 Task: Research Airbnb accommodation in les Escaldes, Andorra from 10th November, 2023 to 25th November, 2023 for 4 adults.4 bedrooms having 4 beds and 4 bathrooms. Property type can be hotel. Amenities needed are: wifi, hair dryer, free parkinig on premises, gym, breakfast, smoking allowed. Booking option can be shelf check-in. Look for 3 properties as per requirement.
Action: Mouse moved to (332, 134)
Screenshot: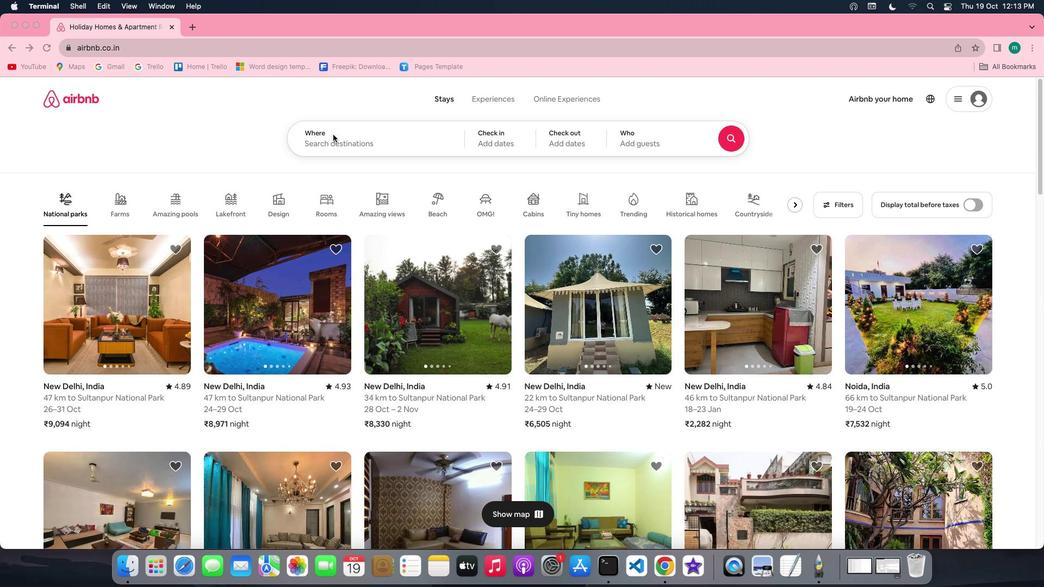 
Action: Mouse pressed left at (332, 134)
Screenshot: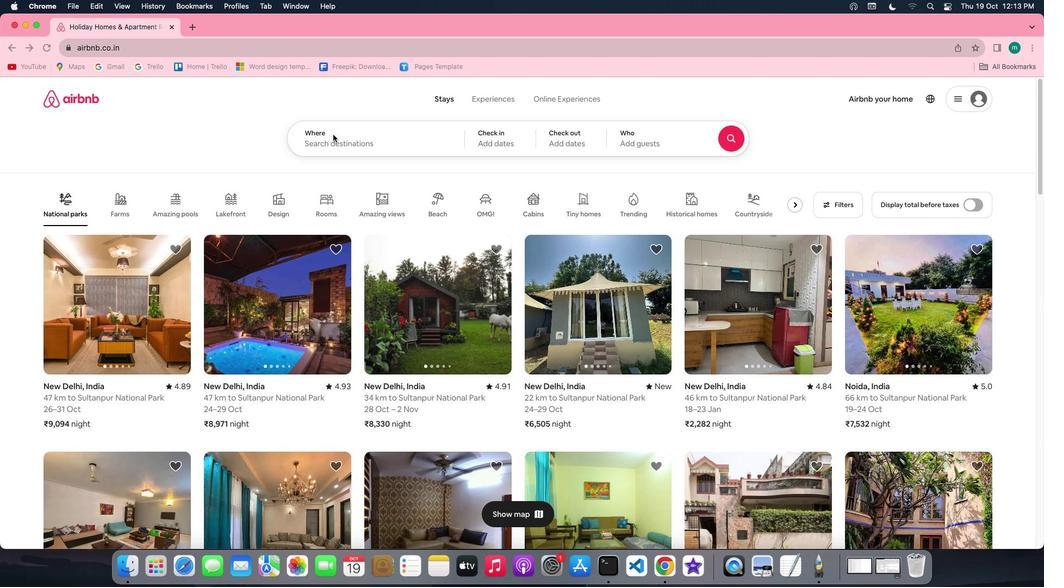 
Action: Mouse pressed left at (332, 134)
Screenshot: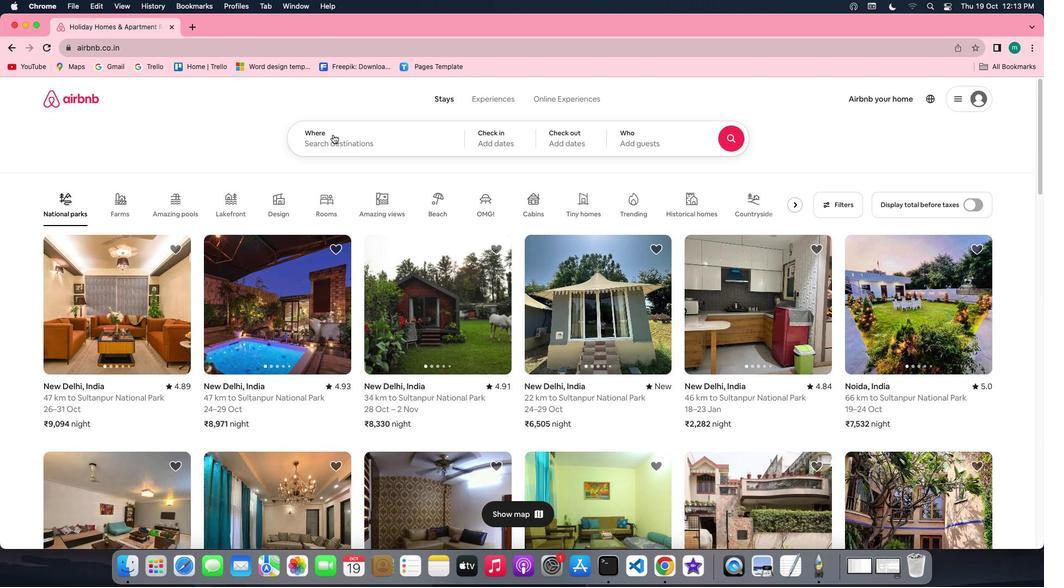 
Action: Mouse moved to (327, 139)
Screenshot: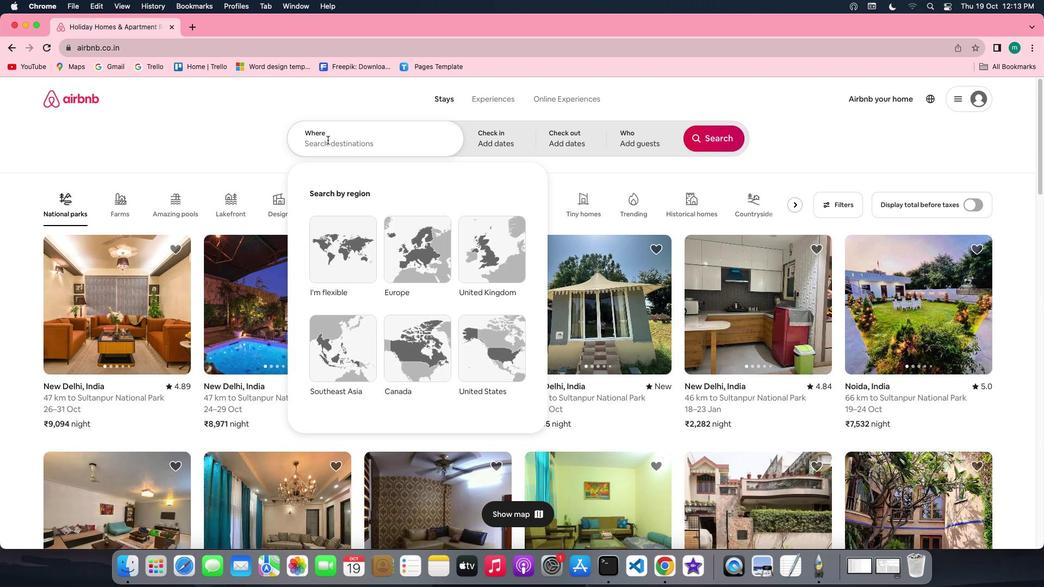 
Action: Mouse pressed left at (327, 139)
Screenshot: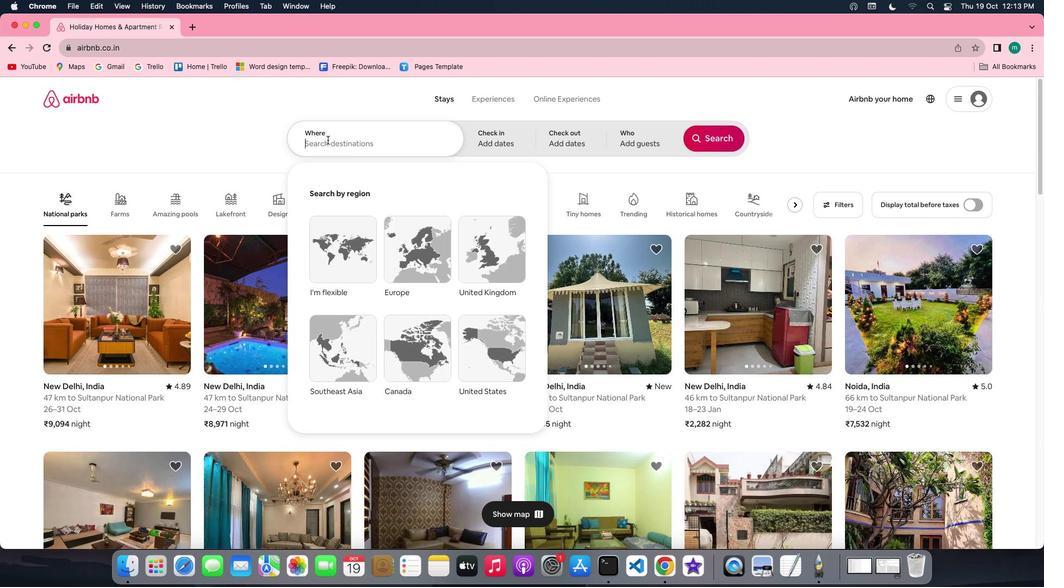 
Action: Key pressed Key.shift'E''s''c''a''l''d''e''s'','Key.spaceKey.shift'A''n''d''o''r''r''a'
Screenshot: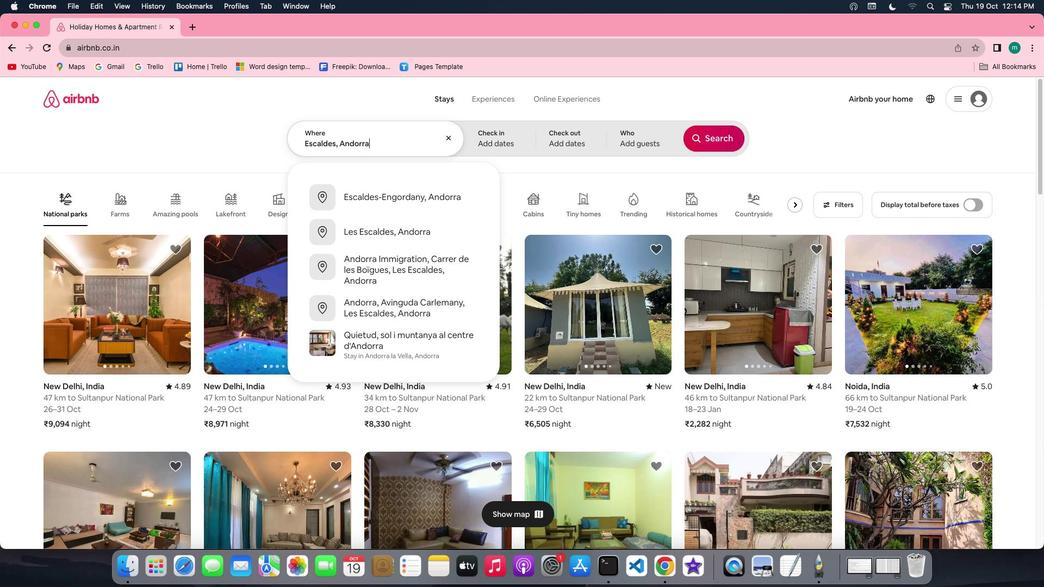 
Action: Mouse moved to (448, 183)
Screenshot: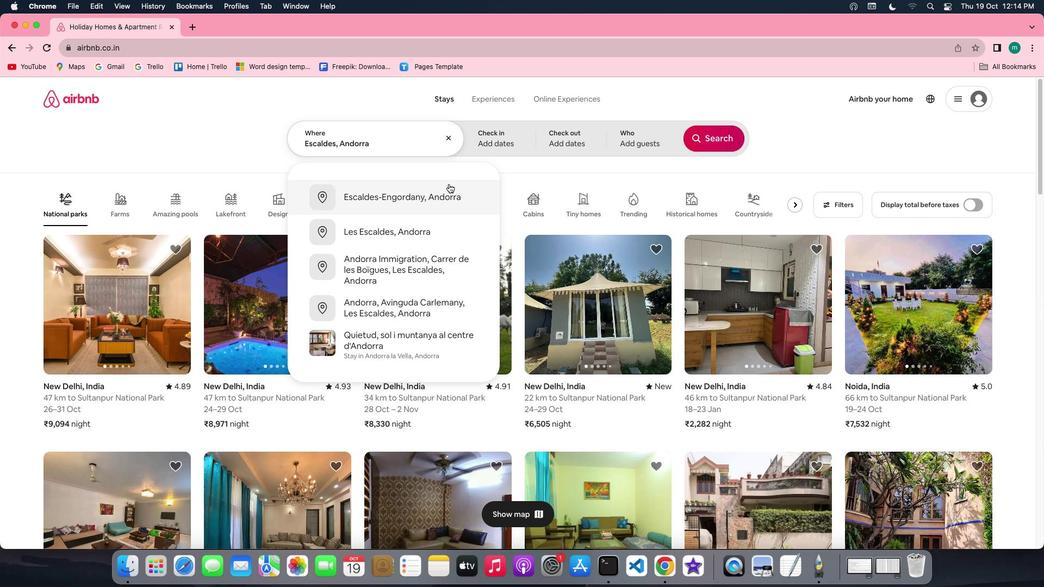 
Action: Mouse pressed left at (448, 183)
Screenshot: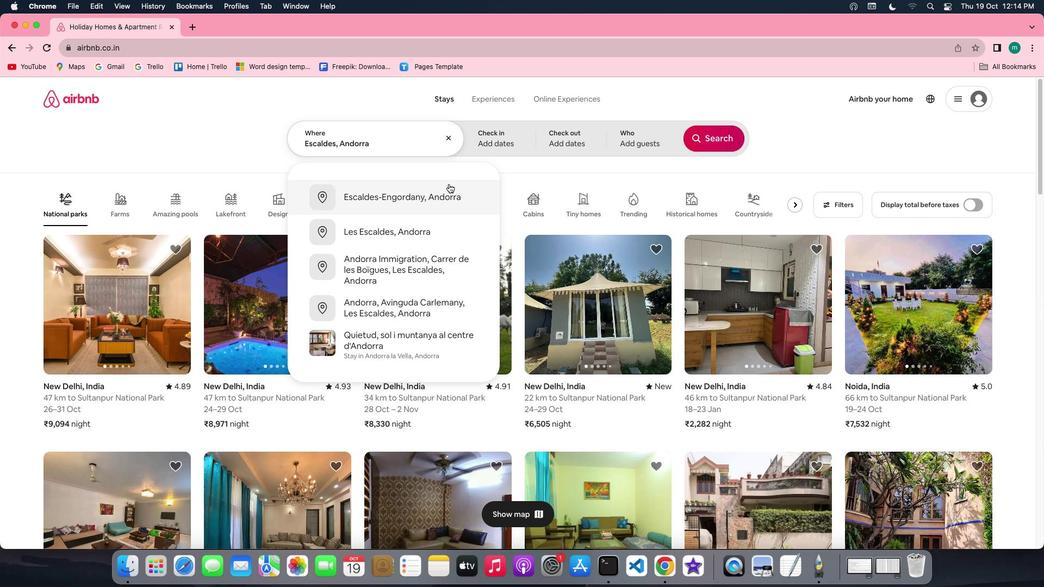 
Action: Mouse moved to (671, 296)
Screenshot: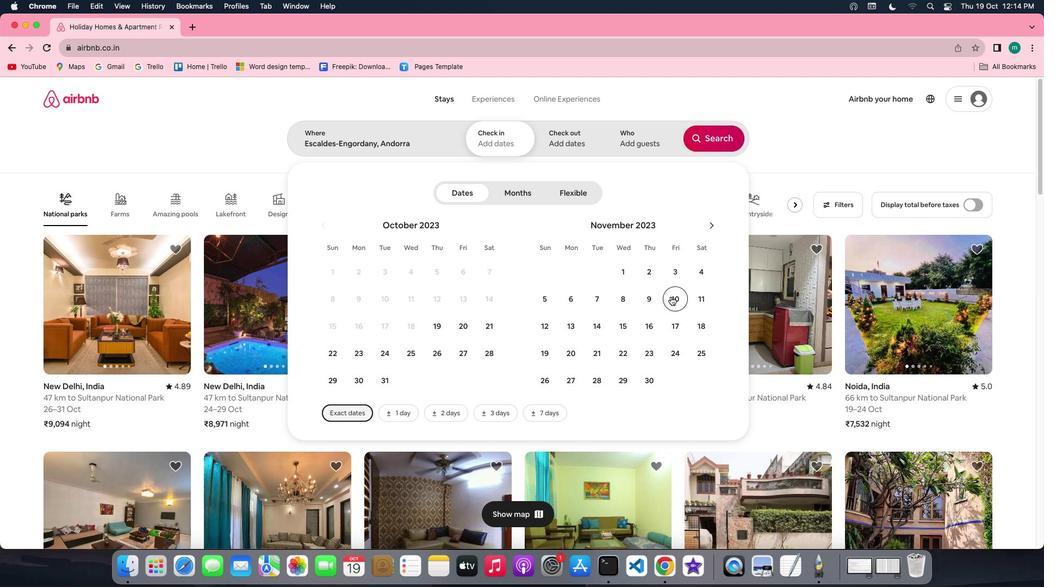 
Action: Mouse pressed left at (671, 296)
Screenshot: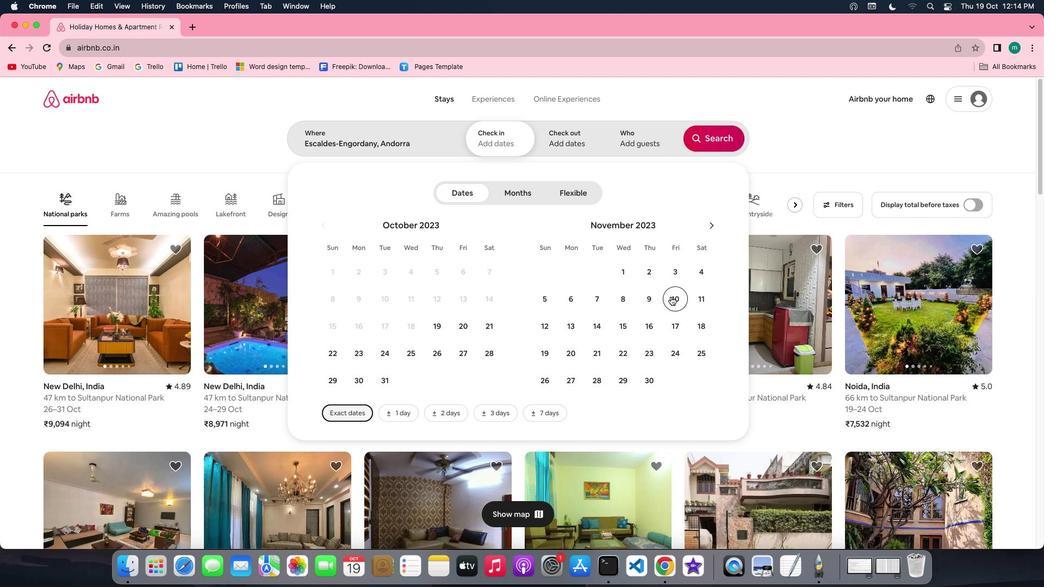 
Action: Mouse moved to (708, 352)
Screenshot: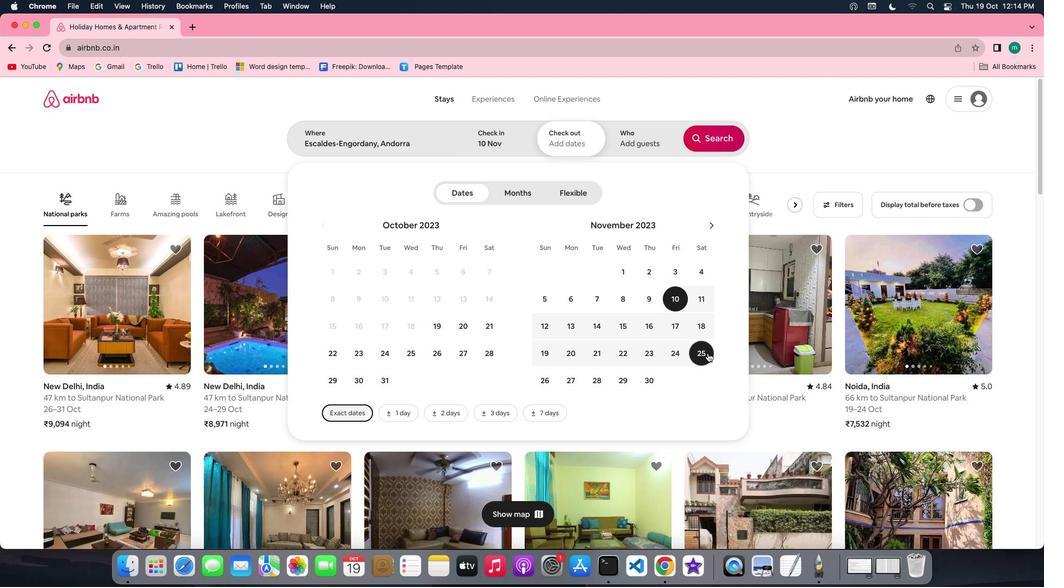 
Action: Mouse pressed left at (708, 352)
Screenshot: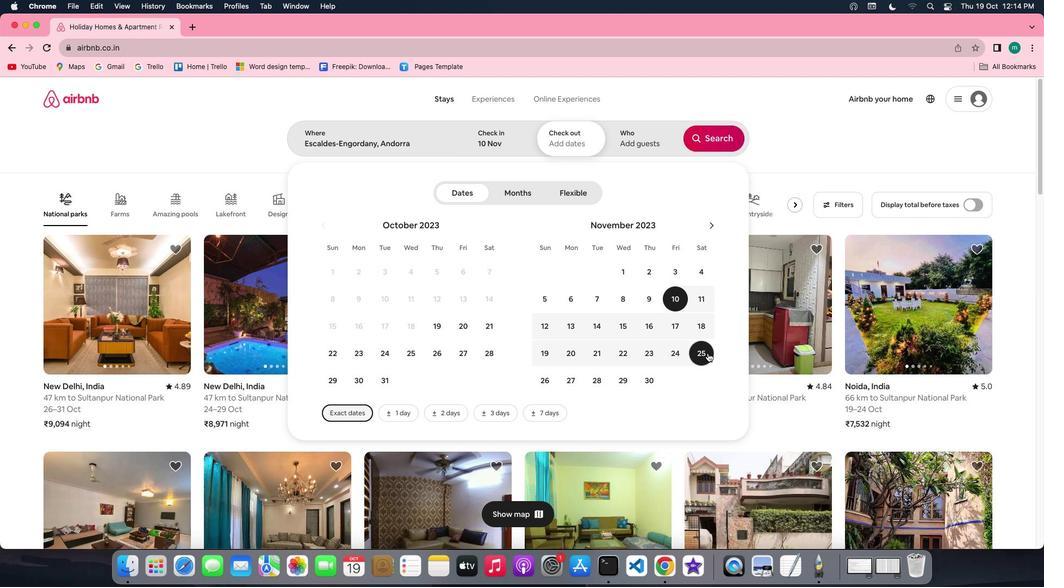 
Action: Mouse moved to (652, 140)
Screenshot: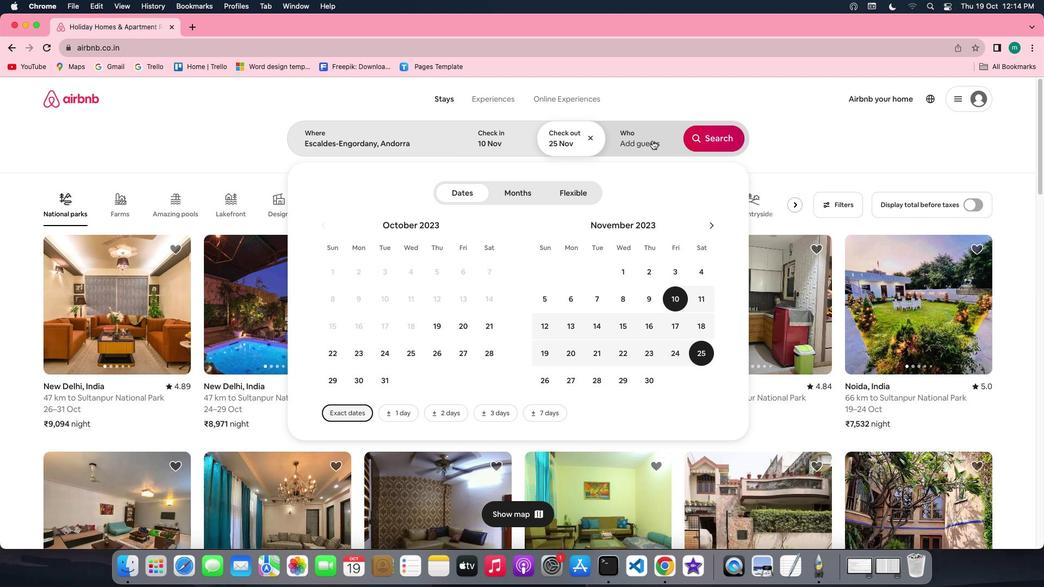 
Action: Mouse pressed left at (652, 140)
Screenshot: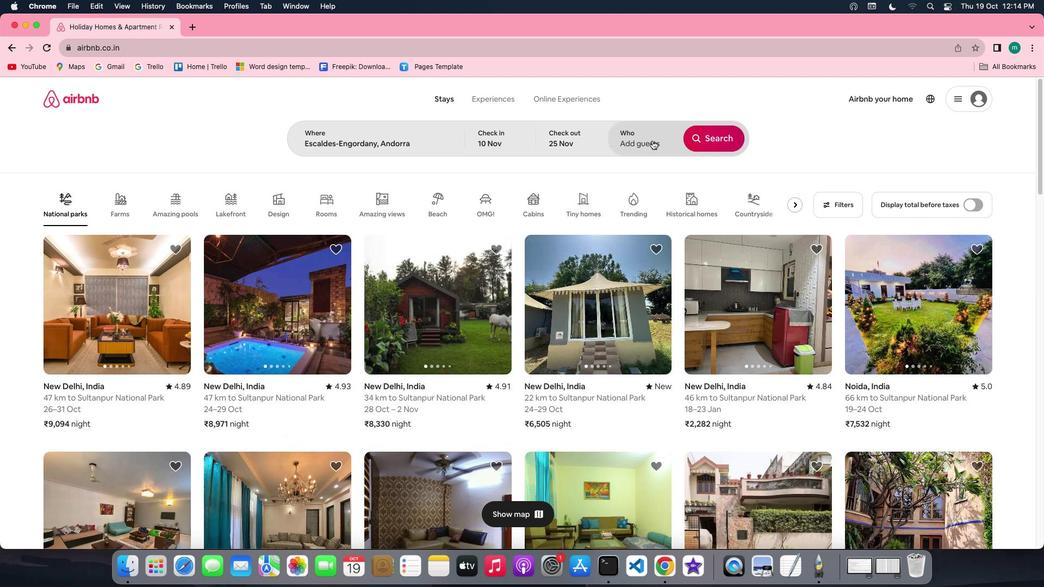 
Action: Mouse moved to (717, 197)
Screenshot: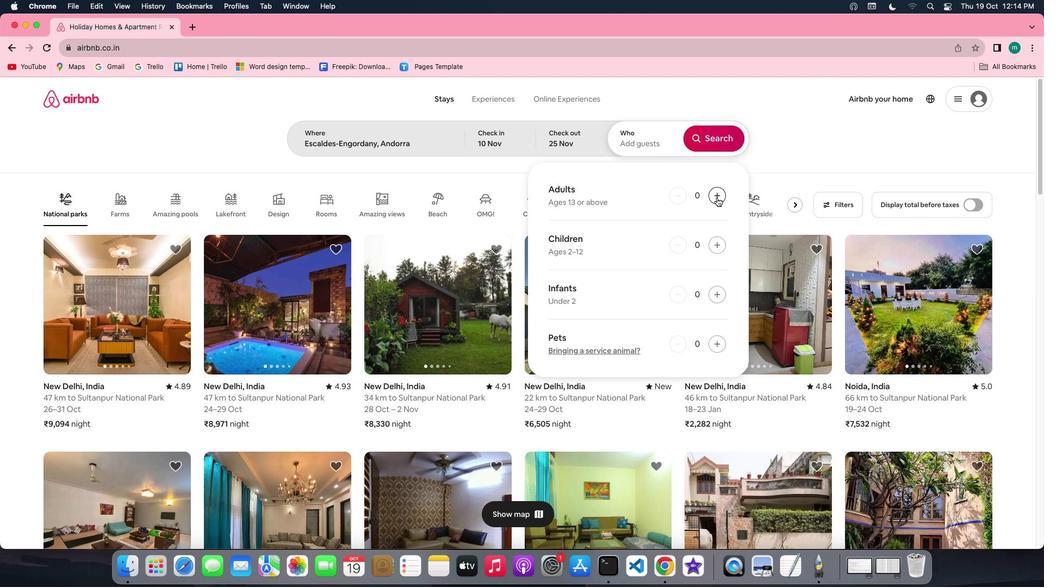 
Action: Mouse pressed left at (717, 197)
Screenshot: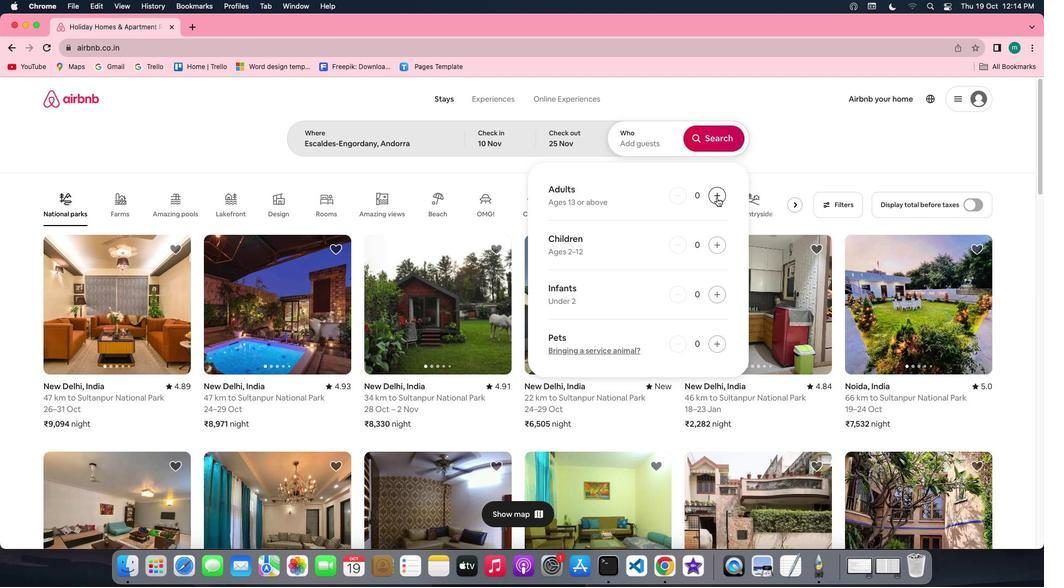 
Action: Mouse pressed left at (717, 197)
Screenshot: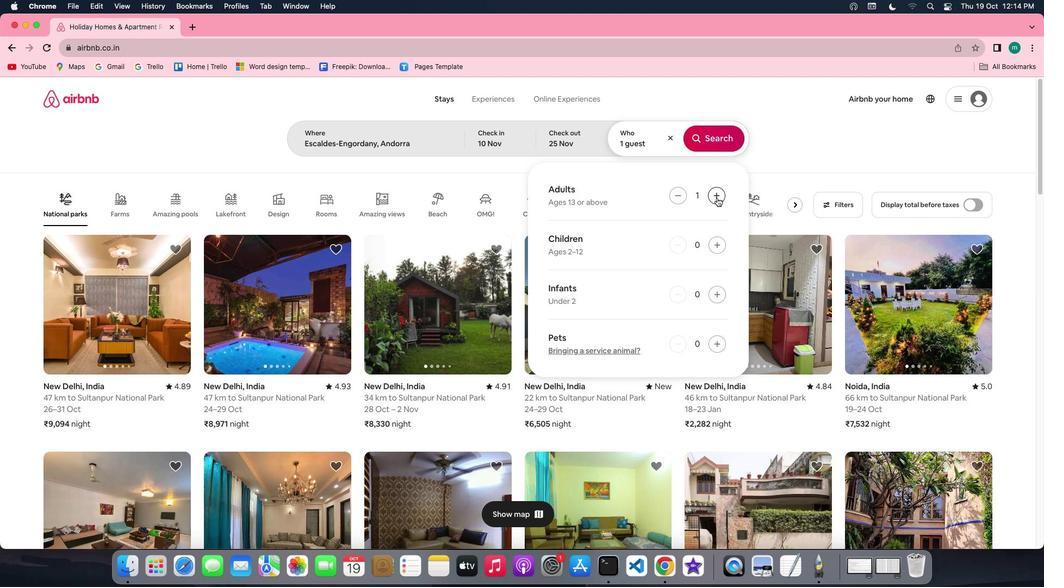 
Action: Mouse pressed left at (717, 197)
Screenshot: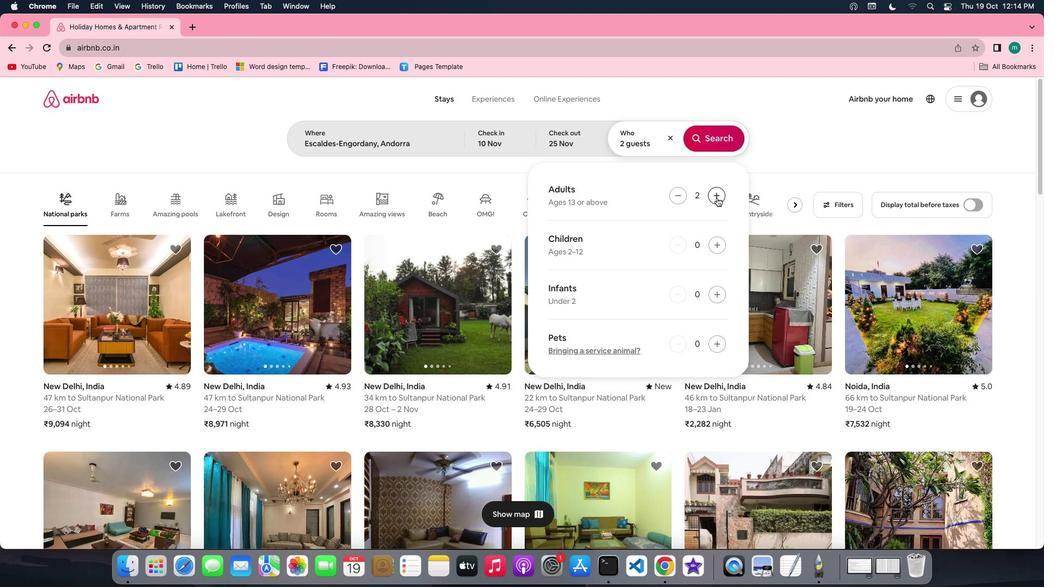 
Action: Mouse pressed left at (717, 197)
Screenshot: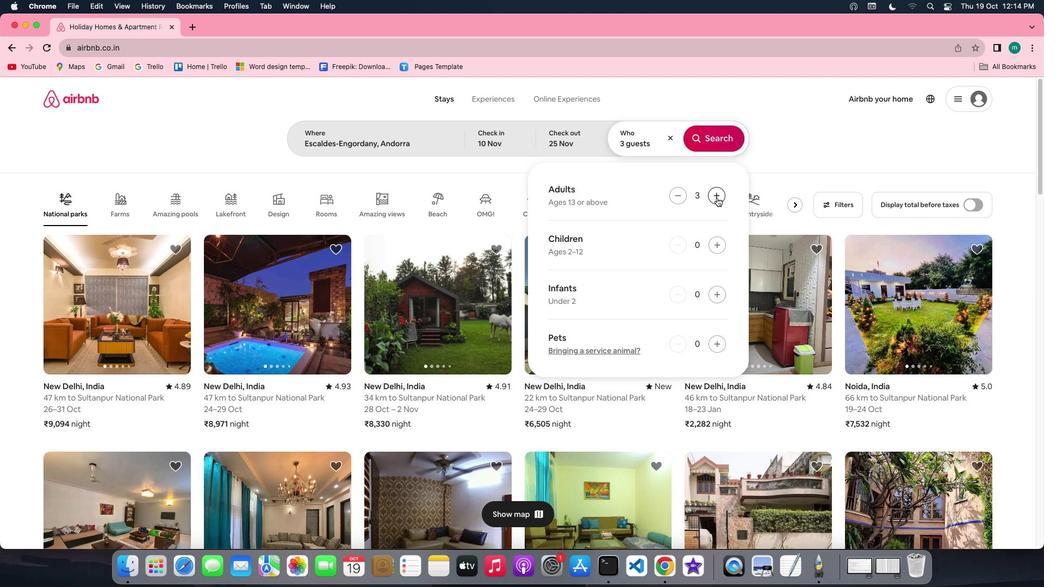 
Action: Mouse moved to (712, 147)
Screenshot: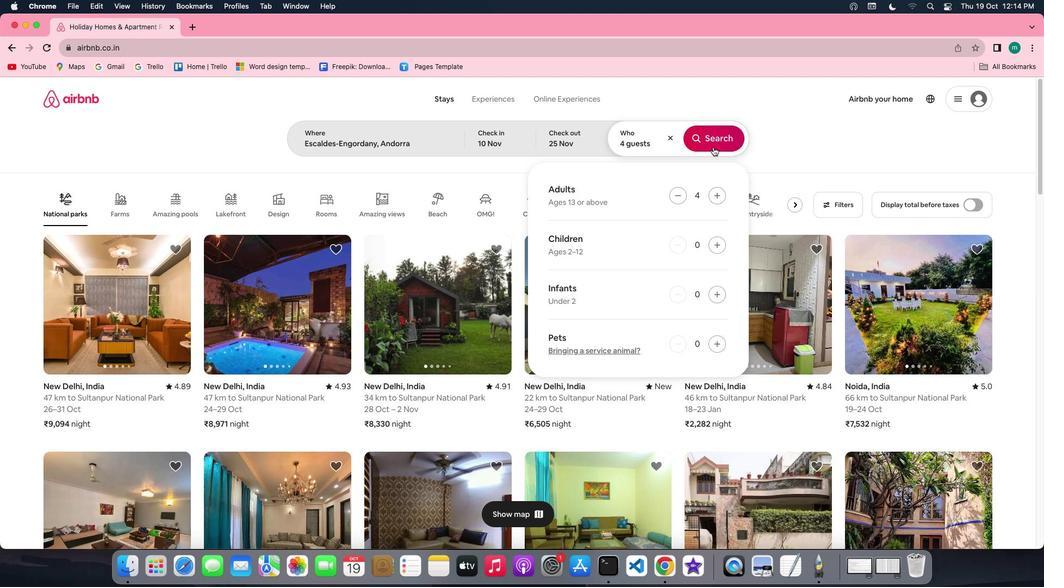 
Action: Mouse pressed left at (712, 147)
Screenshot: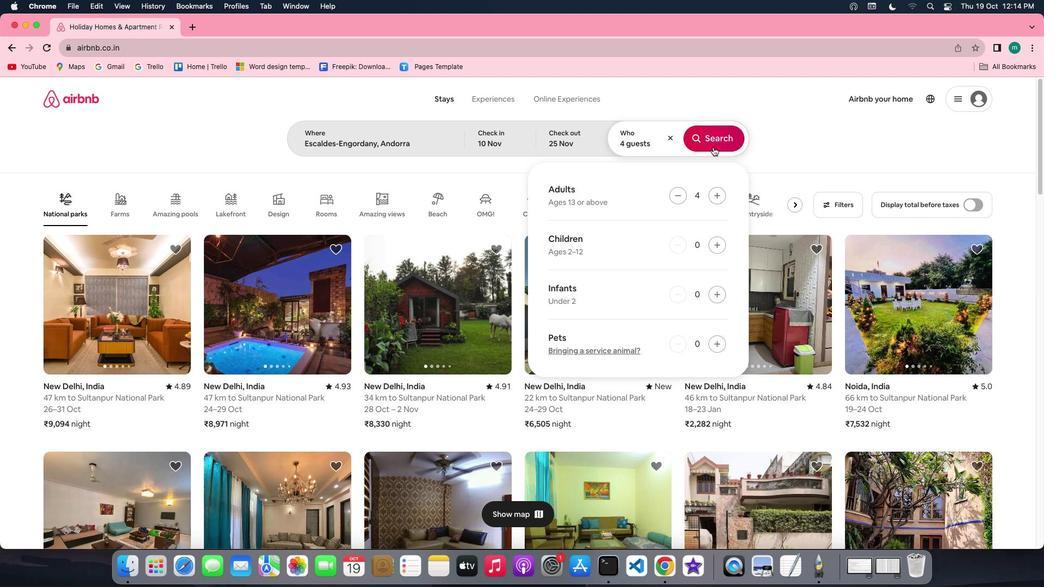 
Action: Mouse moved to (872, 149)
Screenshot: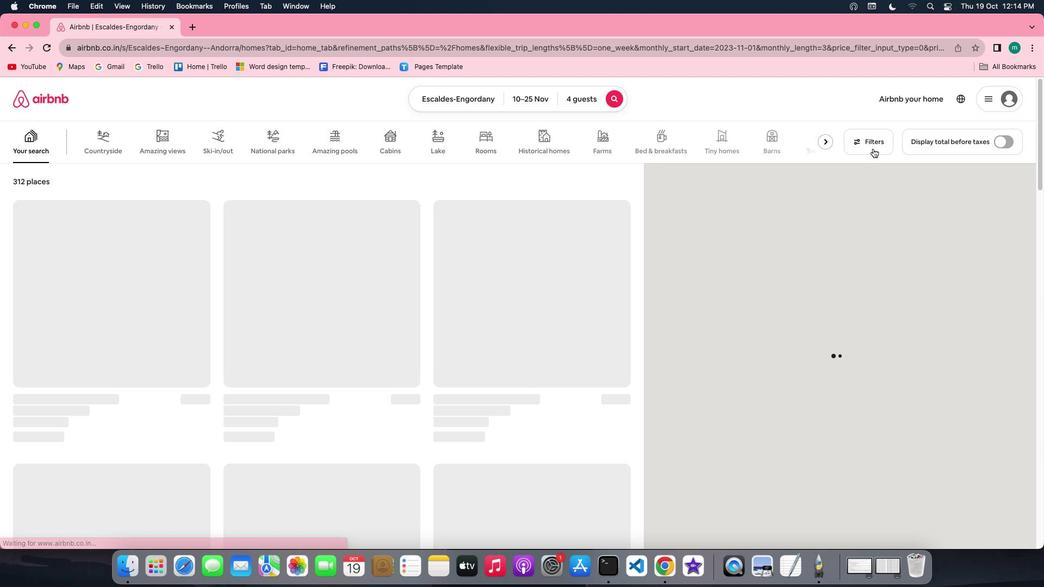 
Action: Mouse pressed left at (872, 149)
Screenshot: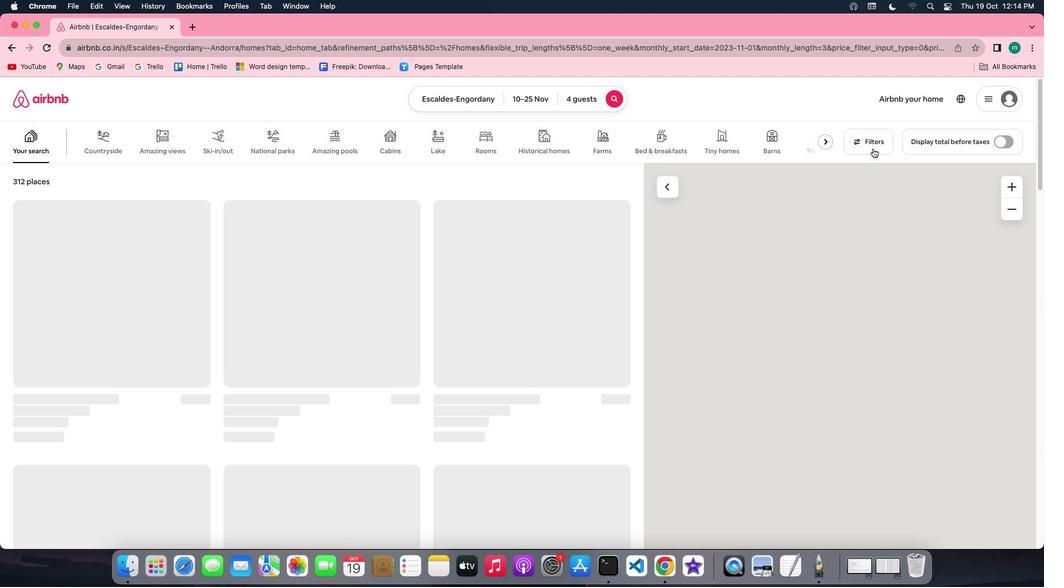 
Action: Mouse moved to (876, 141)
Screenshot: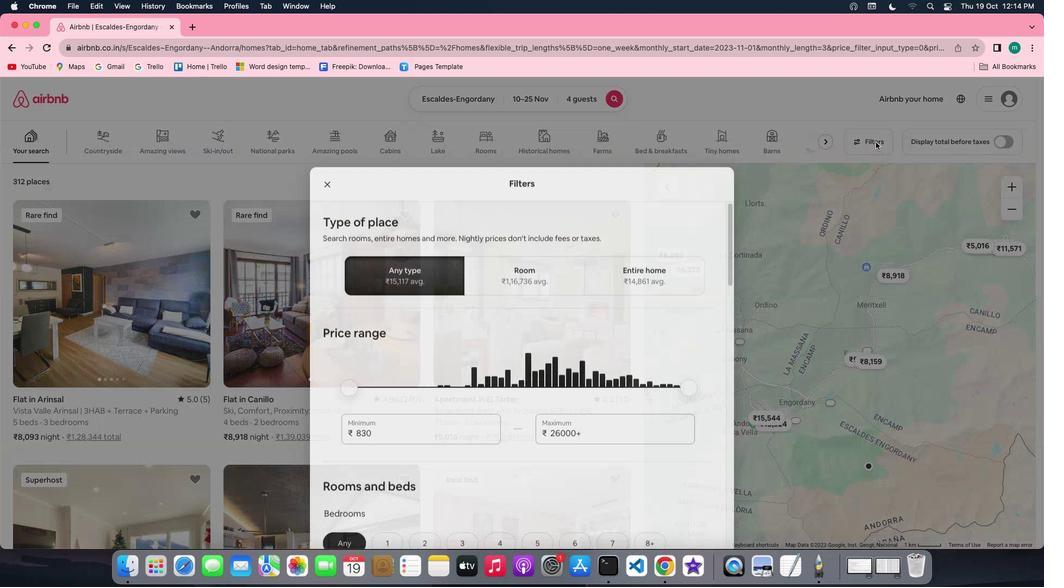 
Action: Mouse pressed left at (876, 141)
Screenshot: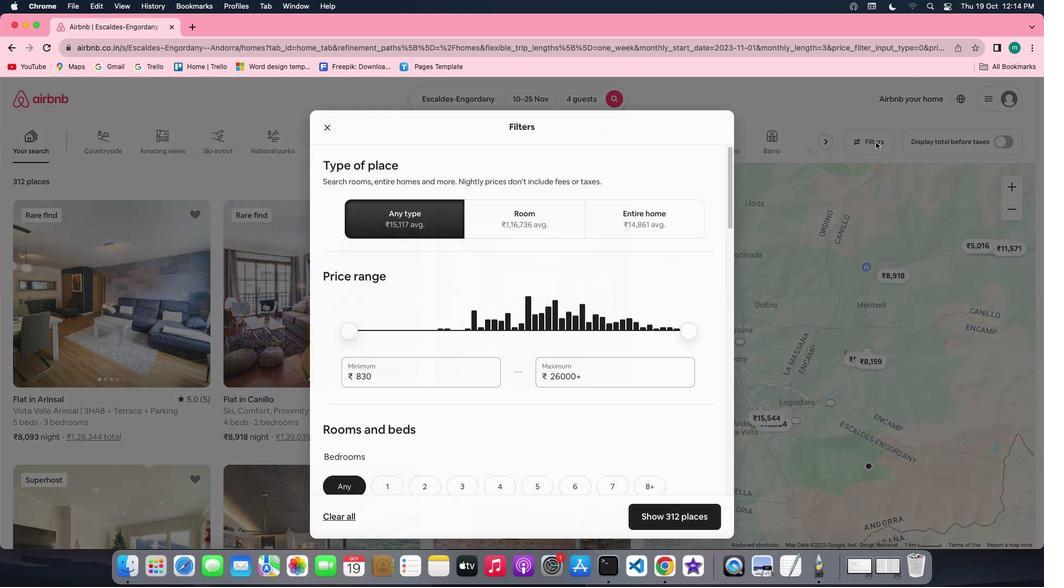 
Action: Mouse pressed left at (876, 141)
Screenshot: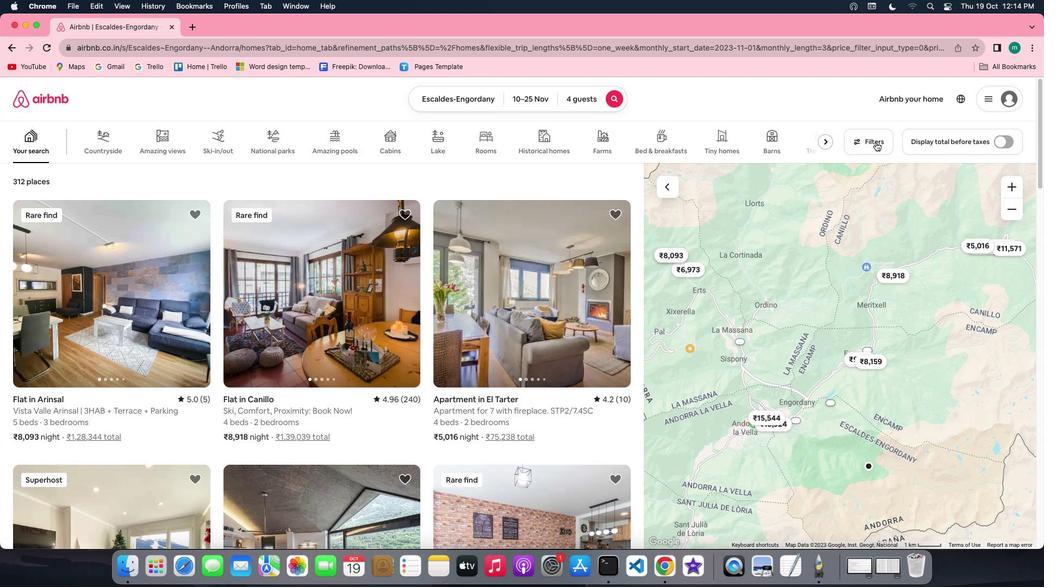 
Action: Mouse moved to (534, 381)
Screenshot: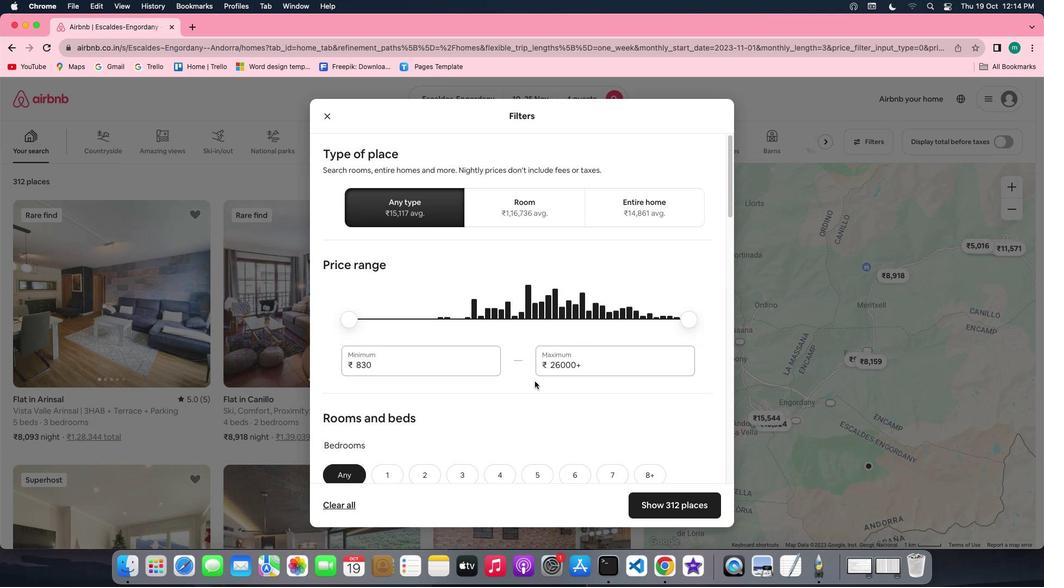 
Action: Mouse scrolled (534, 381) with delta (0, 0)
Screenshot: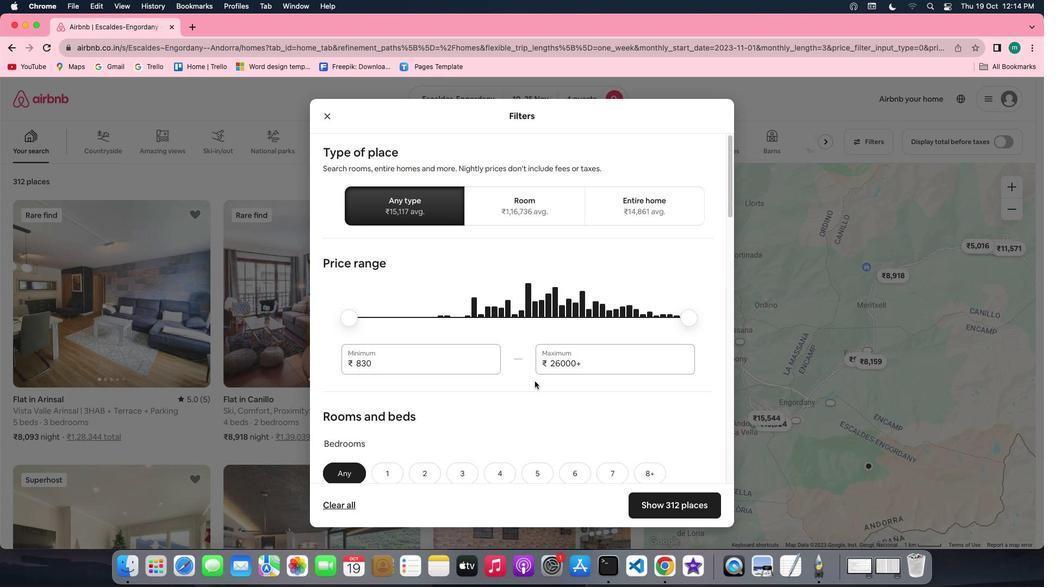 
Action: Mouse scrolled (534, 381) with delta (0, 0)
Screenshot: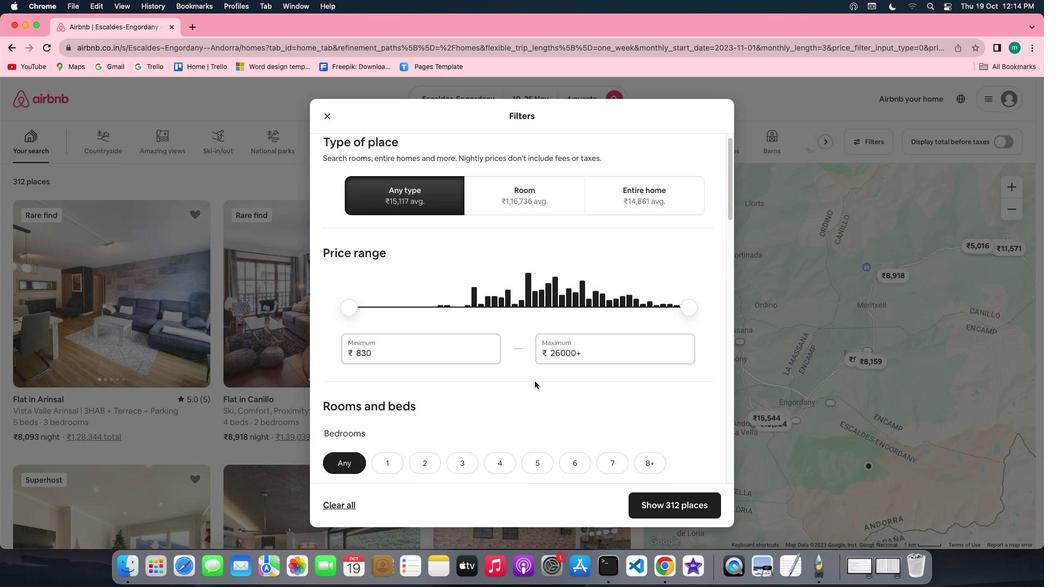 
Action: Mouse scrolled (534, 381) with delta (0, -1)
Screenshot: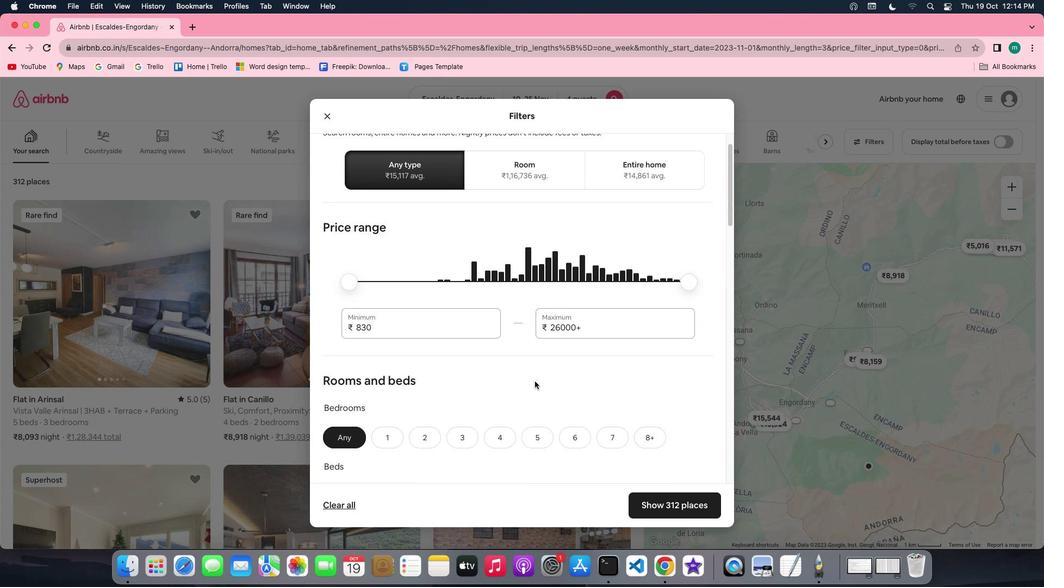 
Action: Mouse scrolled (534, 381) with delta (0, -2)
Screenshot: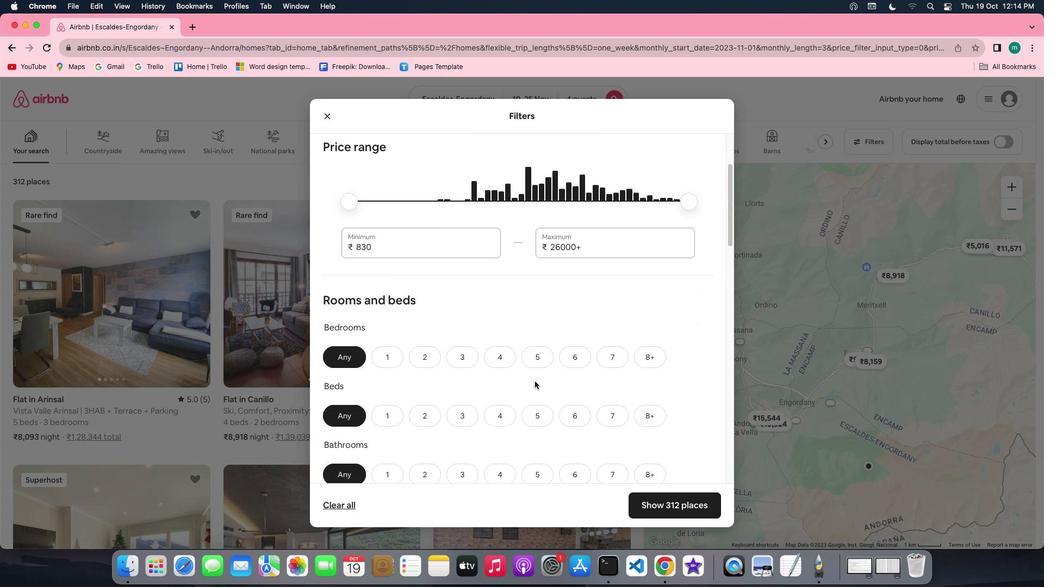 
Action: Mouse moved to (502, 278)
Screenshot: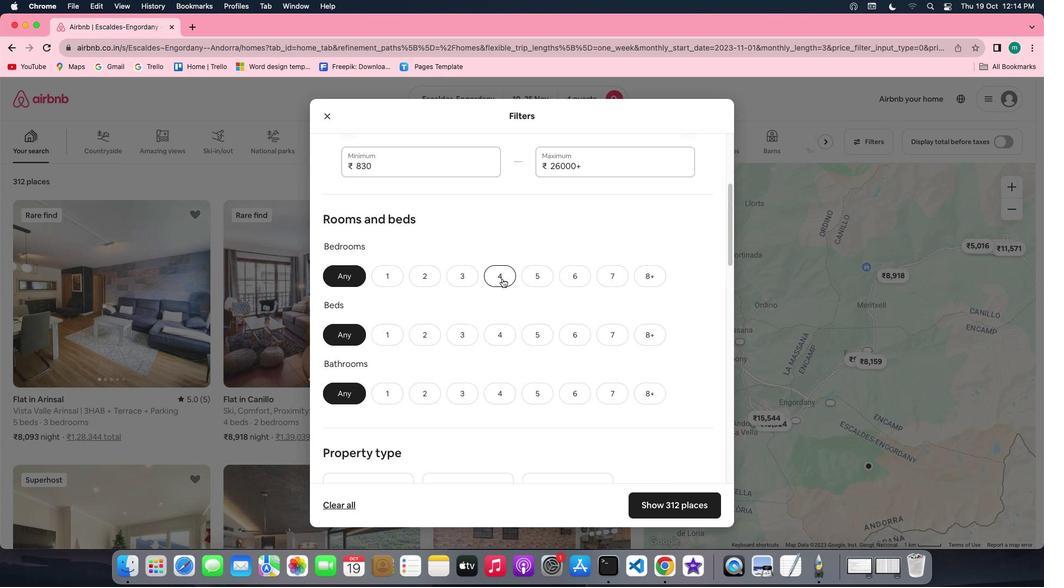 
Action: Mouse pressed left at (502, 278)
Screenshot: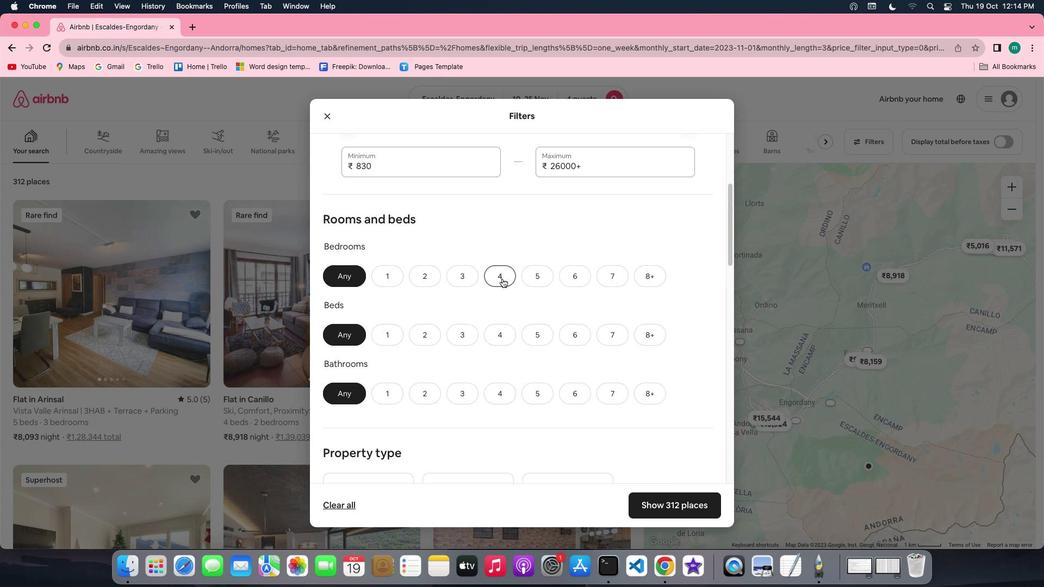 
Action: Mouse moved to (498, 324)
Screenshot: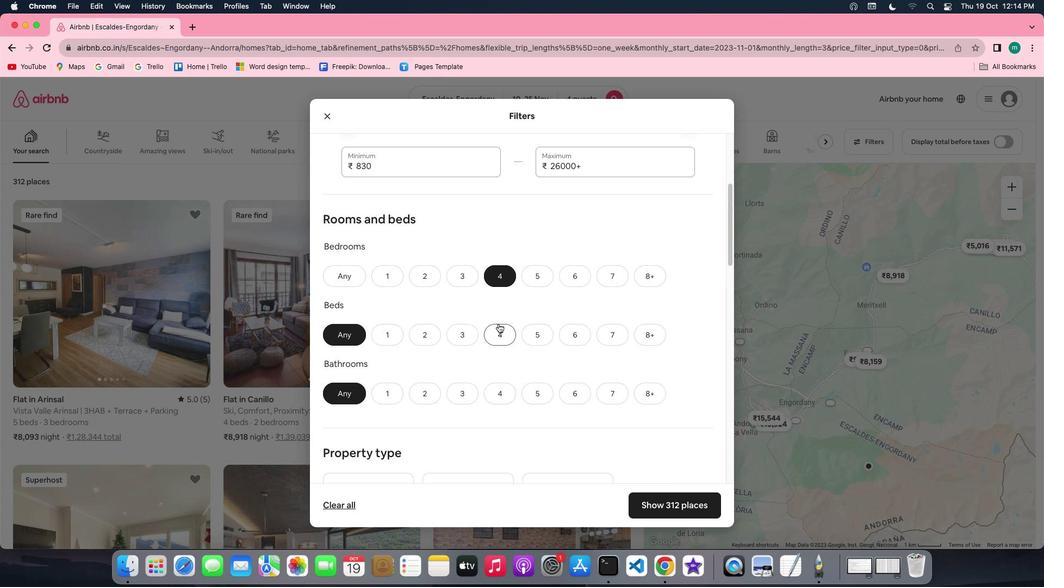 
Action: Mouse pressed left at (498, 324)
Screenshot: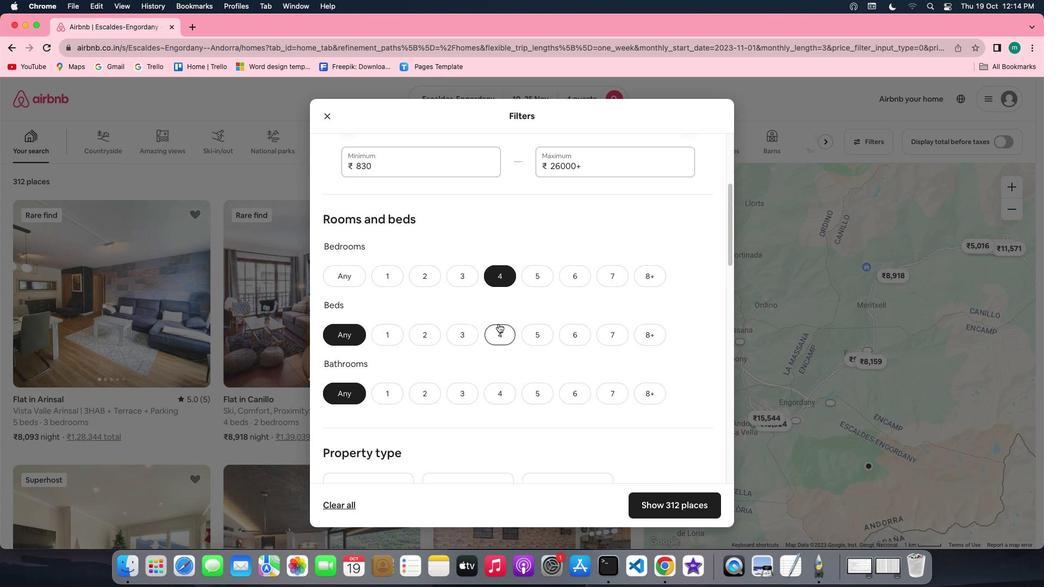 
Action: Mouse moved to (501, 389)
Screenshot: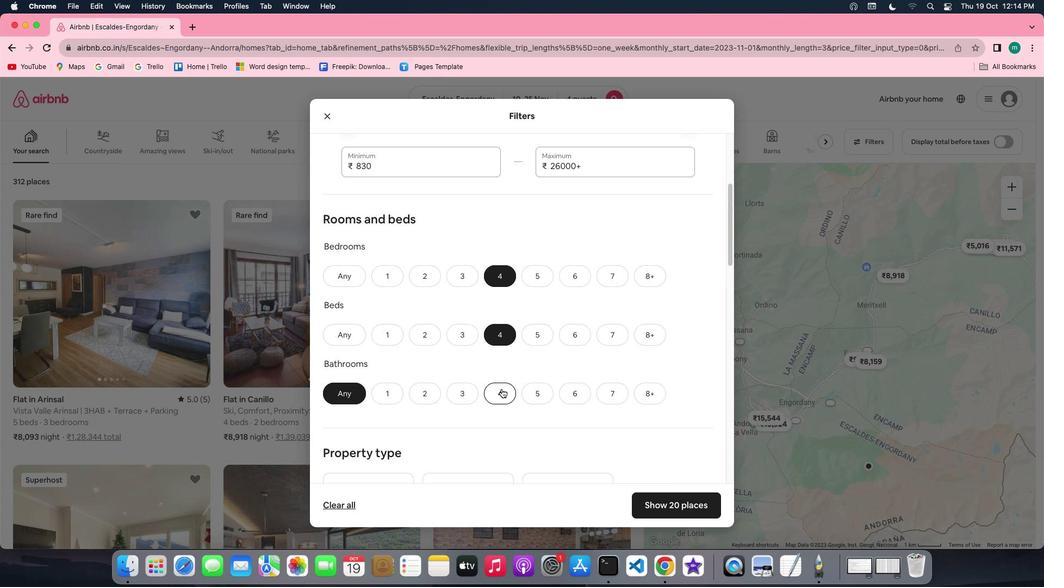 
Action: Mouse pressed left at (501, 389)
Screenshot: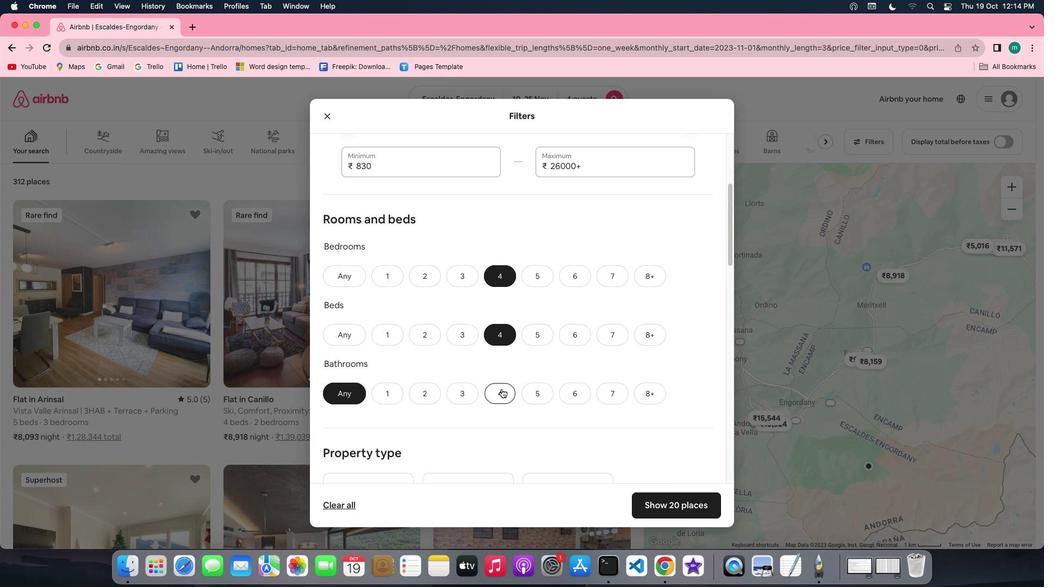 
Action: Mouse moved to (590, 385)
Screenshot: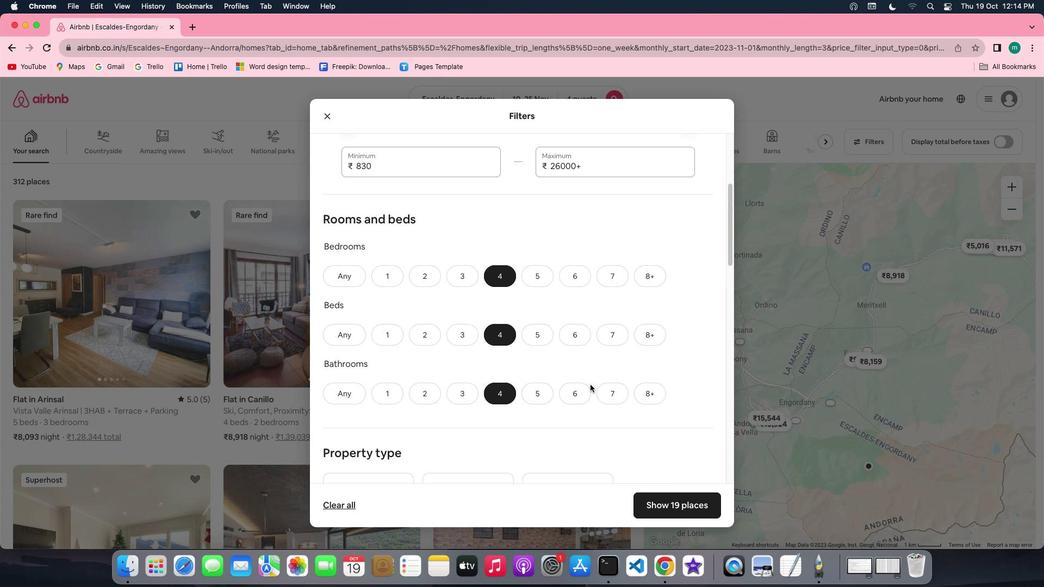 
Action: Mouse scrolled (590, 385) with delta (0, 0)
Screenshot: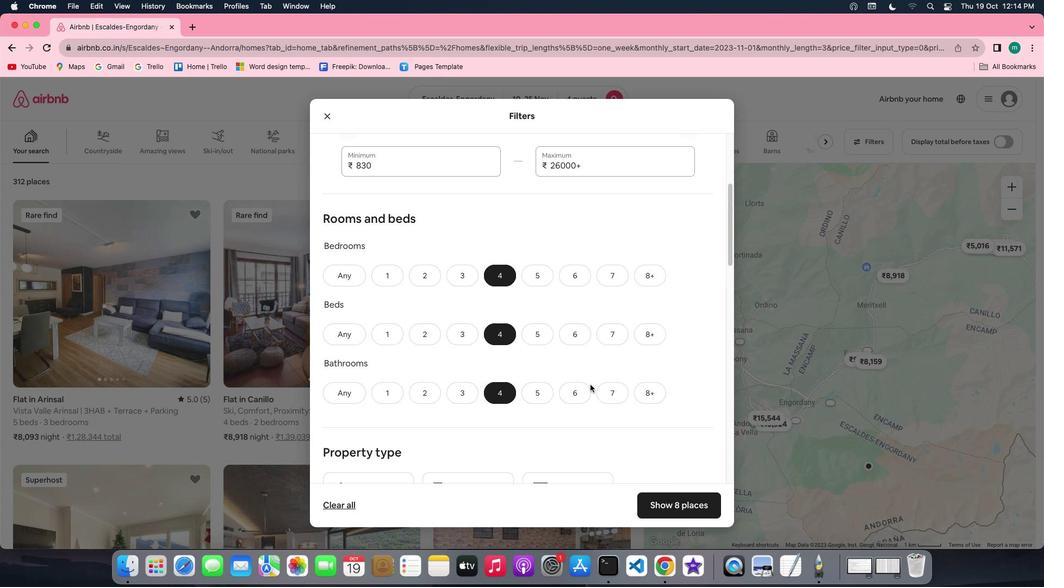 
Action: Mouse scrolled (590, 385) with delta (0, 0)
Screenshot: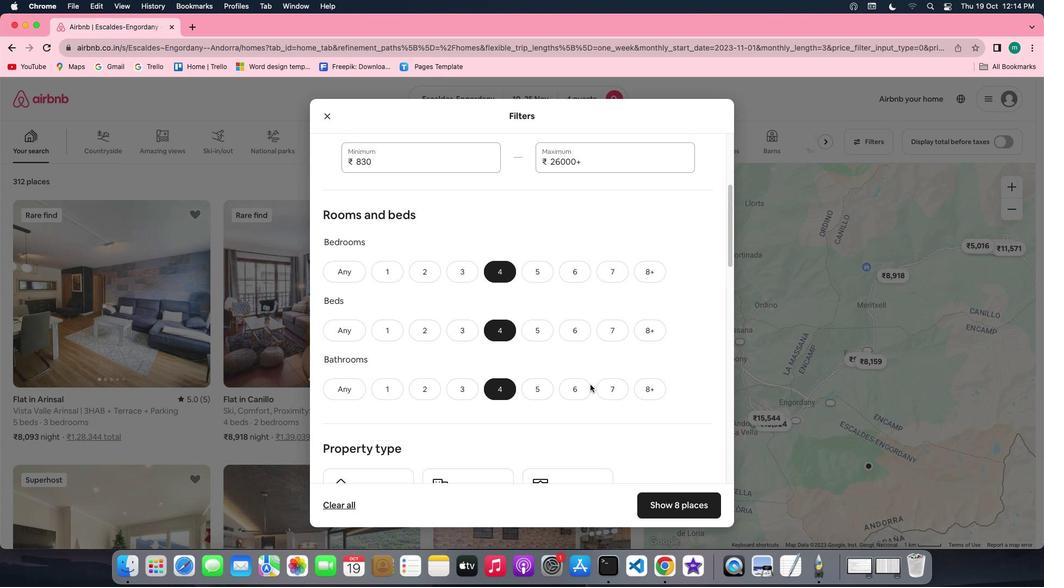 
Action: Mouse scrolled (590, 385) with delta (0, 0)
Screenshot: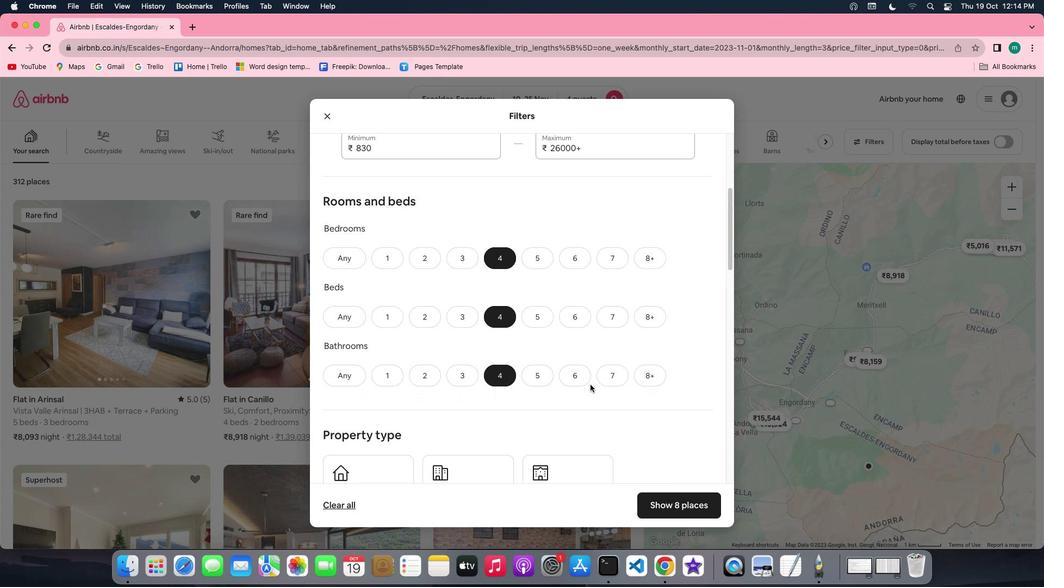 
Action: Mouse scrolled (590, 385) with delta (0, 0)
Screenshot: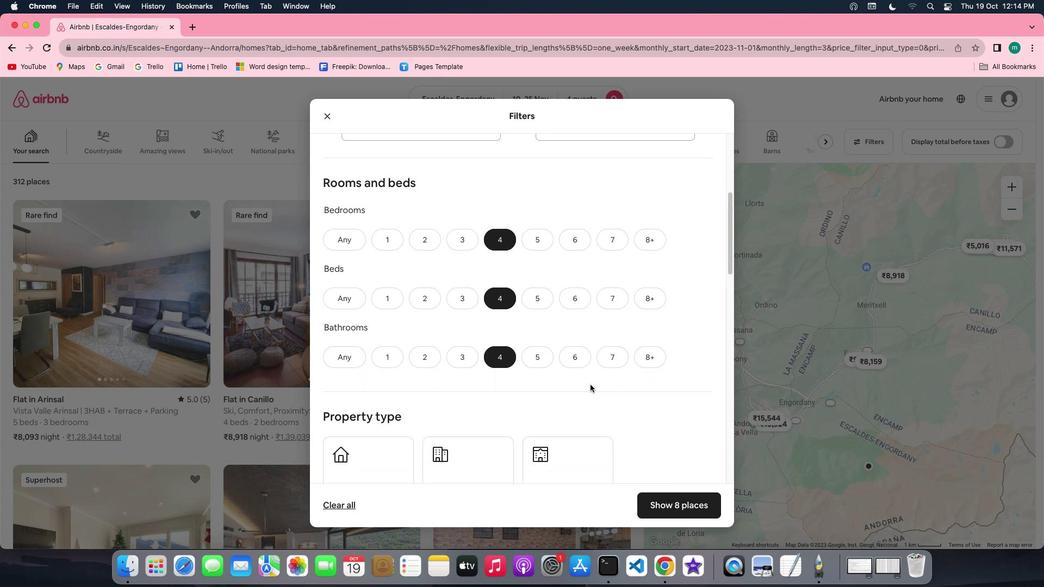 
Action: Mouse scrolled (590, 385) with delta (0, 0)
Screenshot: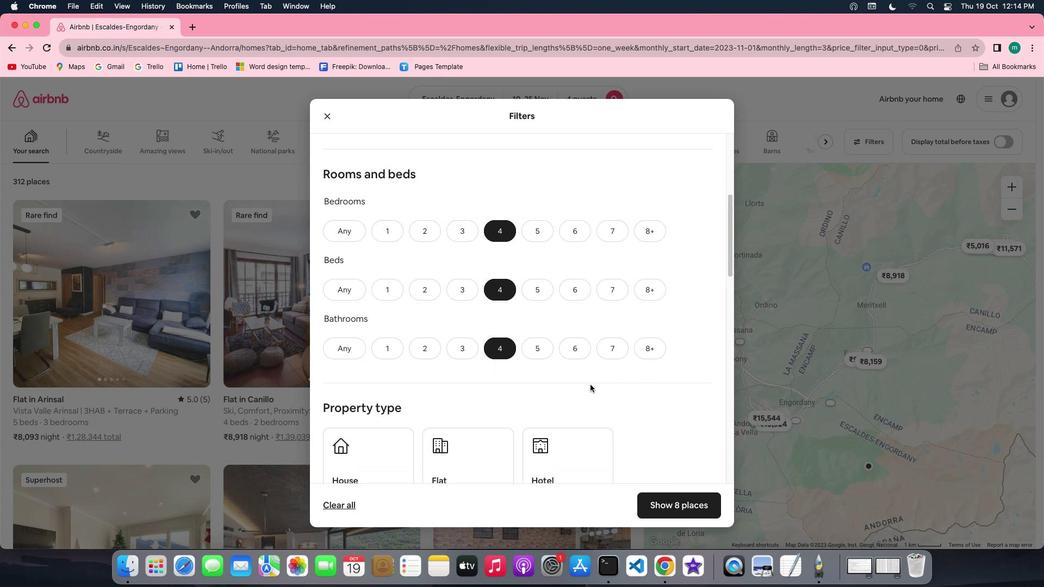 
Action: Mouse scrolled (590, 385) with delta (0, 0)
Screenshot: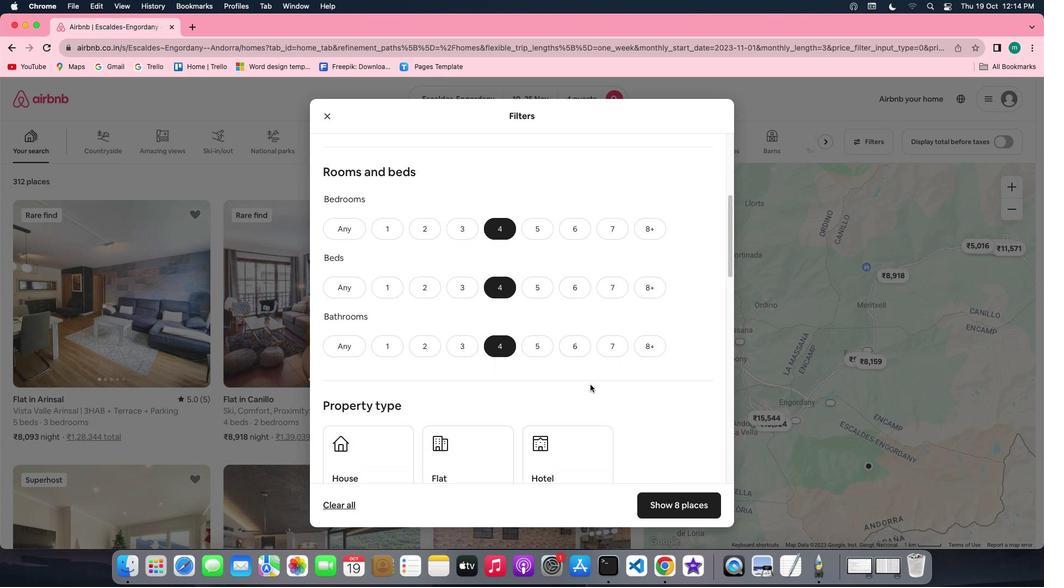
Action: Mouse scrolled (590, 385) with delta (0, 0)
Screenshot: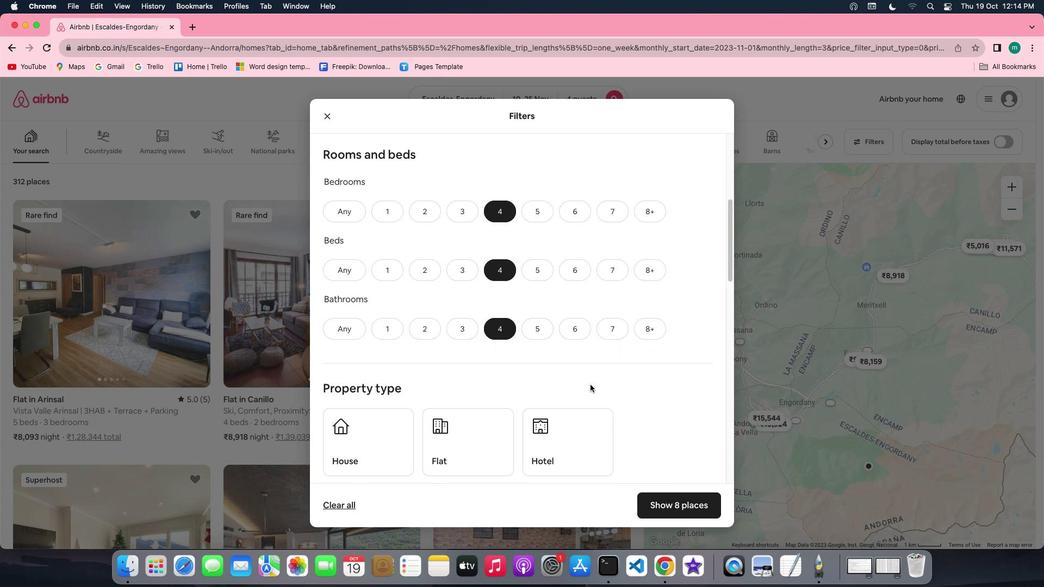 
Action: Mouse scrolled (590, 385) with delta (0, 0)
Screenshot: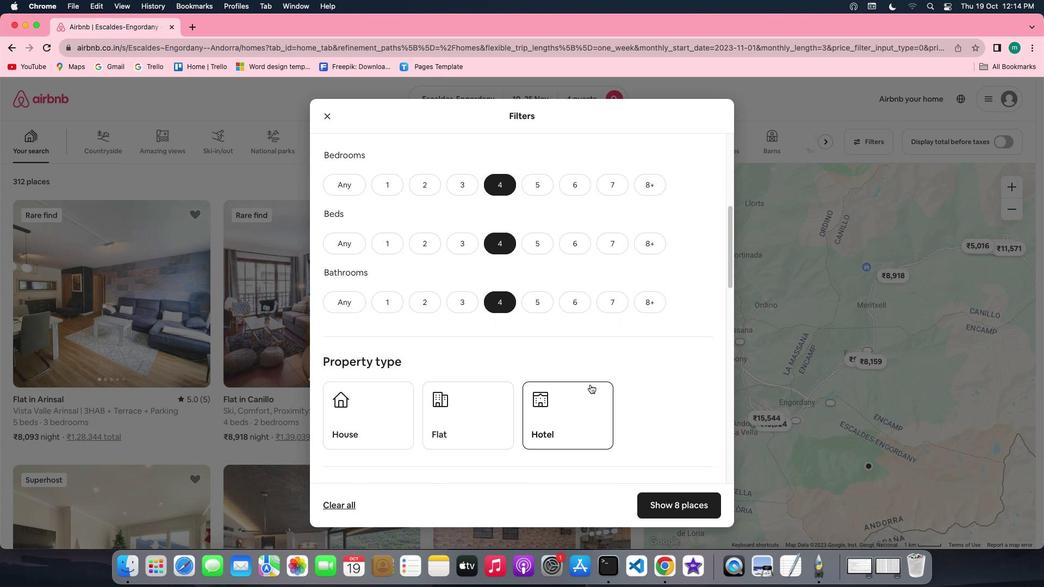 
Action: Mouse scrolled (590, 385) with delta (0, 0)
Screenshot: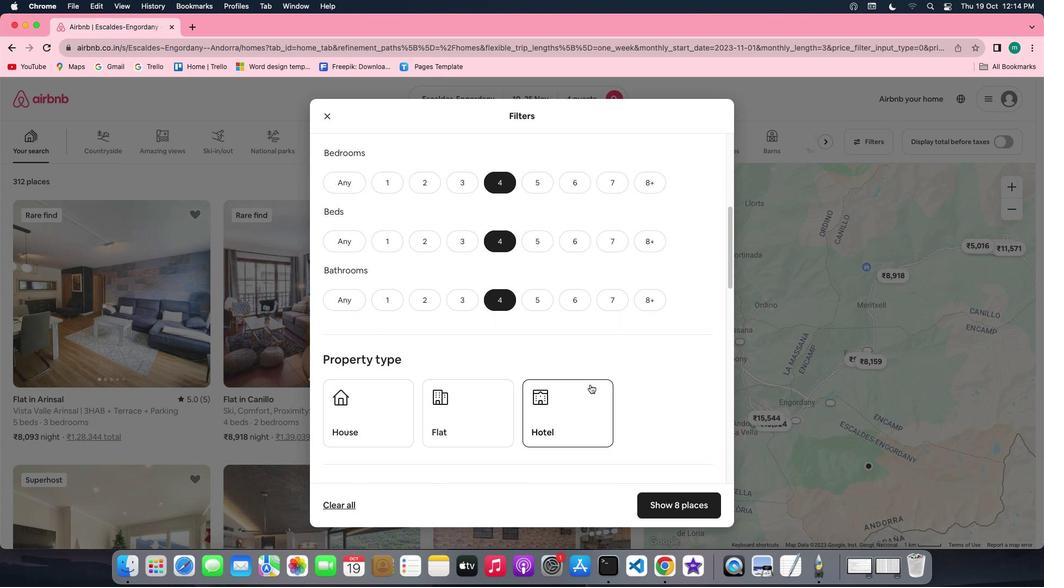 
Action: Mouse scrolled (590, 385) with delta (0, 0)
Screenshot: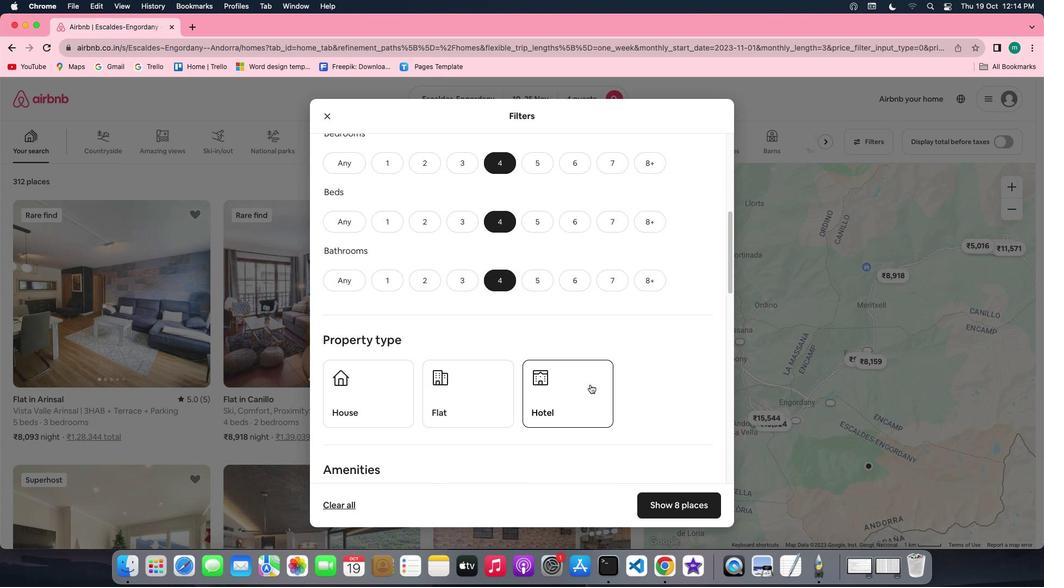 
Action: Mouse scrolled (590, 385) with delta (0, 0)
Screenshot: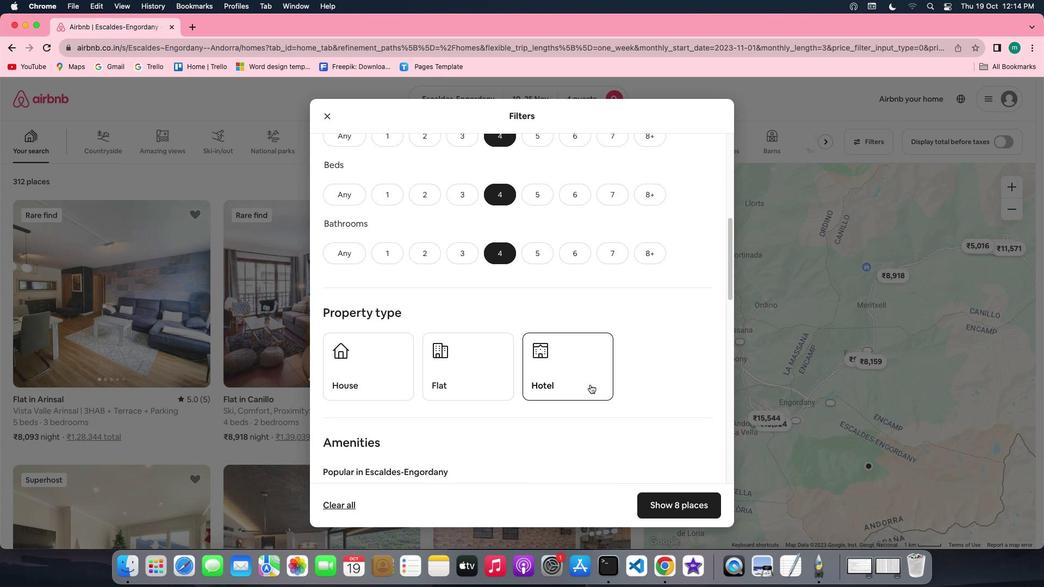 
Action: Mouse scrolled (590, 385) with delta (0, 0)
Screenshot: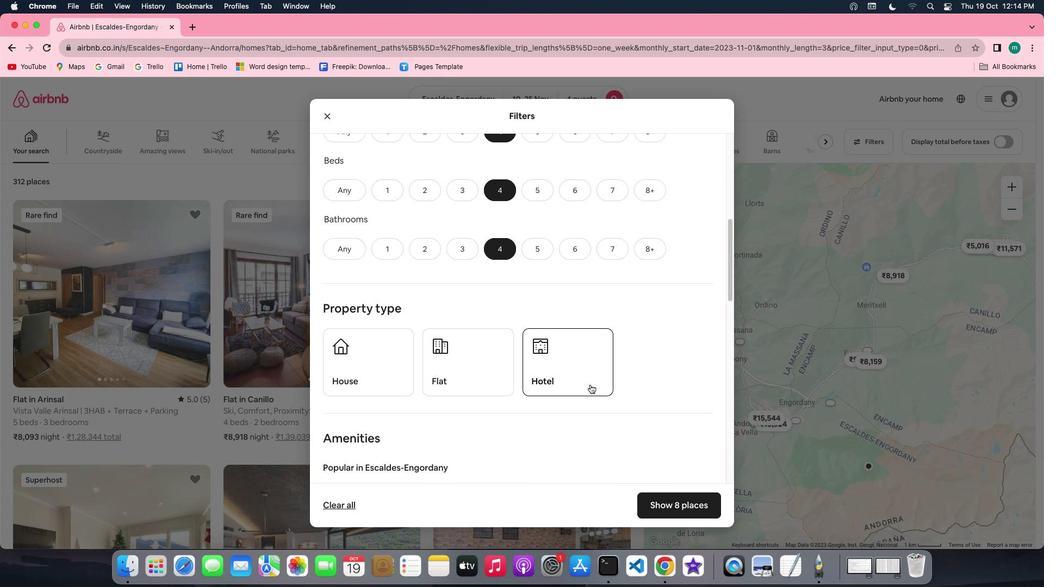 
Action: Mouse scrolled (590, 385) with delta (0, 0)
Screenshot: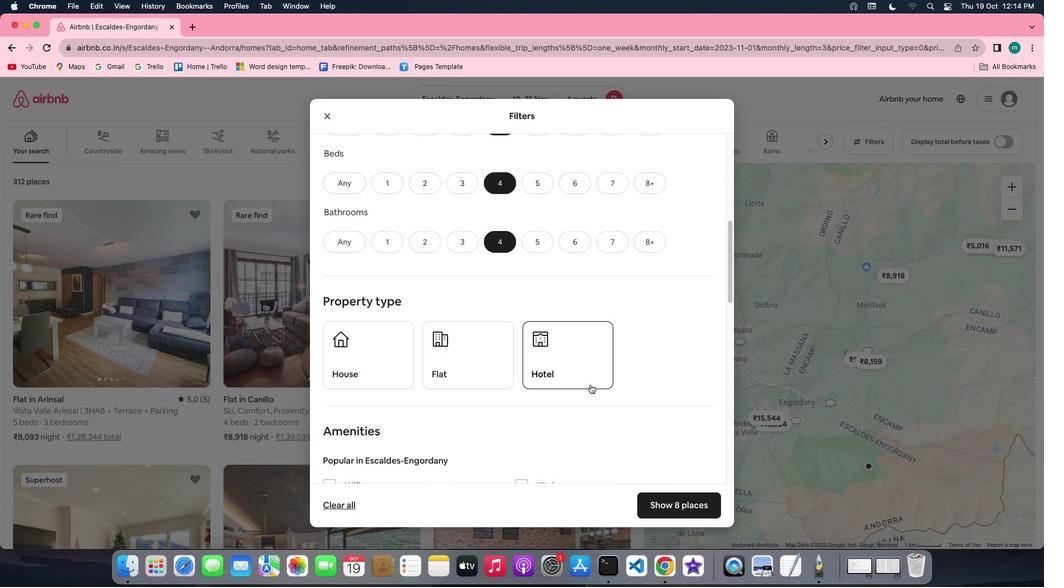 
Action: Mouse scrolled (590, 385) with delta (0, 0)
Screenshot: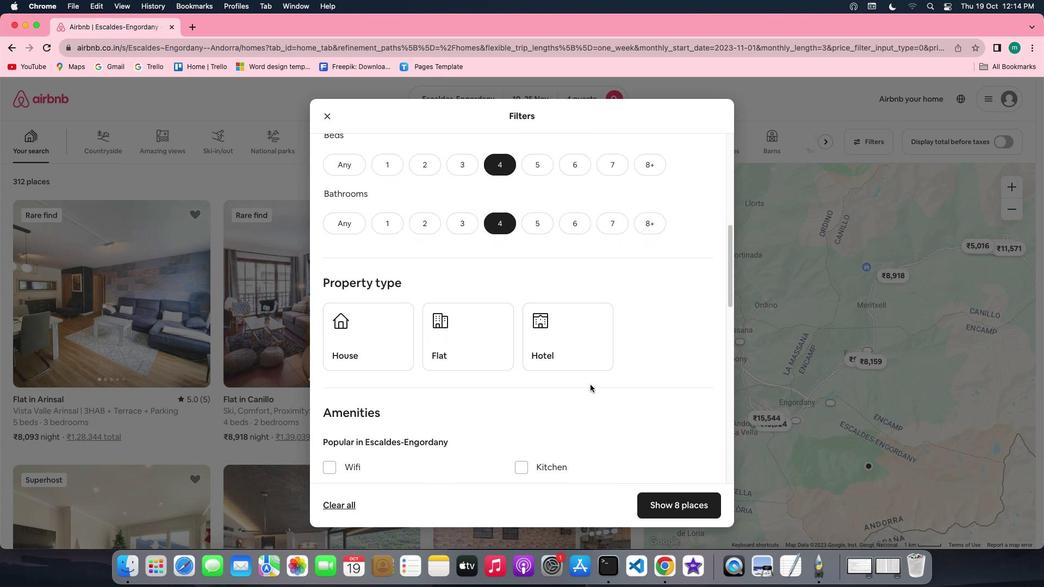 
Action: Mouse scrolled (590, 385) with delta (0, 0)
Screenshot: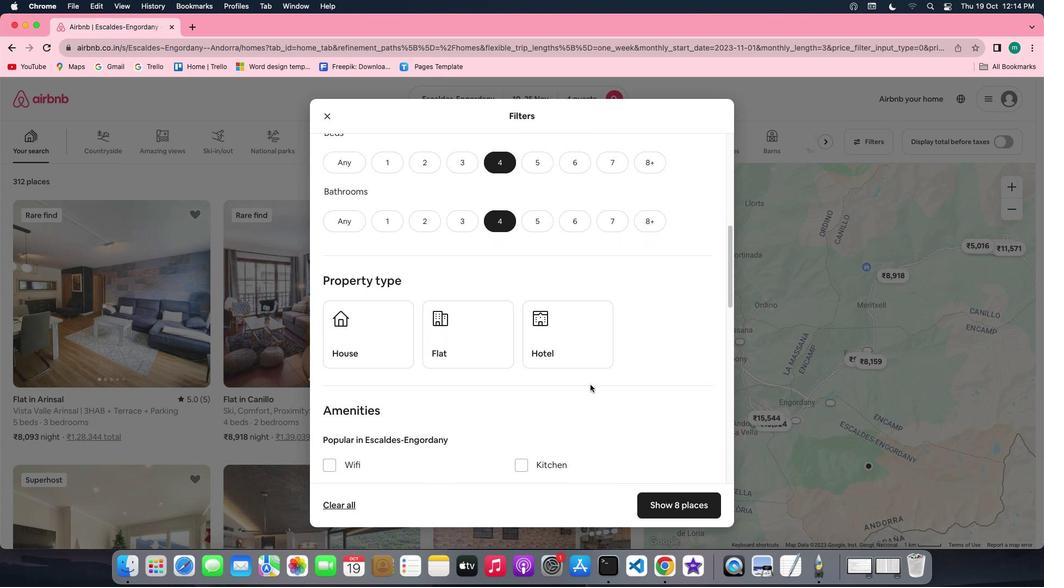 
Action: Mouse scrolled (590, 385) with delta (0, 0)
Screenshot: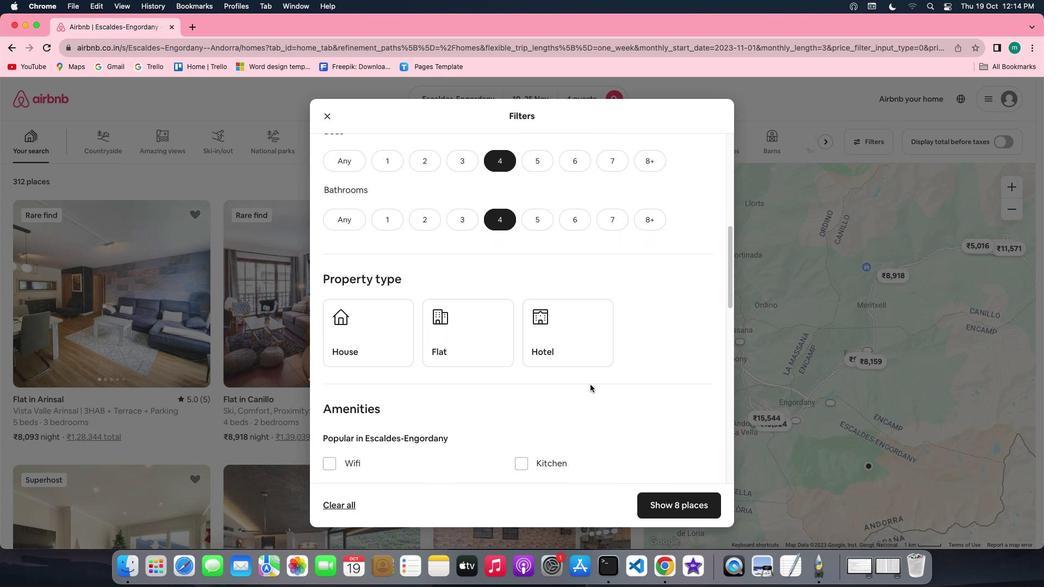 
Action: Mouse scrolled (590, 385) with delta (0, 0)
Screenshot: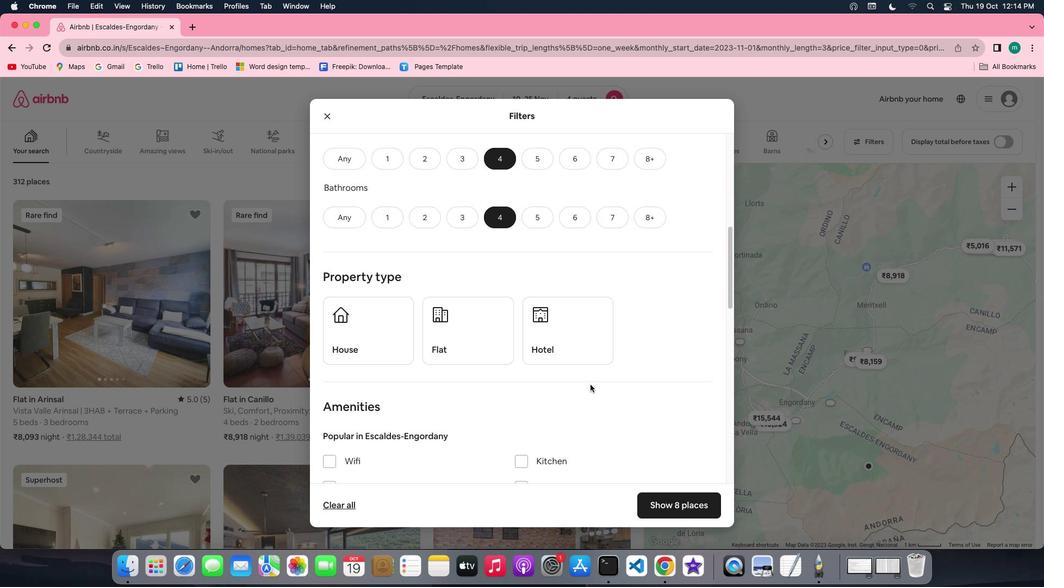 
Action: Mouse scrolled (590, 385) with delta (0, 0)
Screenshot: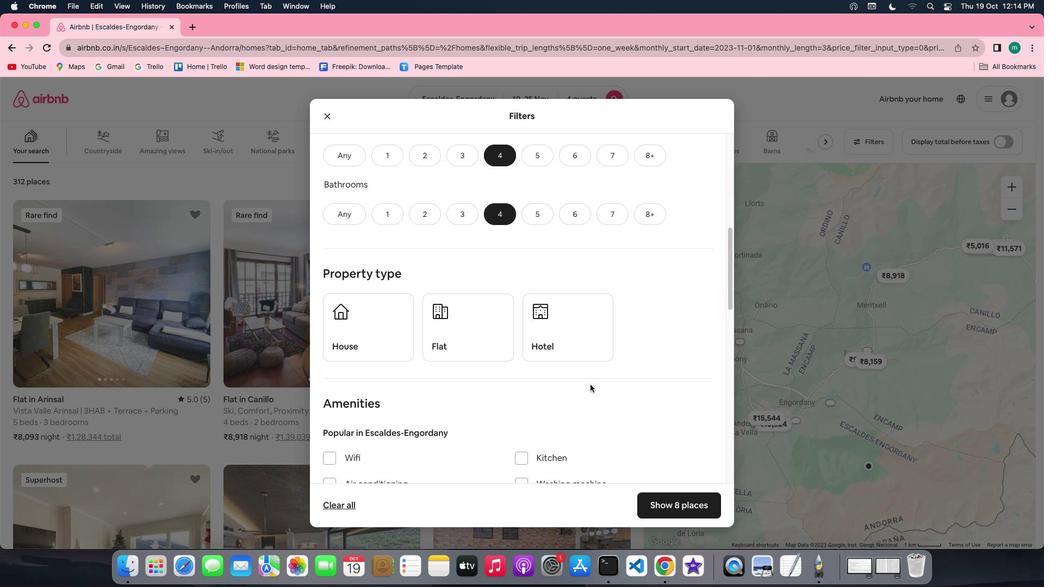 
Action: Mouse scrolled (590, 385) with delta (0, 0)
Screenshot: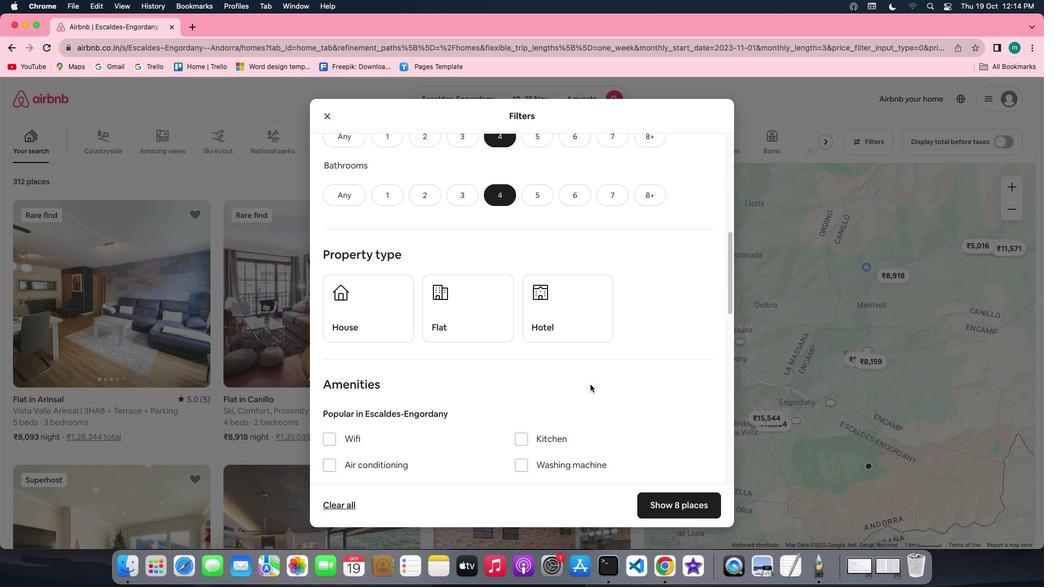 
Action: Mouse moved to (571, 296)
Screenshot: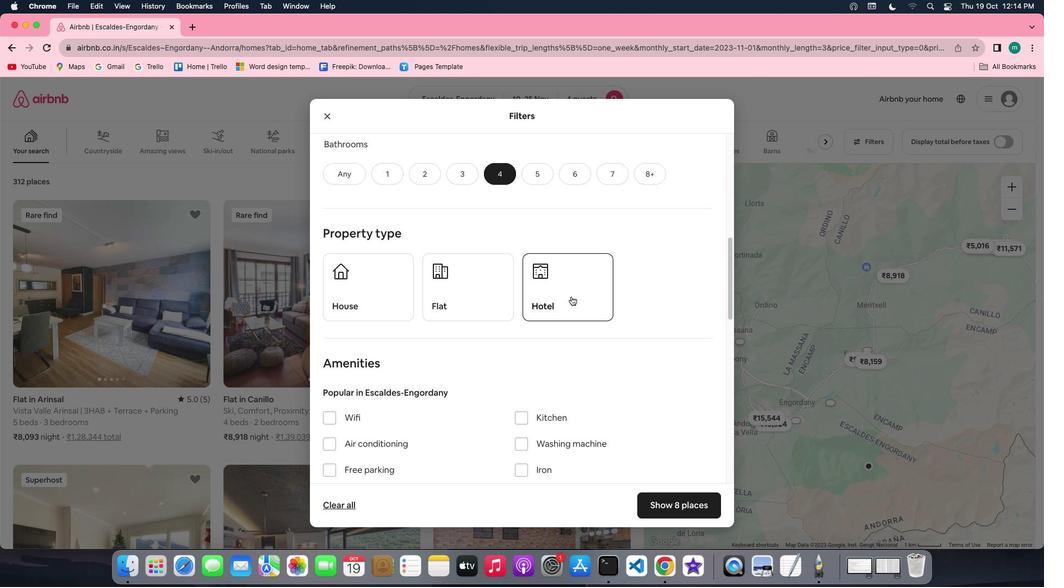 
Action: Mouse pressed left at (571, 296)
Screenshot: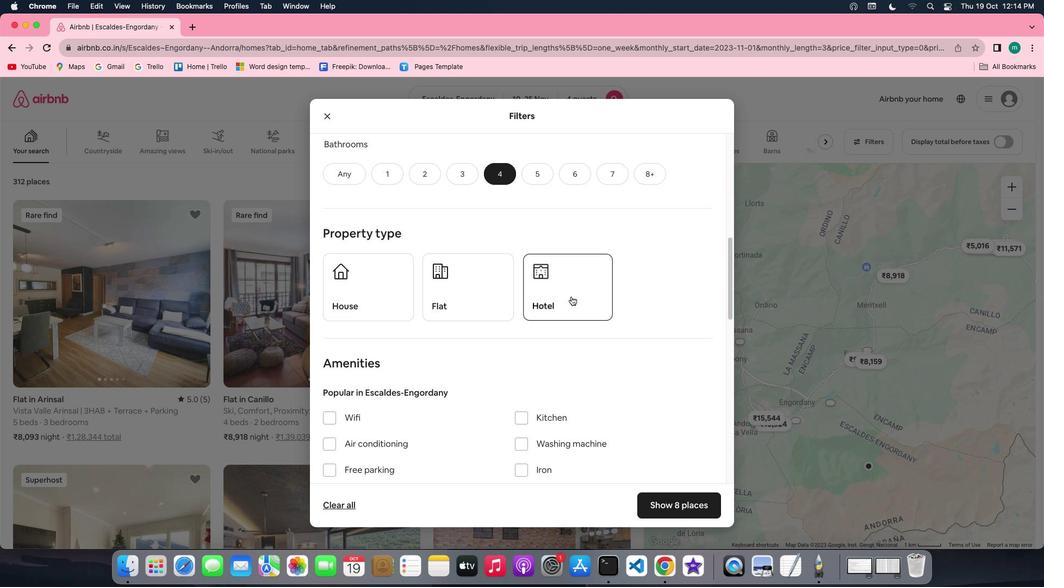 
Action: Mouse moved to (617, 353)
Screenshot: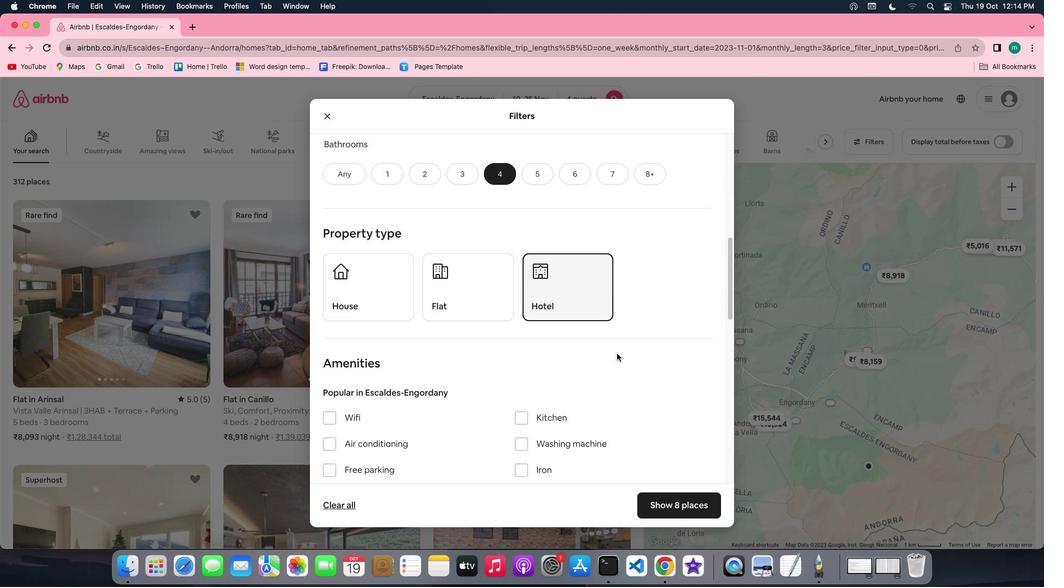 
Action: Mouse scrolled (617, 353) with delta (0, 0)
Screenshot: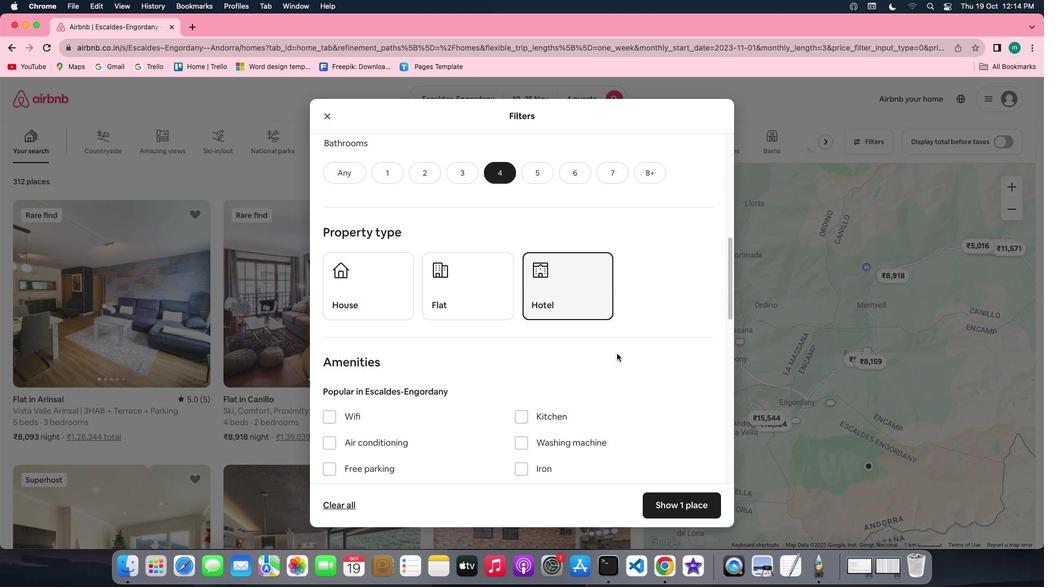 
Action: Mouse scrolled (617, 353) with delta (0, 0)
Screenshot: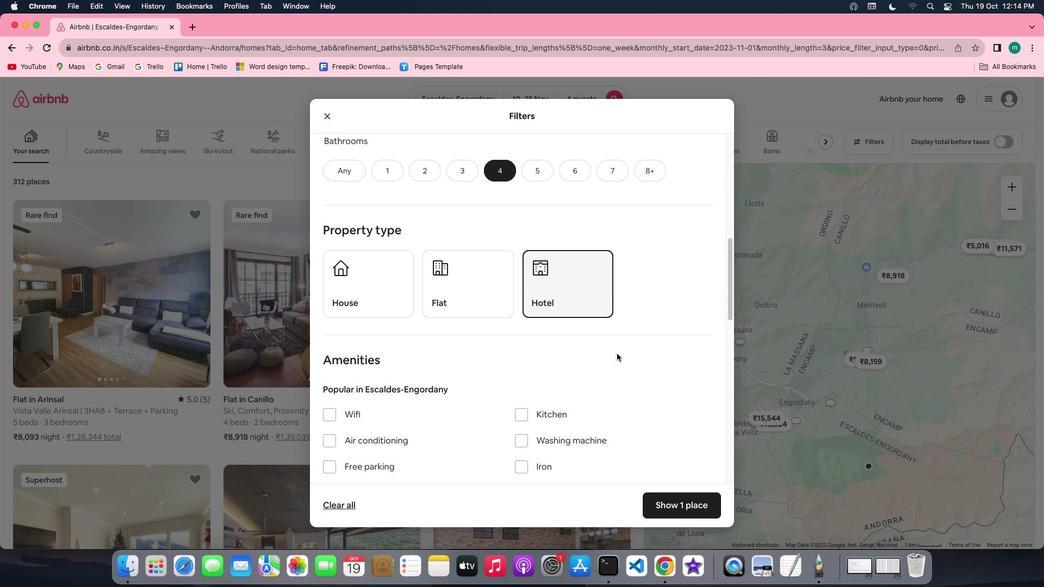 
Action: Mouse scrolled (617, 353) with delta (0, 0)
Screenshot: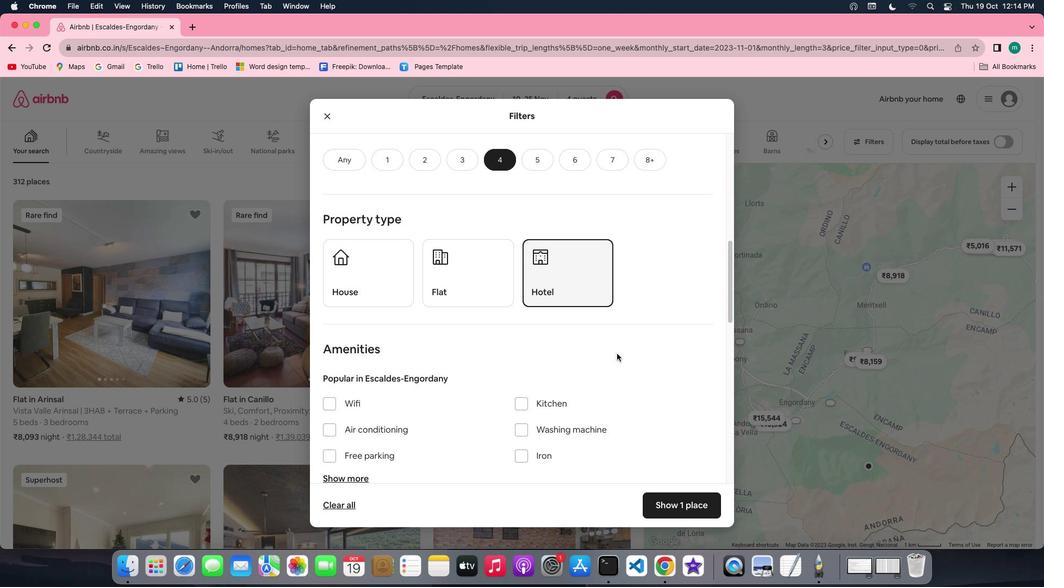 
Action: Mouse scrolled (617, 353) with delta (0, 0)
Screenshot: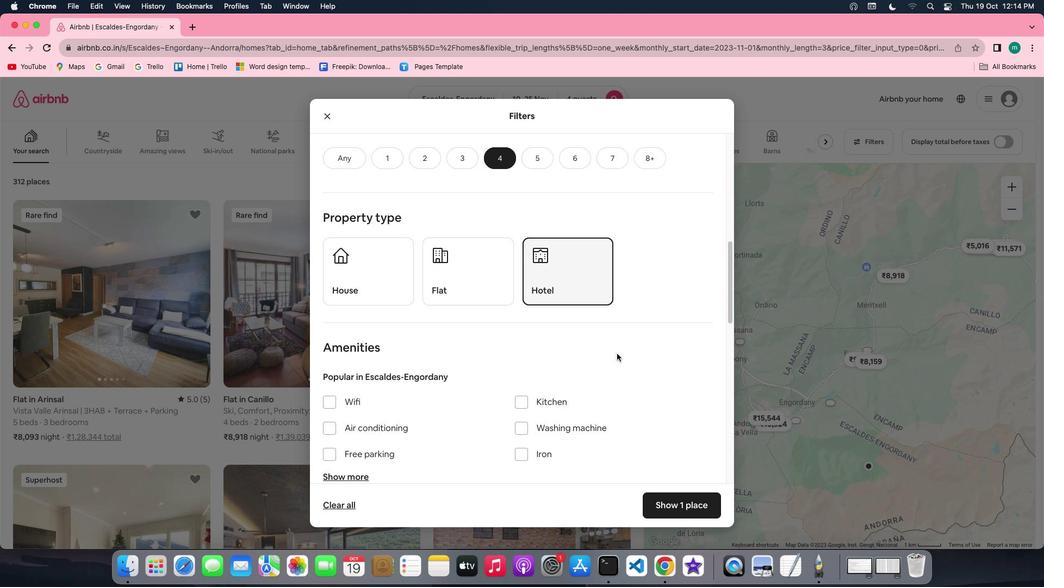 
Action: Mouse scrolled (617, 353) with delta (0, 0)
Screenshot: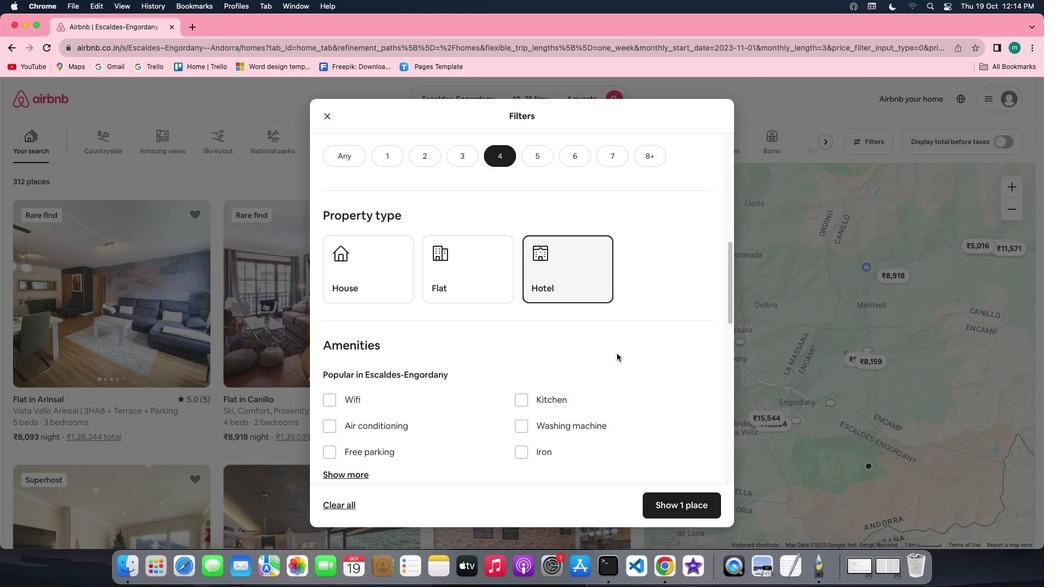 
Action: Mouse scrolled (617, 353) with delta (0, 0)
Screenshot: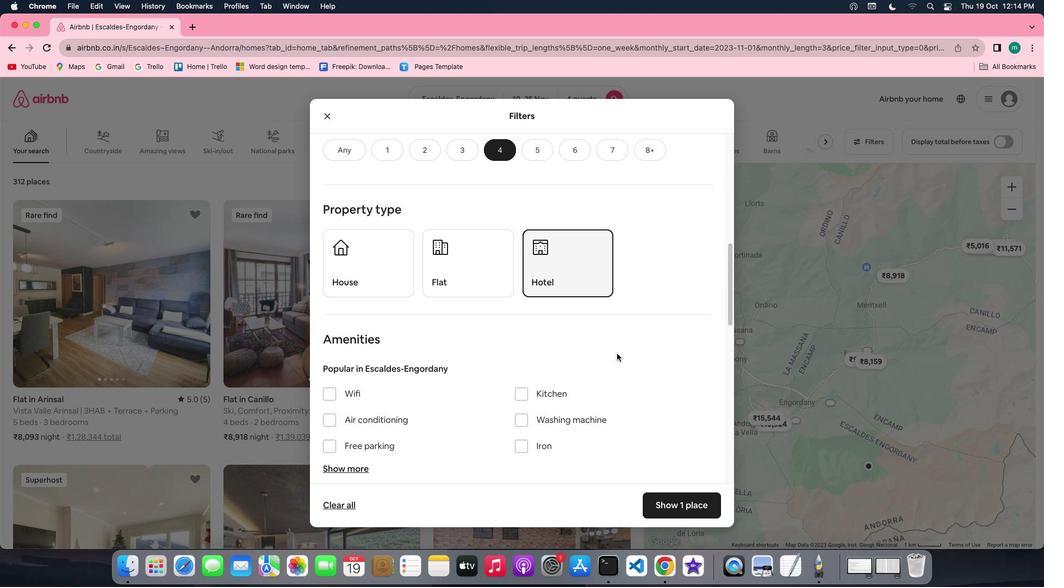 
Action: Mouse scrolled (617, 353) with delta (0, 0)
Screenshot: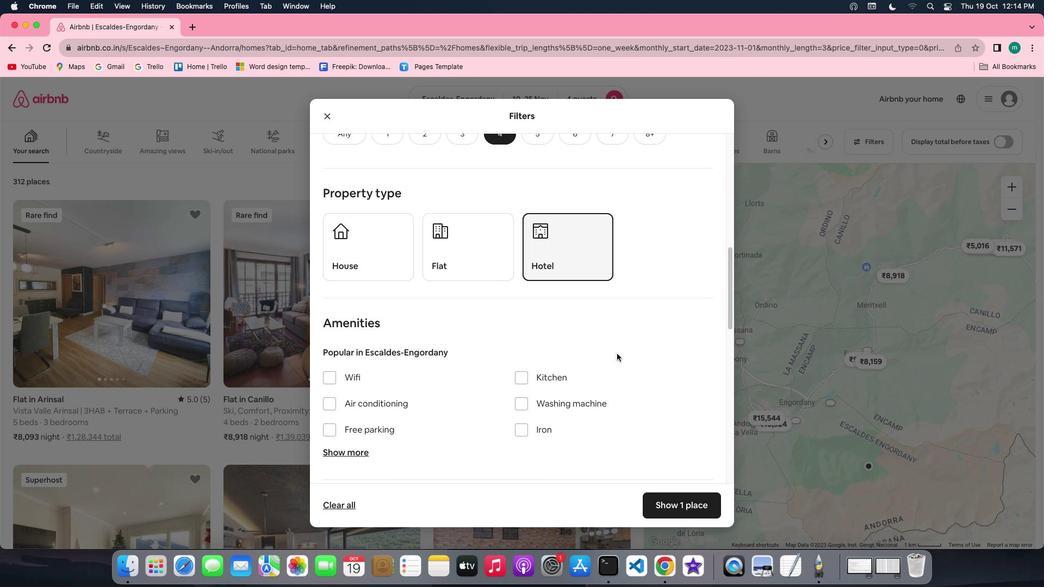 
Action: Mouse scrolled (617, 353) with delta (0, 0)
Screenshot: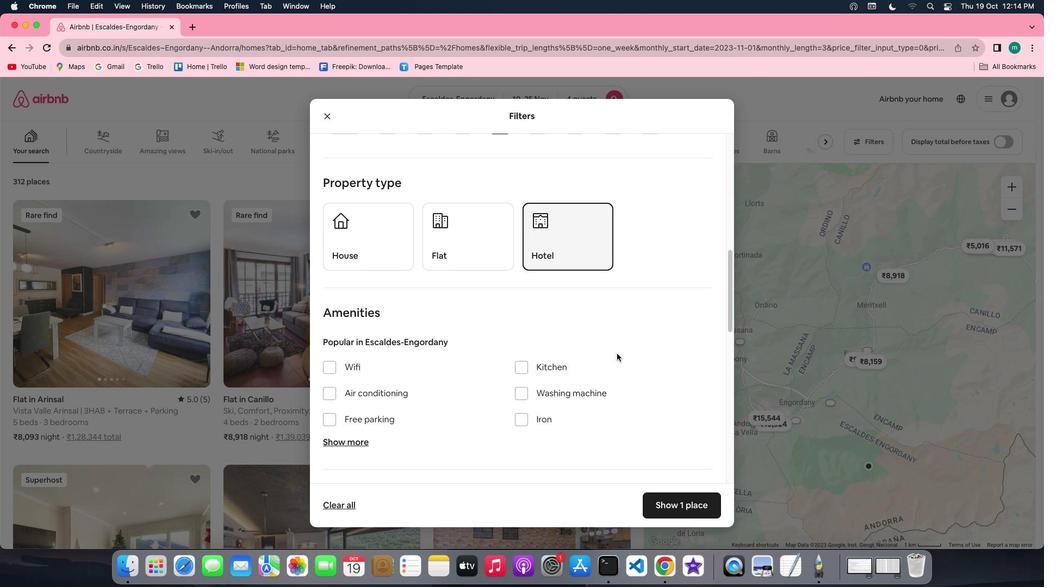 
Action: Mouse scrolled (617, 353) with delta (0, 0)
Screenshot: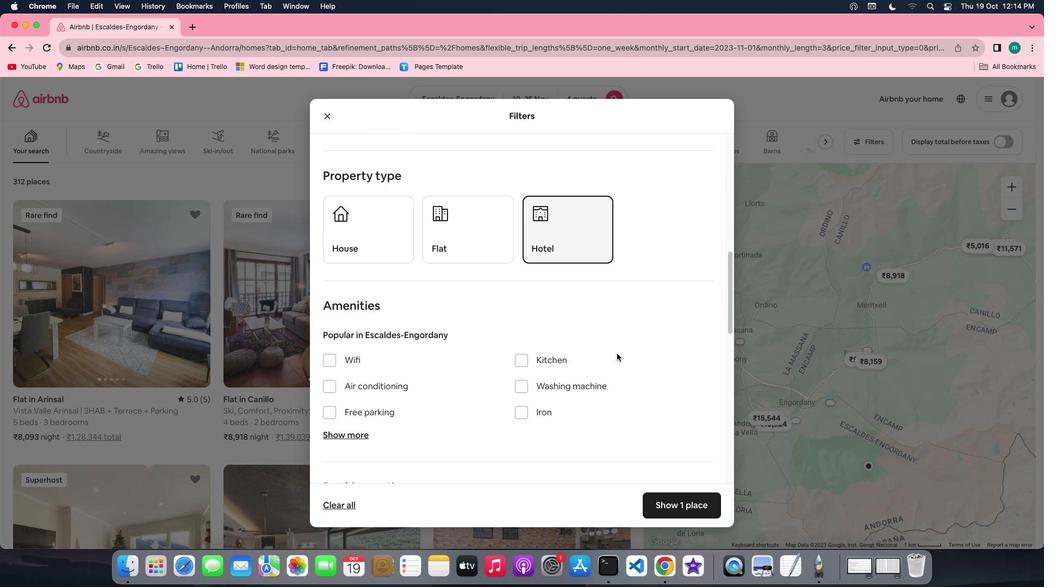 
Action: Mouse scrolled (617, 353) with delta (0, 0)
Screenshot: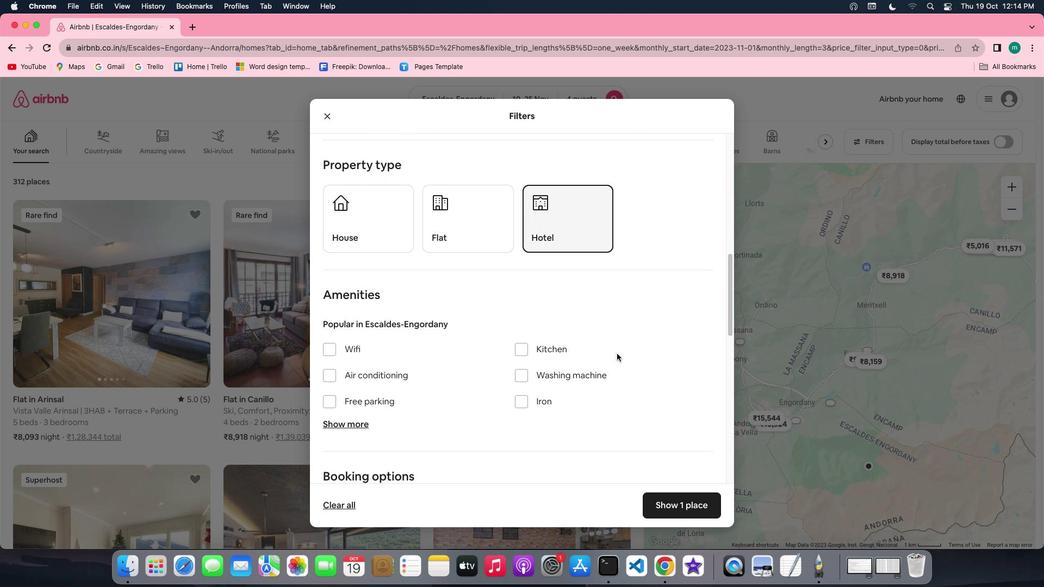 
Action: Mouse scrolled (617, 353) with delta (0, 0)
Screenshot: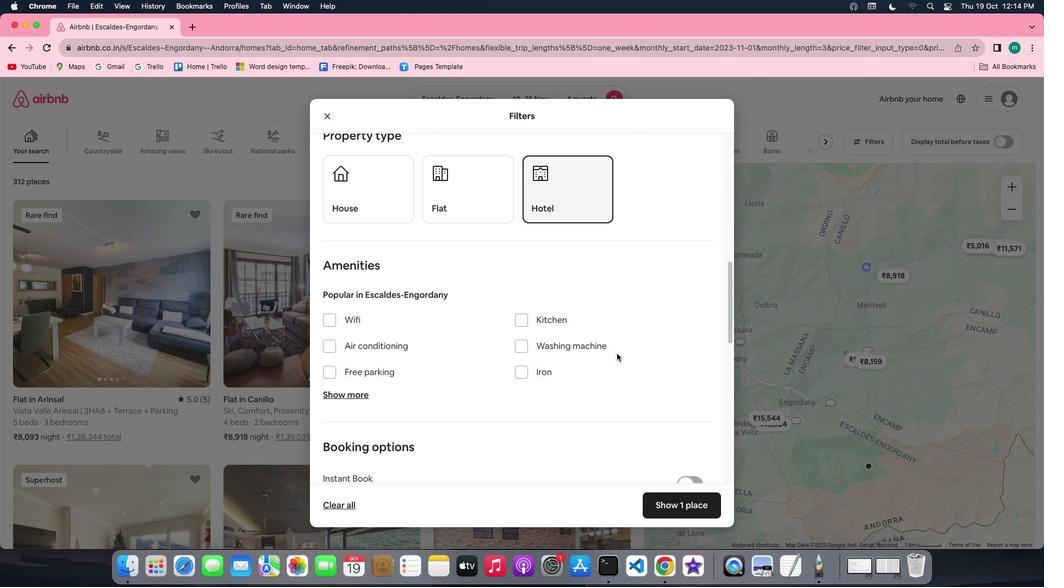 
Action: Mouse scrolled (617, 353) with delta (0, 0)
Screenshot: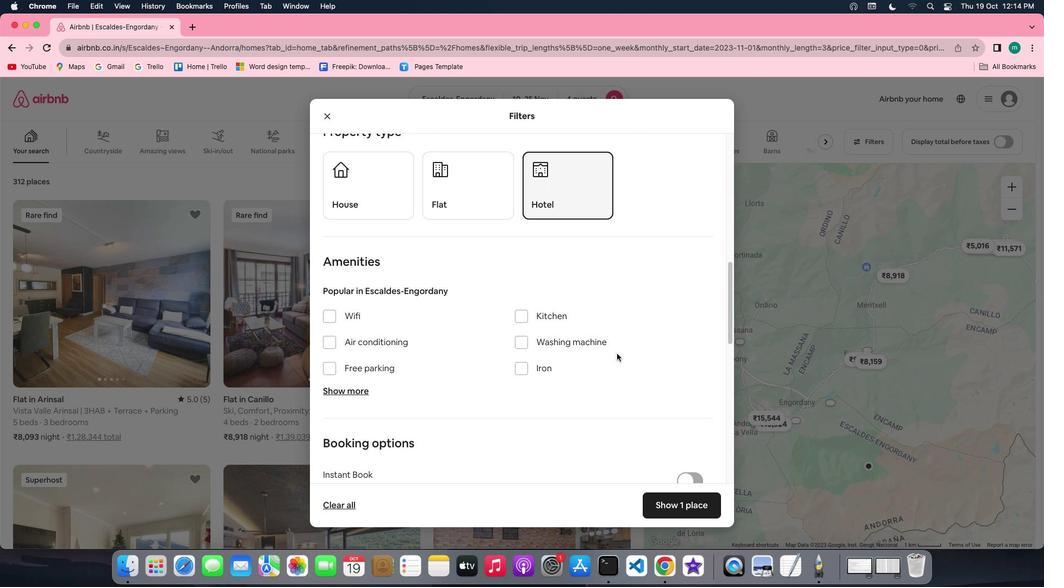 
Action: Mouse scrolled (617, 353) with delta (0, 0)
Screenshot: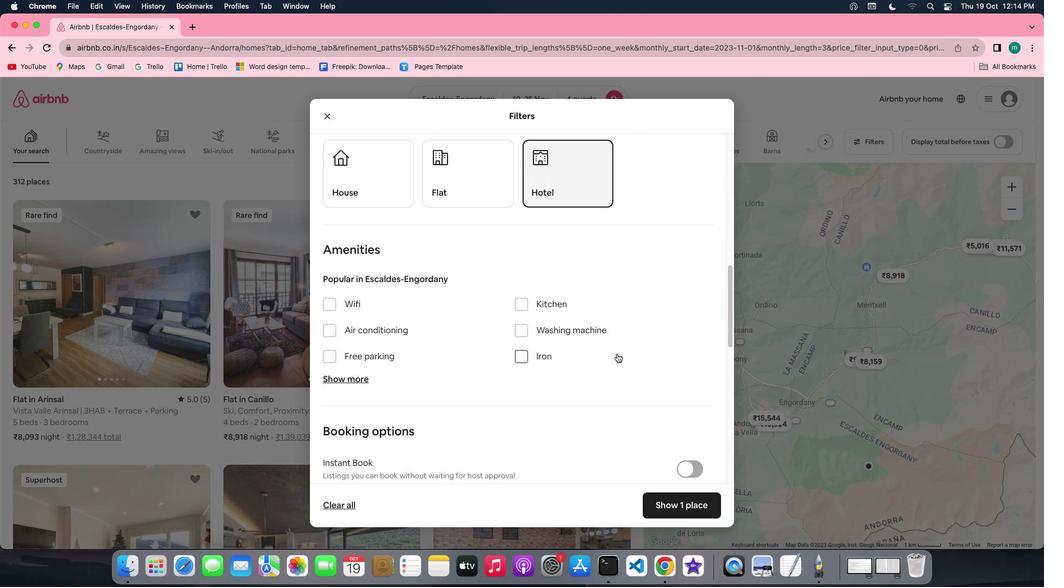 
Action: Mouse scrolled (617, 353) with delta (0, 0)
Screenshot: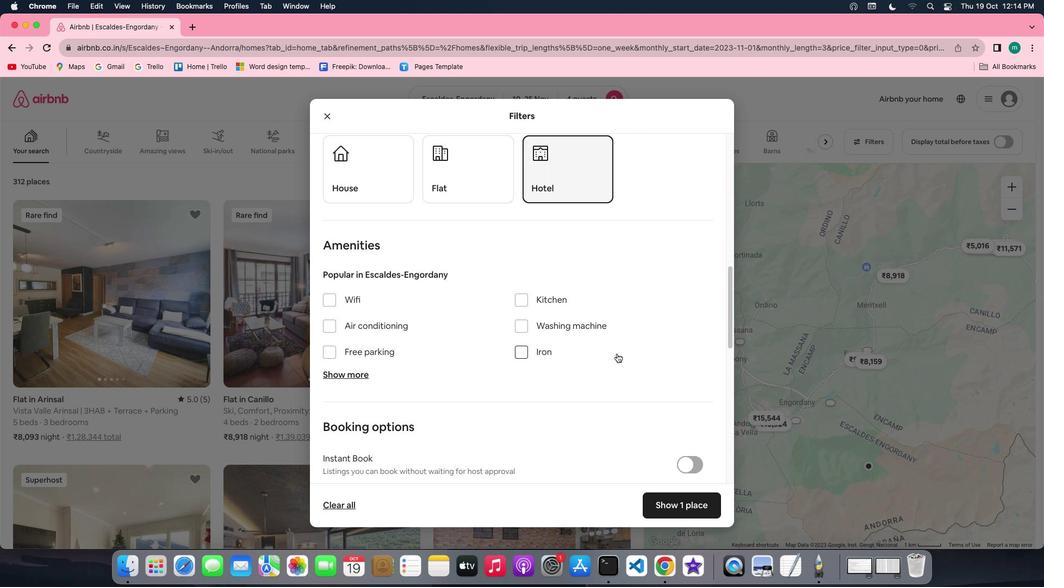 
Action: Mouse scrolled (617, 353) with delta (0, 0)
Screenshot: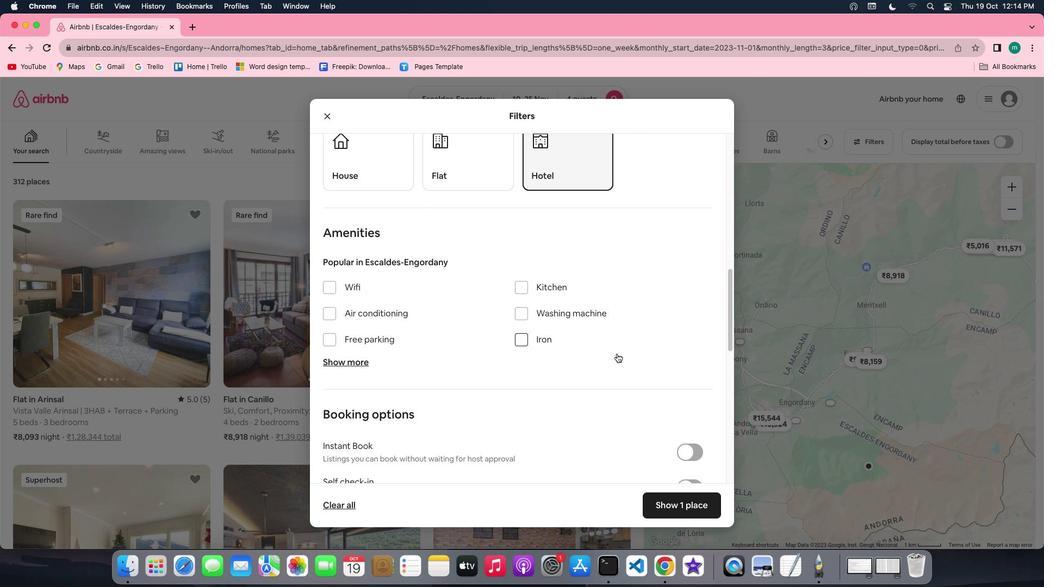 
Action: Mouse scrolled (617, 353) with delta (0, 0)
Screenshot: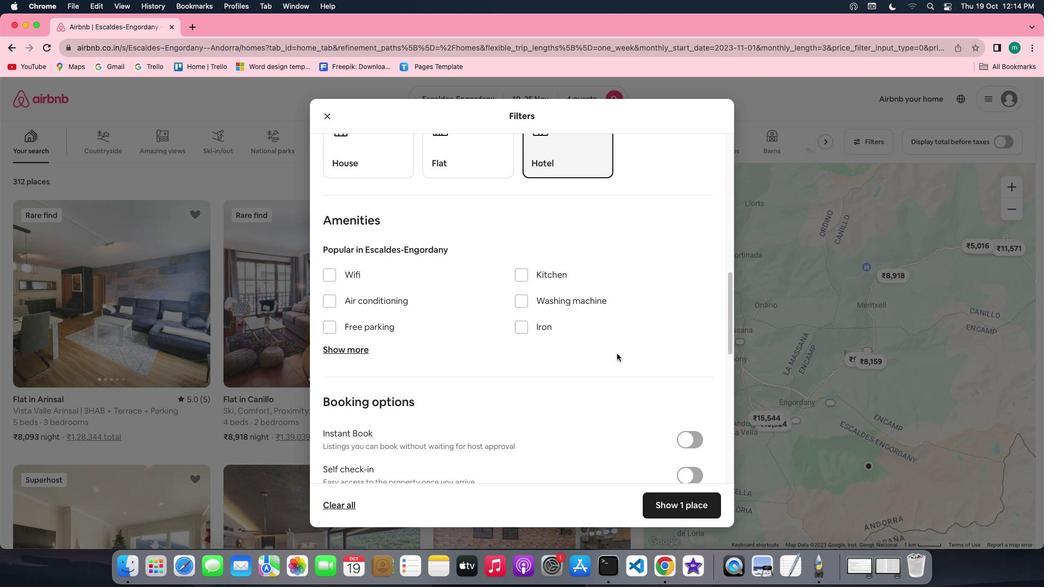 
Action: Mouse scrolled (617, 353) with delta (0, 0)
Screenshot: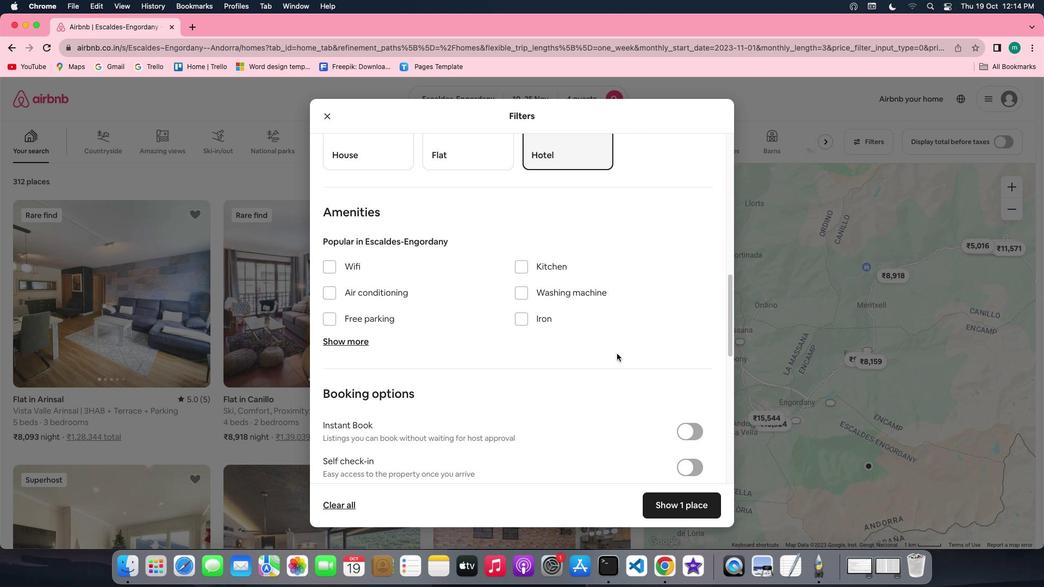 
Action: Mouse scrolled (617, 353) with delta (0, 0)
Screenshot: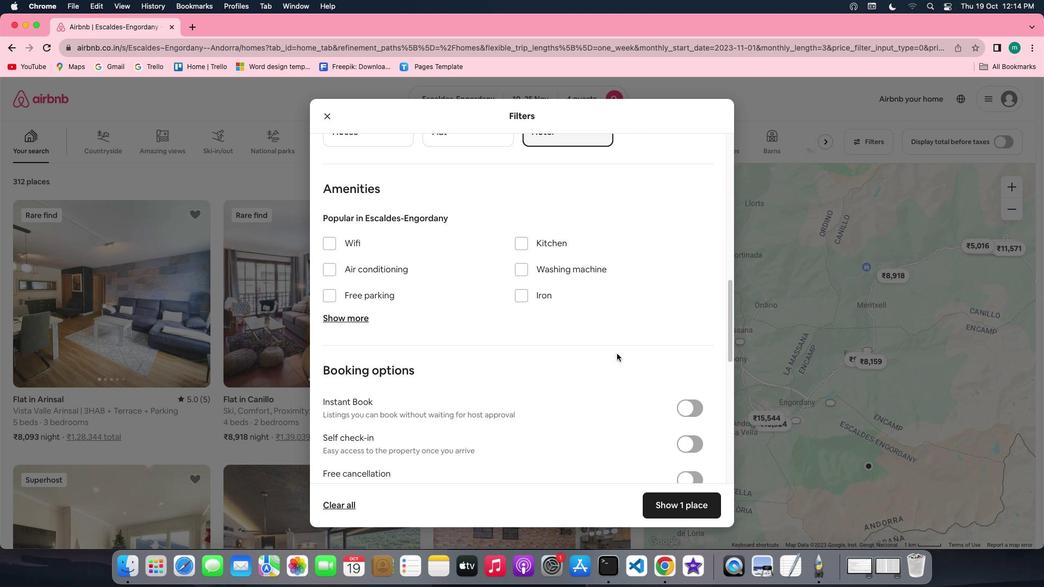 
Action: Mouse moved to (337, 224)
Screenshot: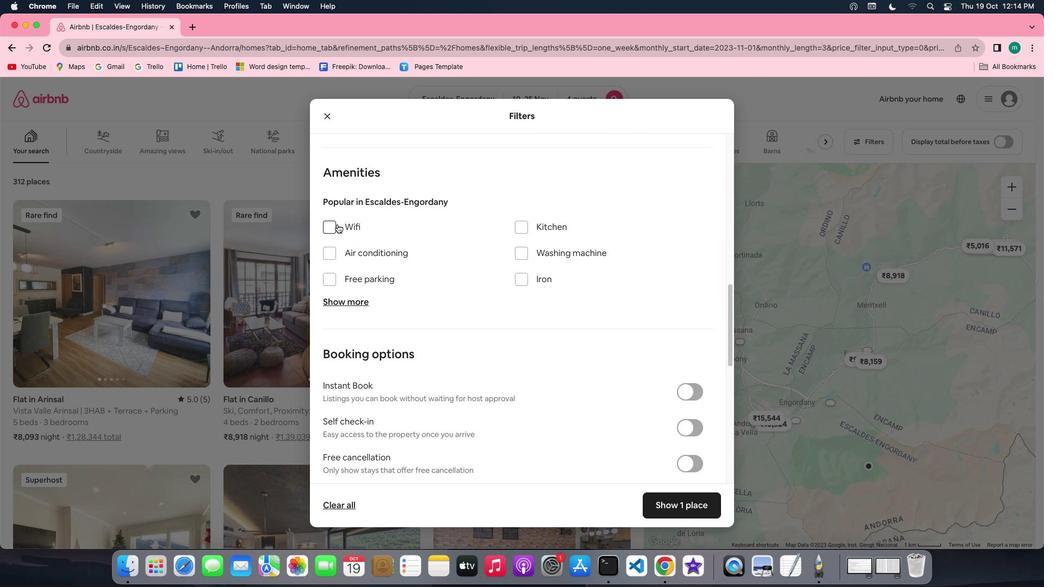 
Action: Mouse pressed left at (337, 224)
Screenshot: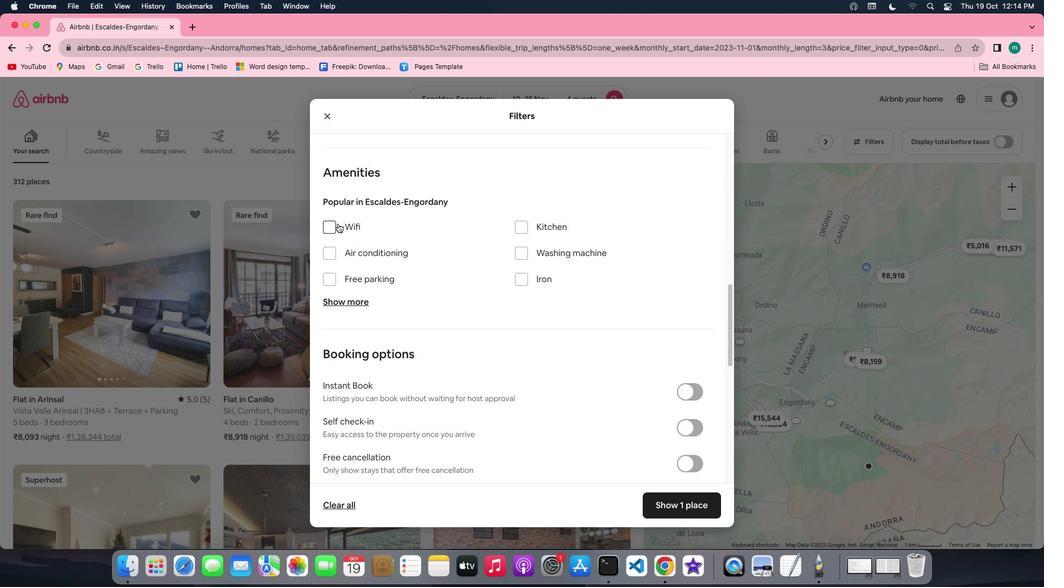 
Action: Mouse moved to (363, 305)
Screenshot: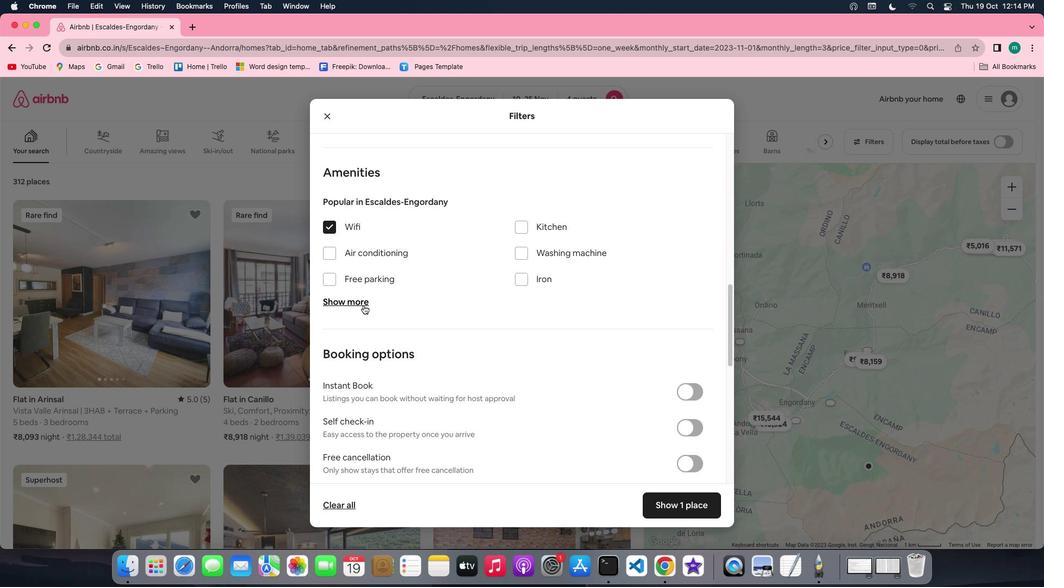 
Action: Mouse pressed left at (363, 305)
Screenshot: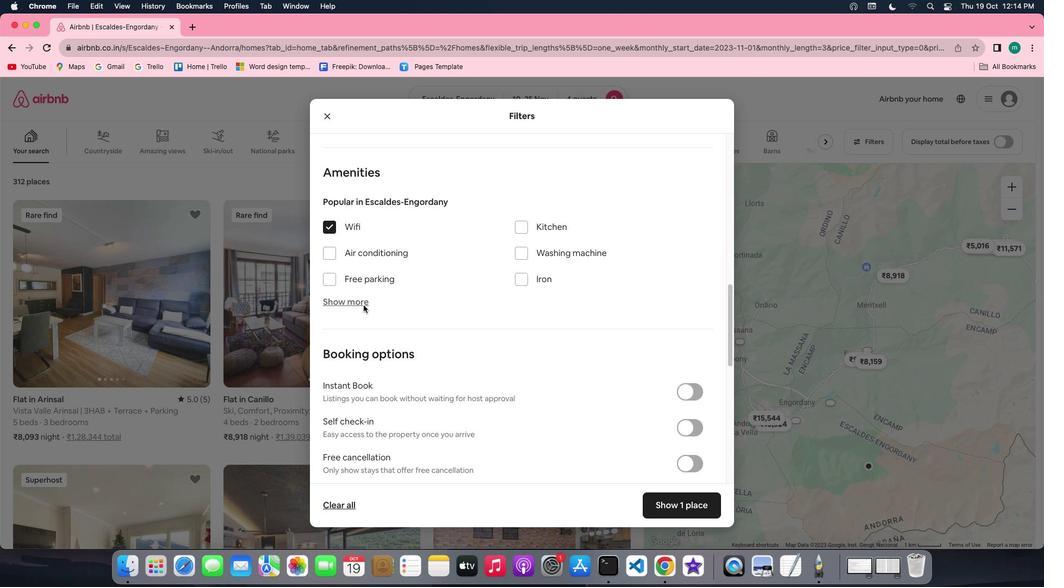 
Action: Mouse moved to (487, 327)
Screenshot: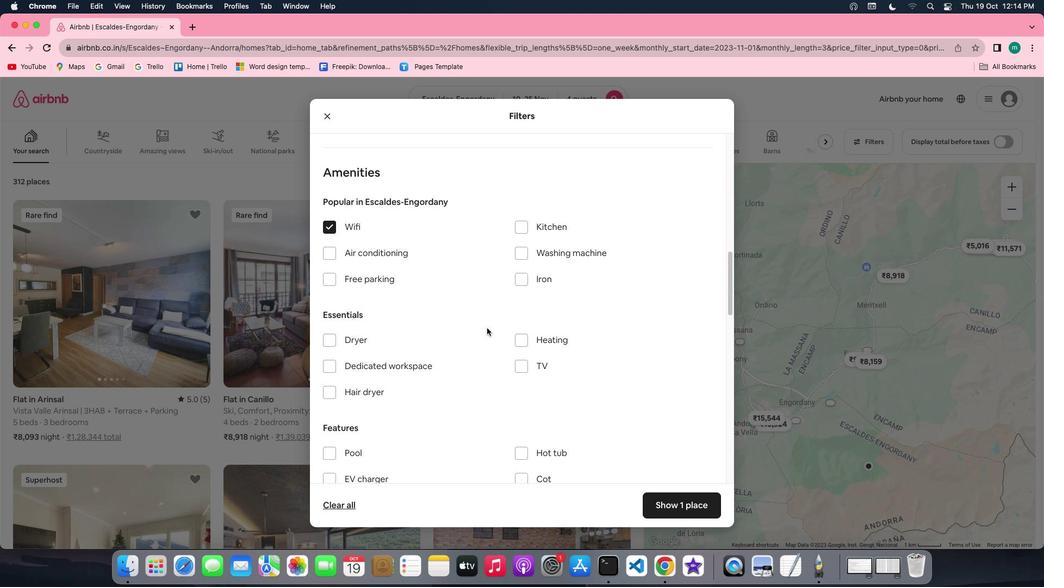 
Action: Mouse scrolled (487, 327) with delta (0, 0)
Screenshot: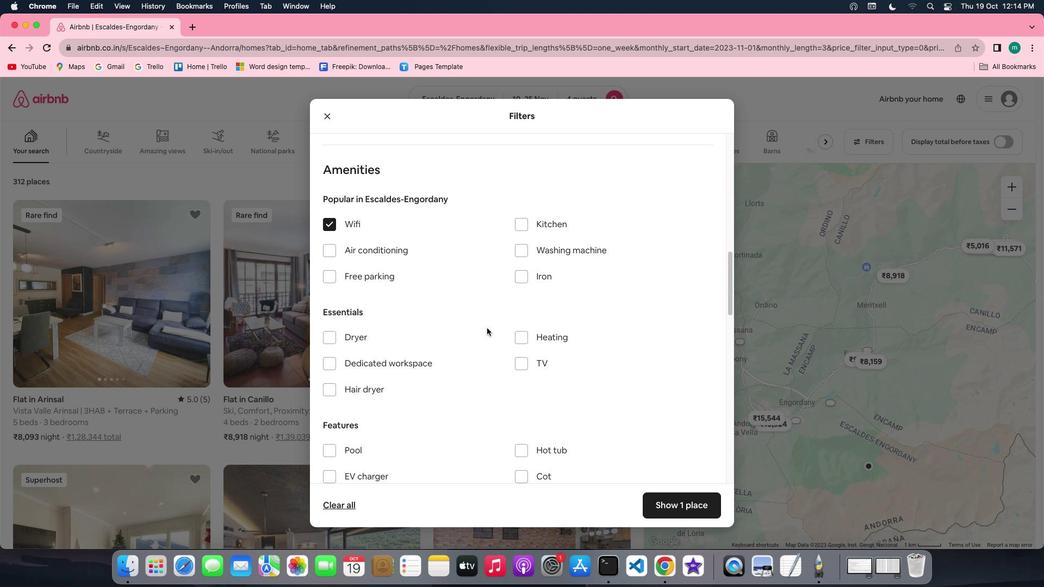 
Action: Mouse scrolled (487, 327) with delta (0, 0)
Screenshot: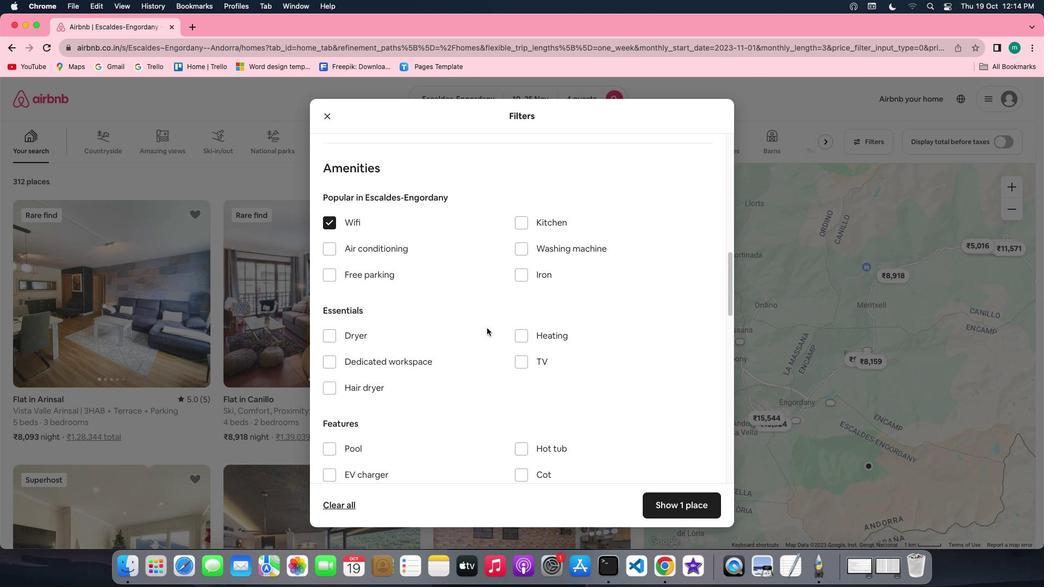 
Action: Mouse scrolled (487, 327) with delta (0, -1)
Screenshot: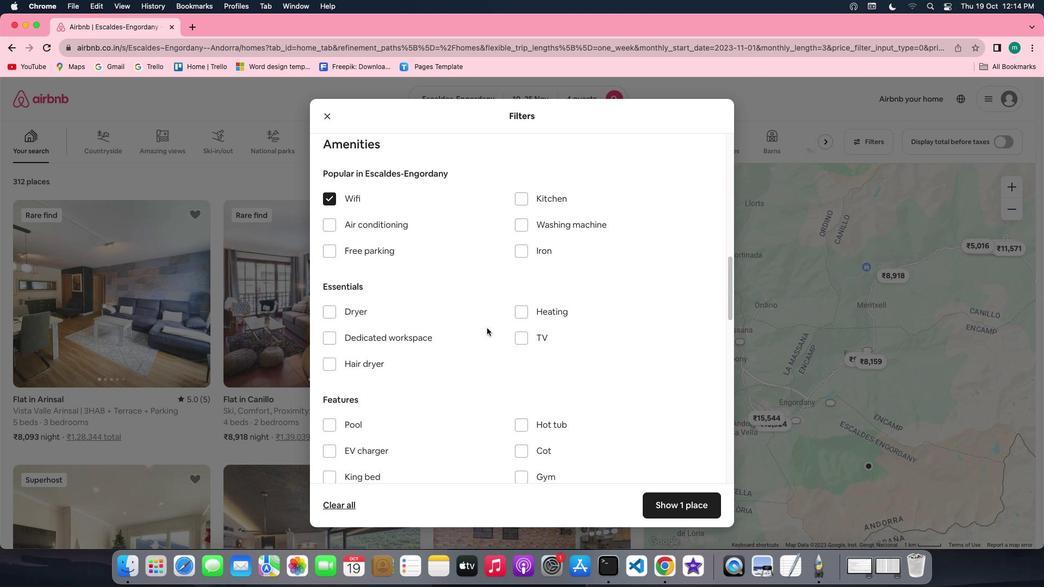 
Action: Mouse scrolled (487, 327) with delta (0, 0)
Screenshot: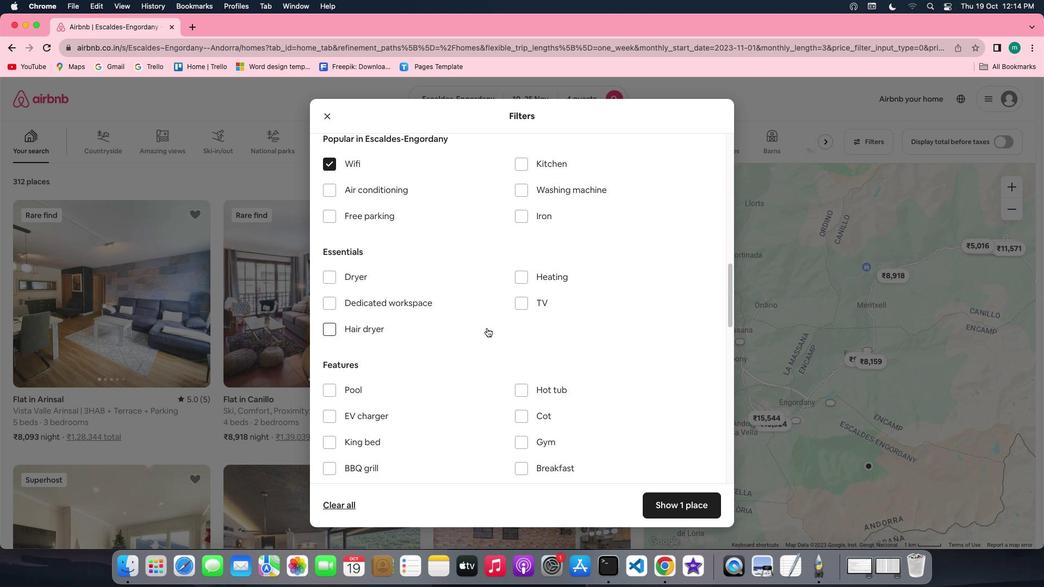 
Action: Mouse scrolled (487, 327) with delta (0, 0)
Screenshot: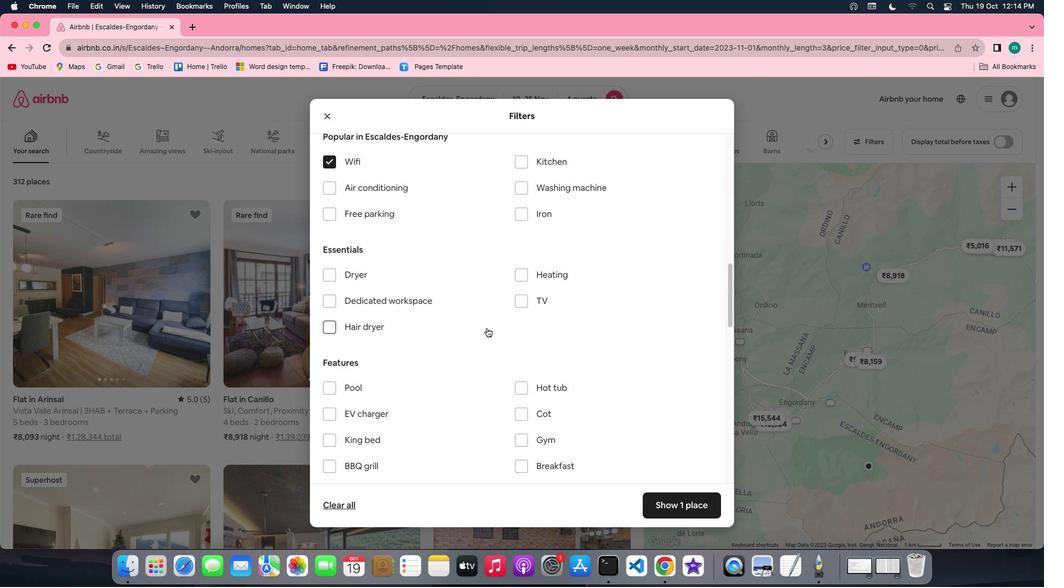 
Action: Mouse scrolled (487, 327) with delta (0, 0)
Screenshot: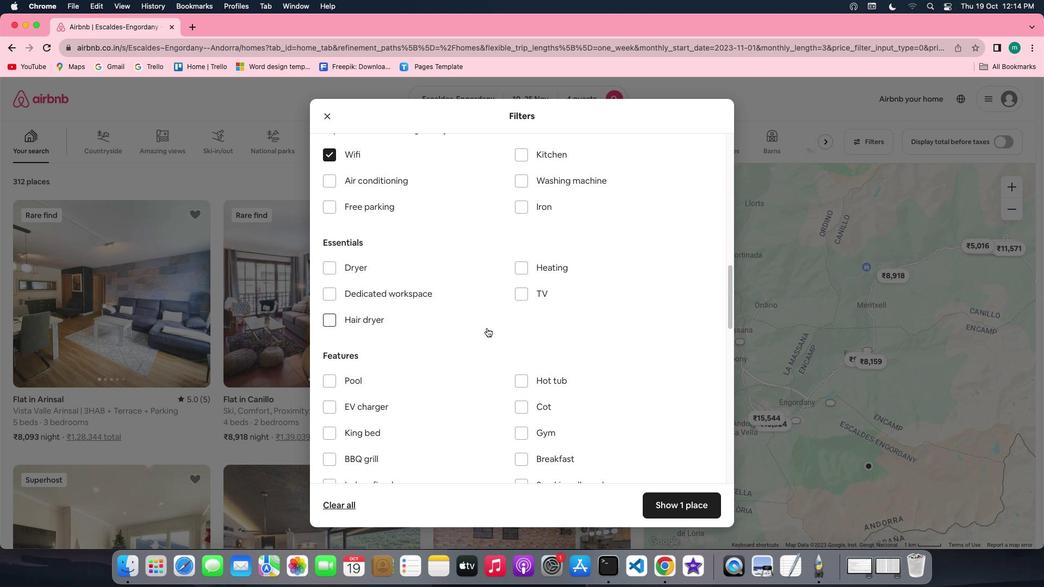
Action: Mouse moved to (380, 312)
Screenshot: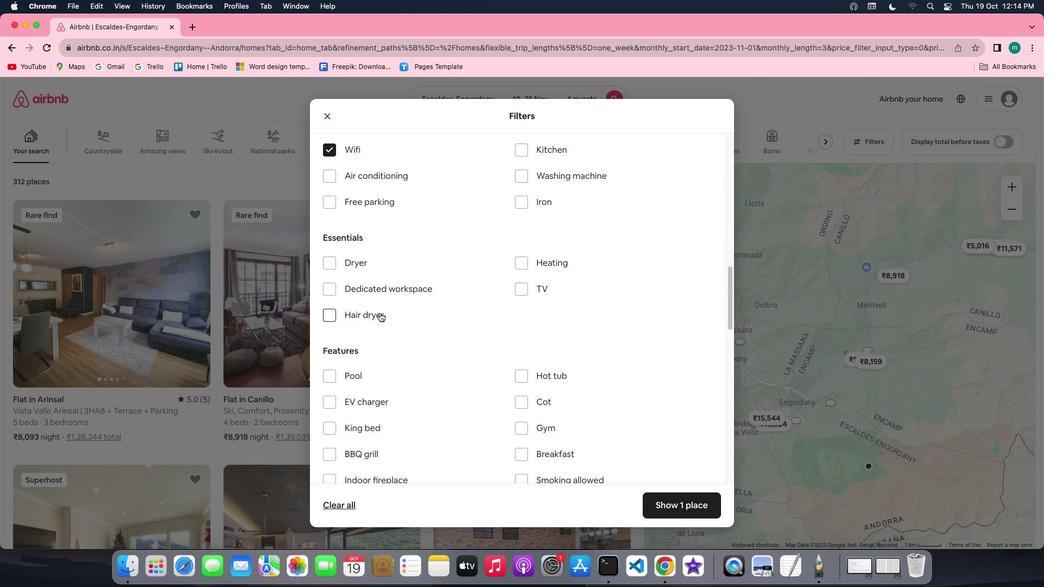 
Action: Mouse pressed left at (380, 312)
Screenshot: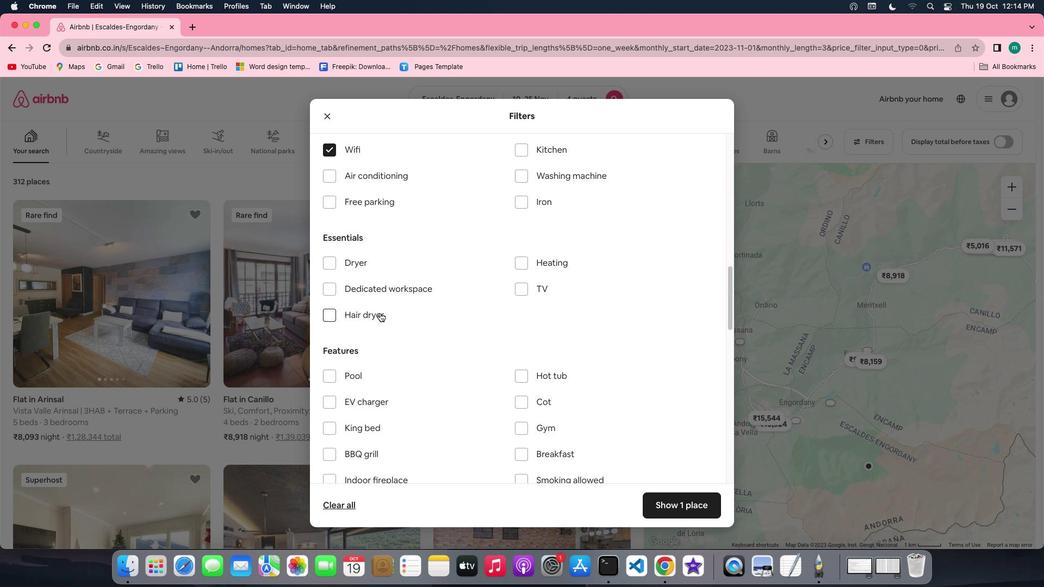 
Action: Mouse moved to (490, 323)
Screenshot: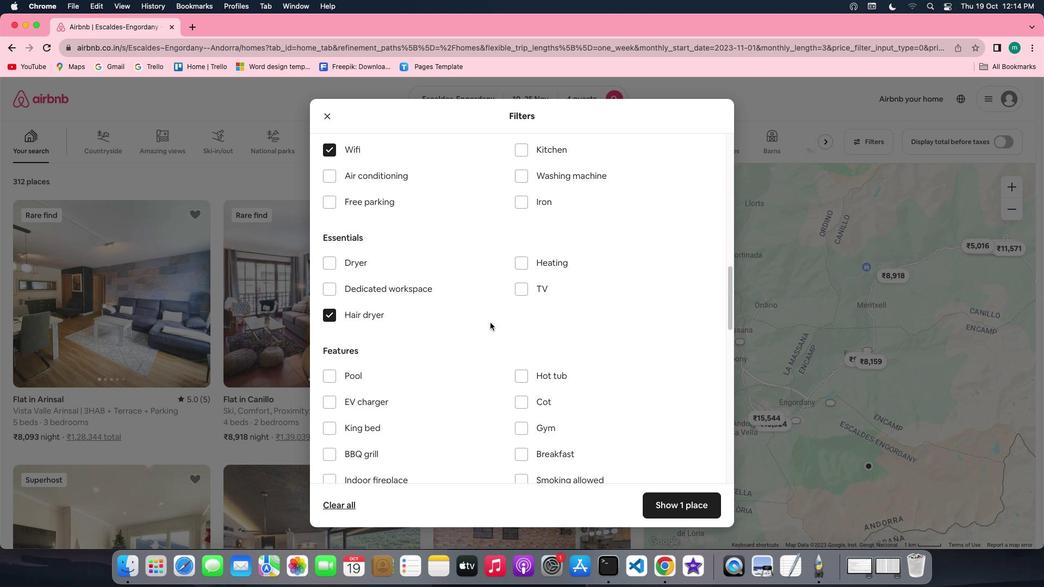 
Action: Mouse scrolled (490, 323) with delta (0, 0)
Screenshot: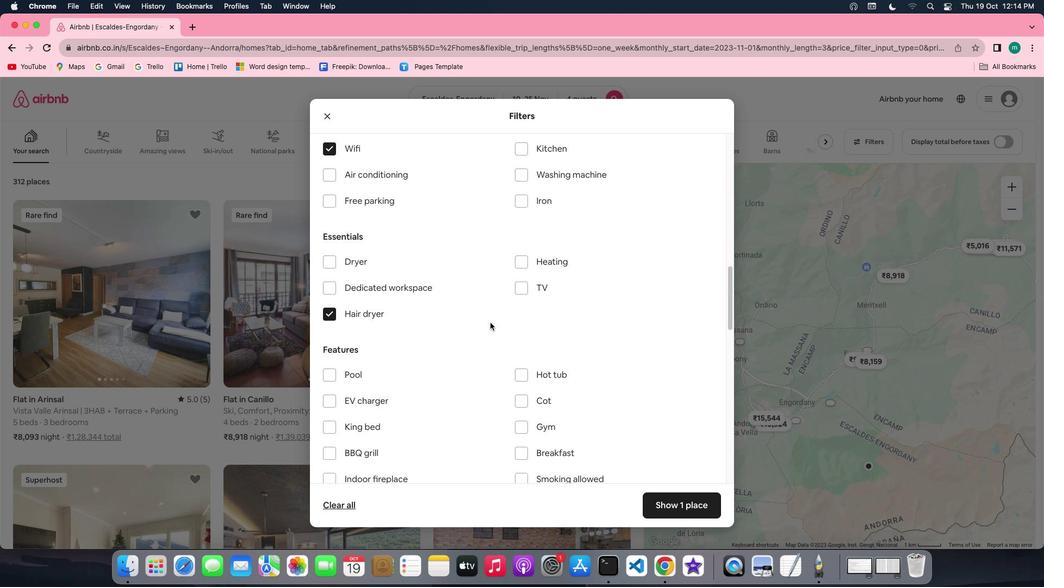 
Action: Mouse scrolled (490, 323) with delta (0, 0)
Screenshot: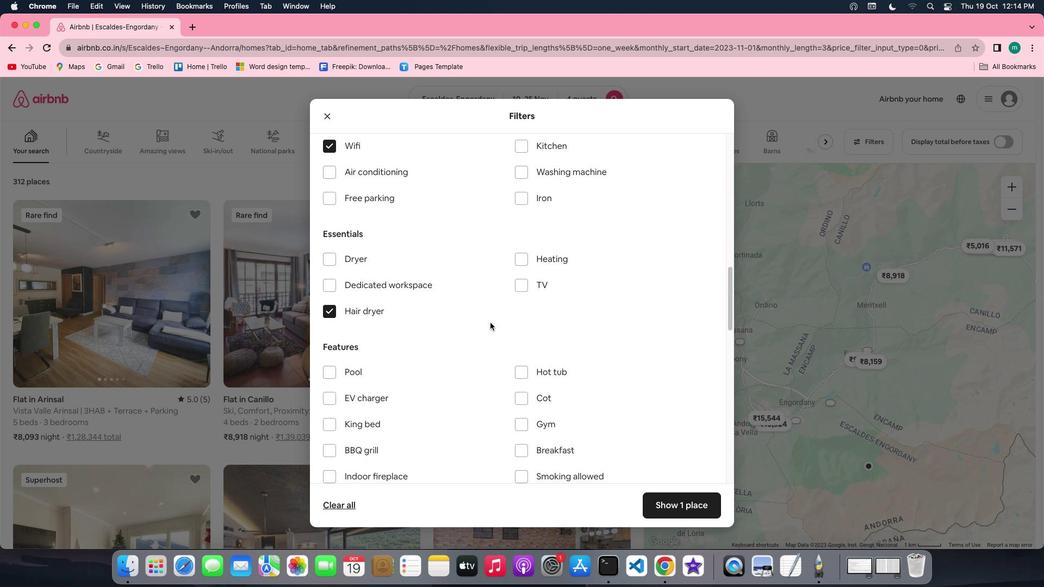 
Action: Mouse scrolled (490, 323) with delta (0, 0)
Screenshot: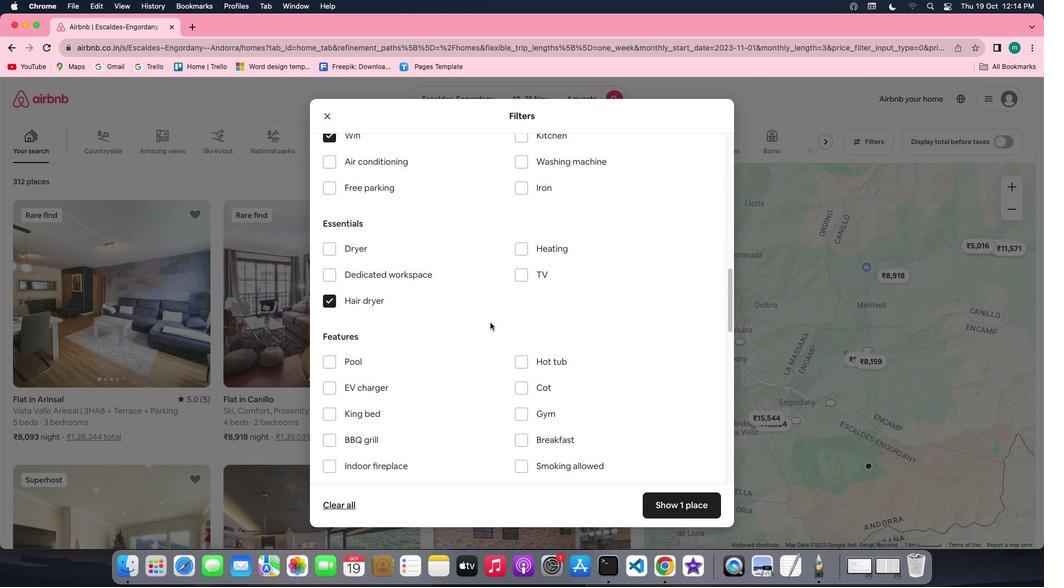 
Action: Mouse scrolled (490, 323) with delta (0, 0)
Screenshot: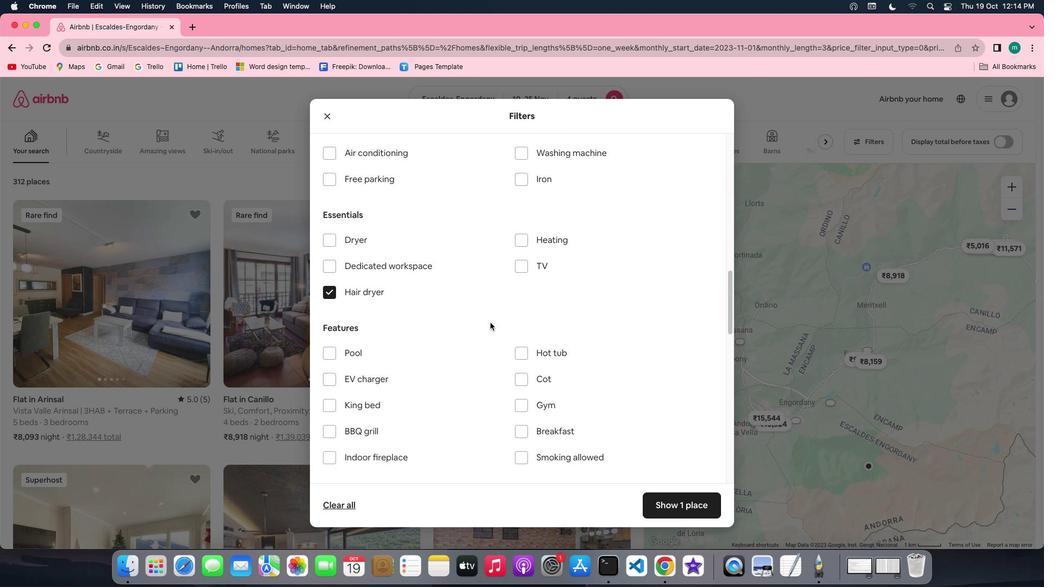 
Action: Mouse scrolled (490, 323) with delta (0, 0)
Screenshot: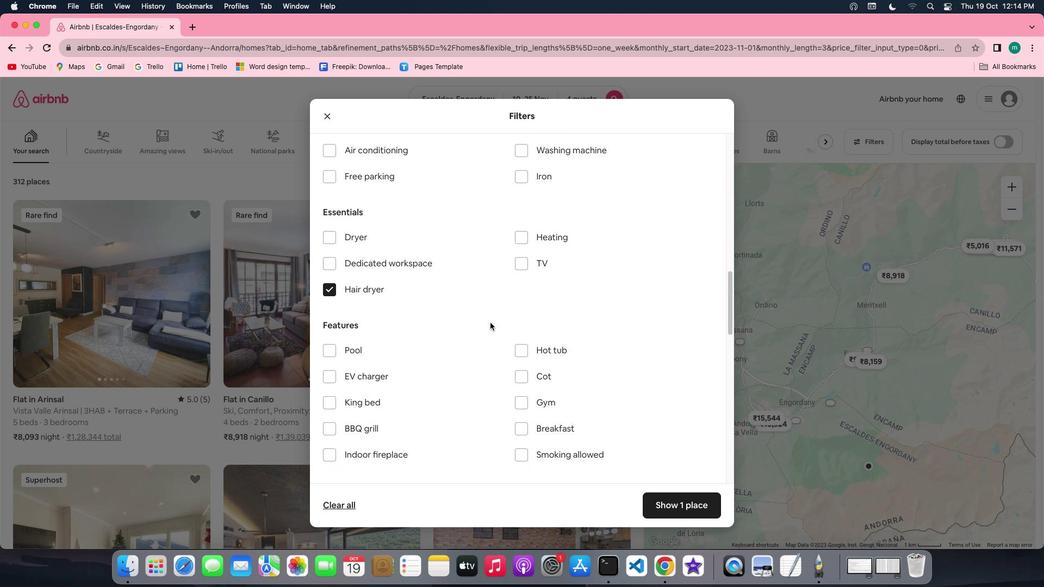 
Action: Mouse scrolled (490, 323) with delta (0, 0)
Screenshot: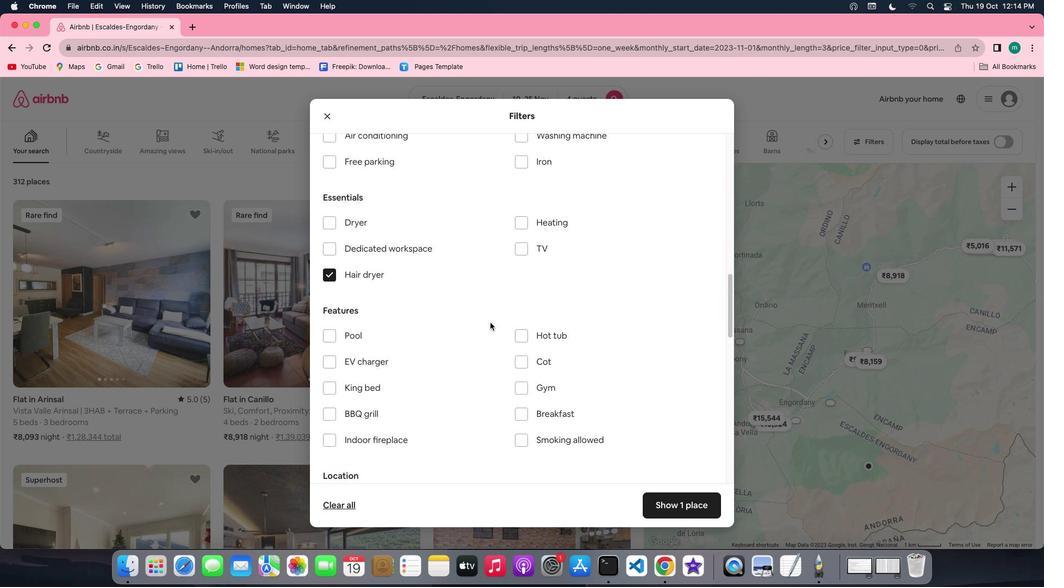 
Action: Mouse scrolled (490, 323) with delta (0, 0)
Screenshot: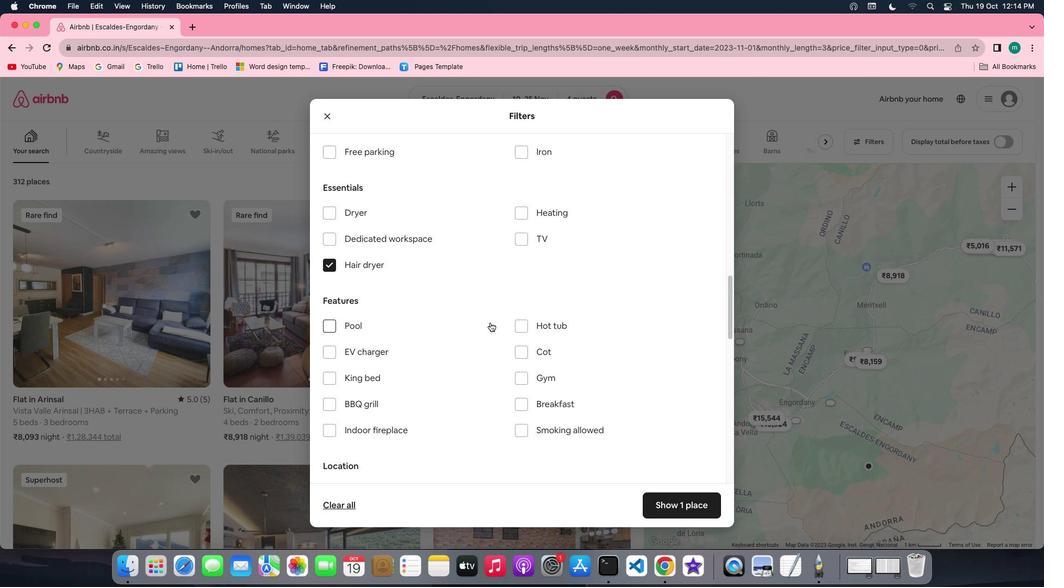
Action: Mouse scrolled (490, 323) with delta (0, 0)
Screenshot: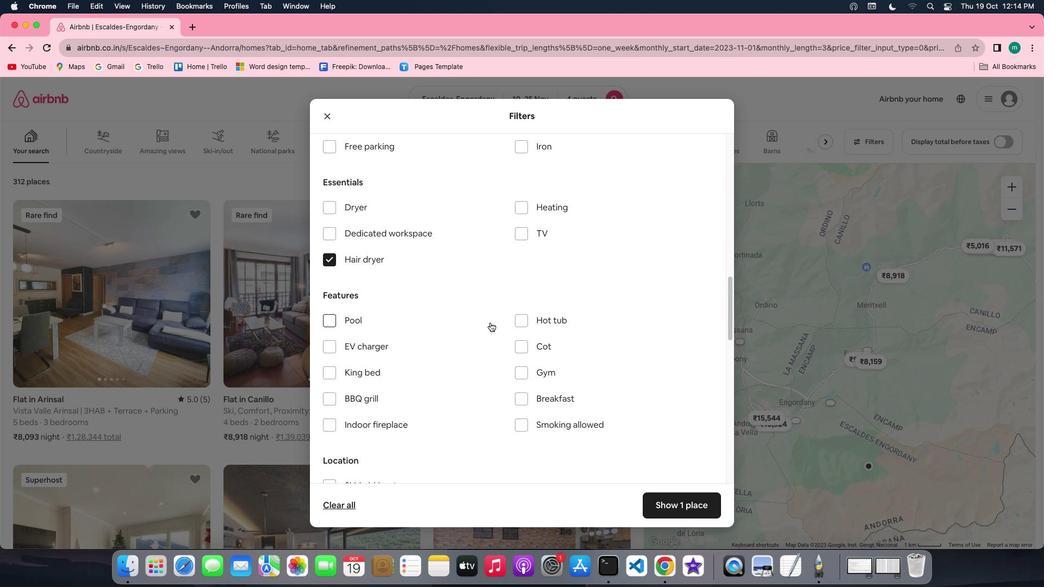 
Action: Mouse scrolled (490, 323) with delta (0, 0)
Screenshot: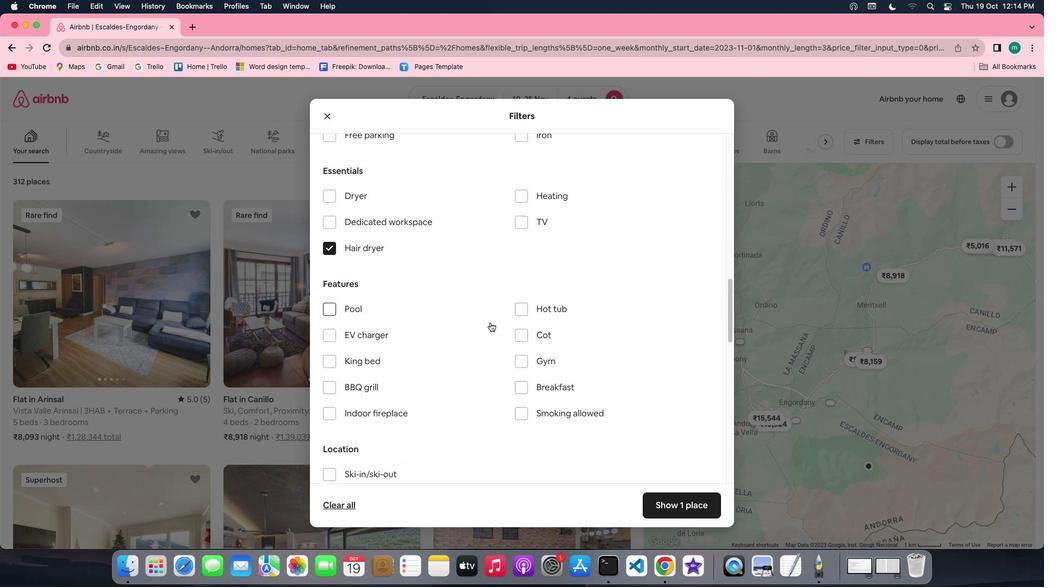 
Action: Mouse scrolled (490, 323) with delta (0, 0)
Screenshot: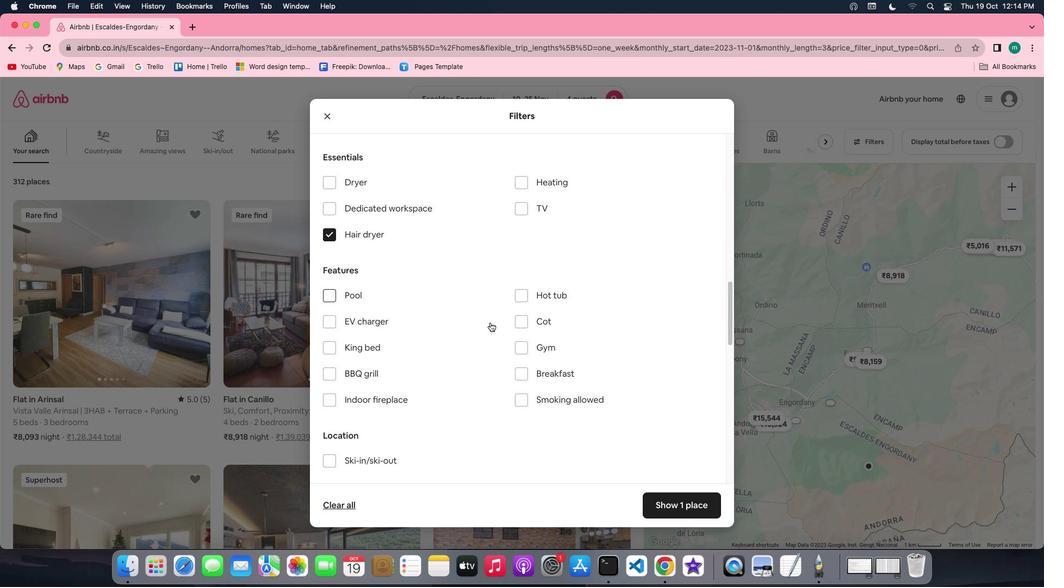 
Action: Mouse scrolled (490, 323) with delta (0, 0)
Screenshot: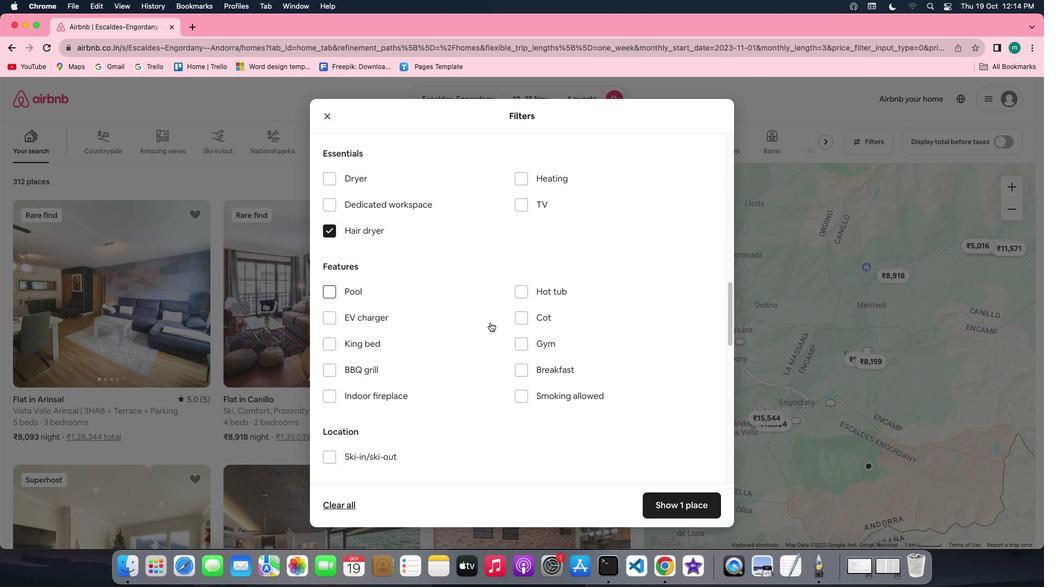 
Action: Mouse scrolled (490, 323) with delta (0, 0)
Screenshot: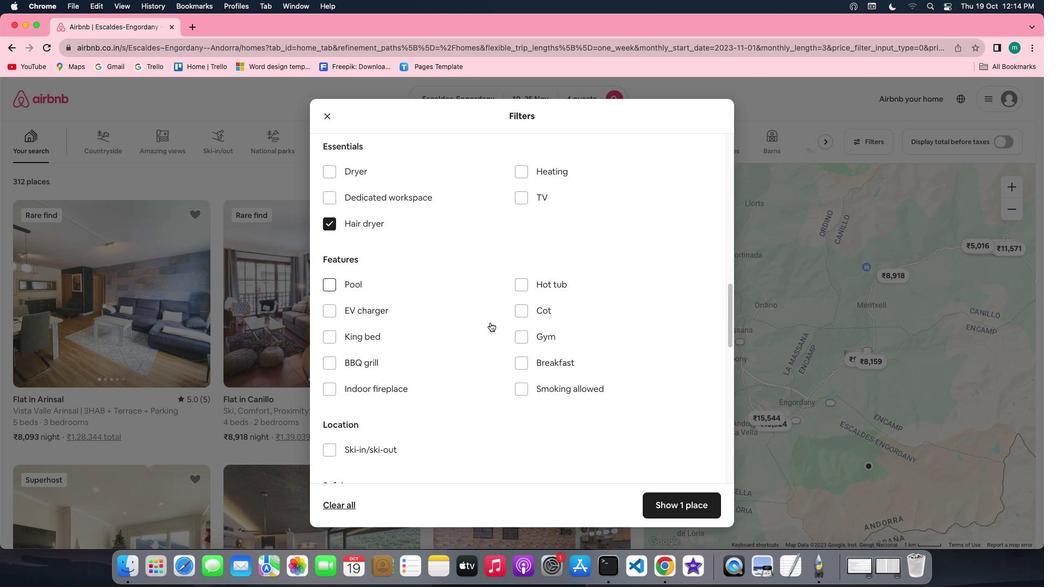 
Action: Mouse scrolled (490, 323) with delta (0, 0)
Screenshot: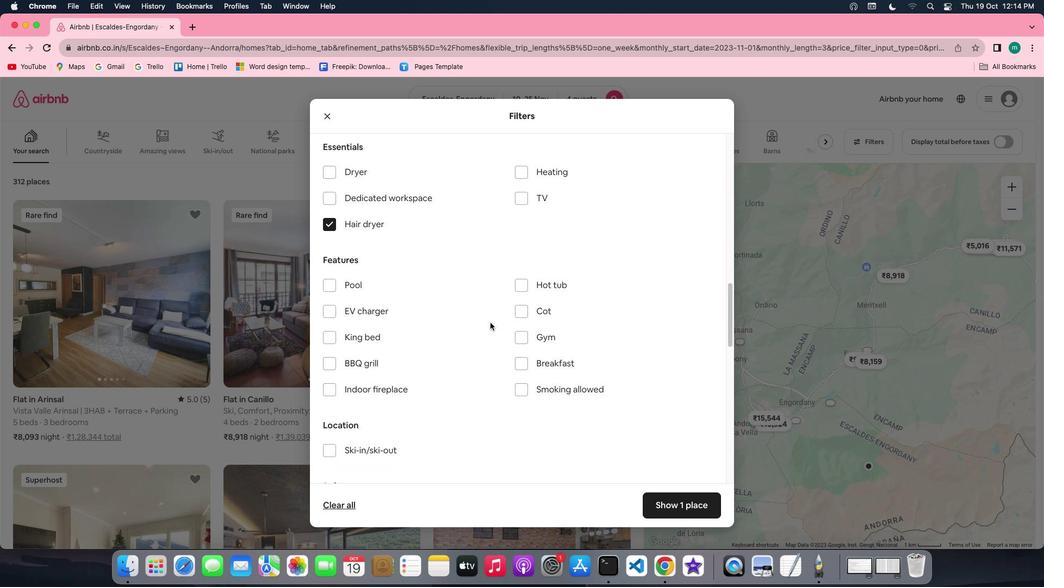 
Action: Mouse scrolled (490, 323) with delta (0, 0)
Screenshot: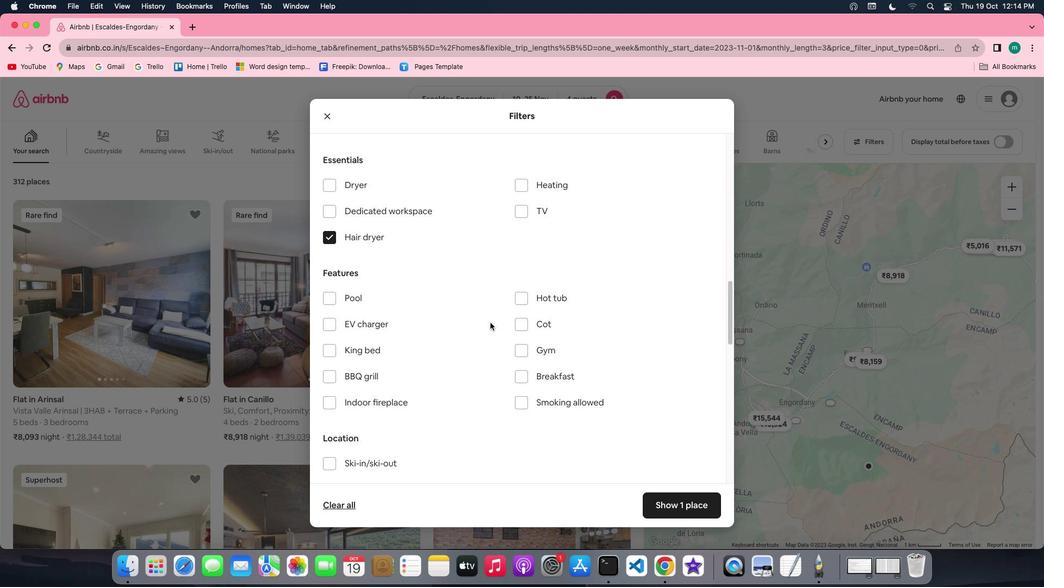 
Action: Mouse scrolled (490, 323) with delta (0, 1)
Screenshot: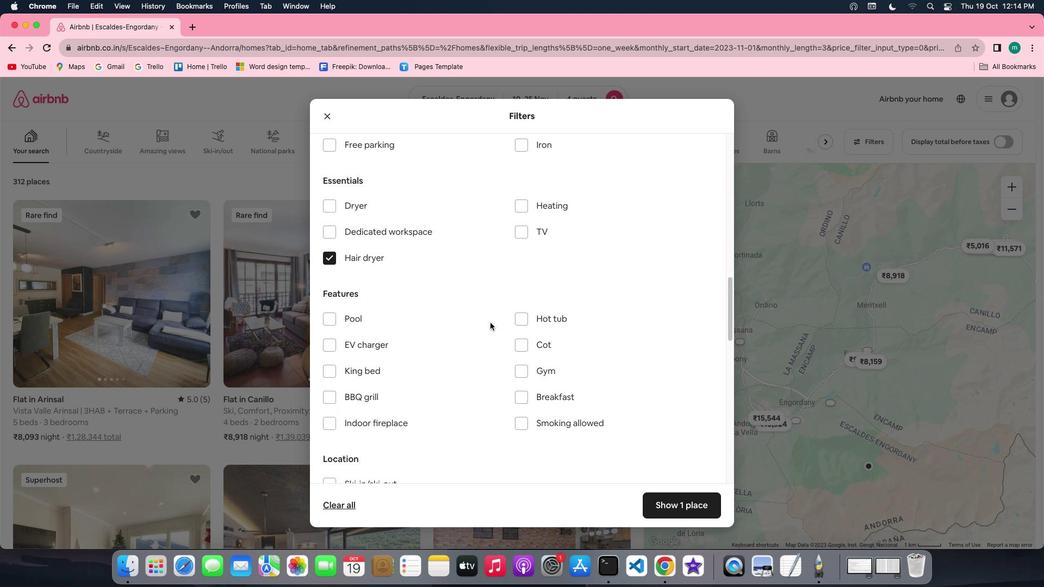 
Action: Mouse scrolled (490, 323) with delta (0, 0)
Screenshot: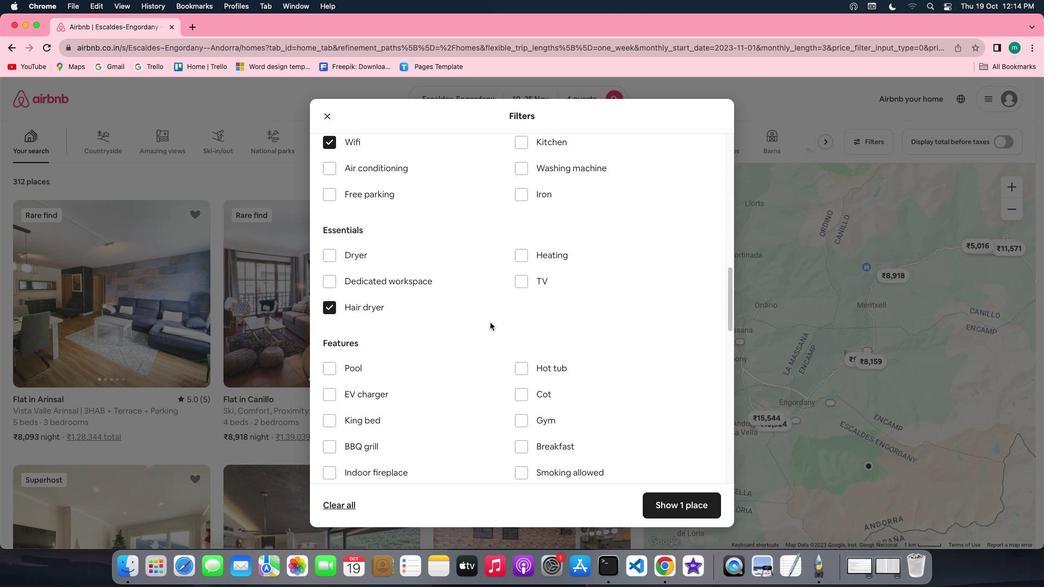 
Action: Mouse scrolled (490, 323) with delta (0, 0)
Screenshot: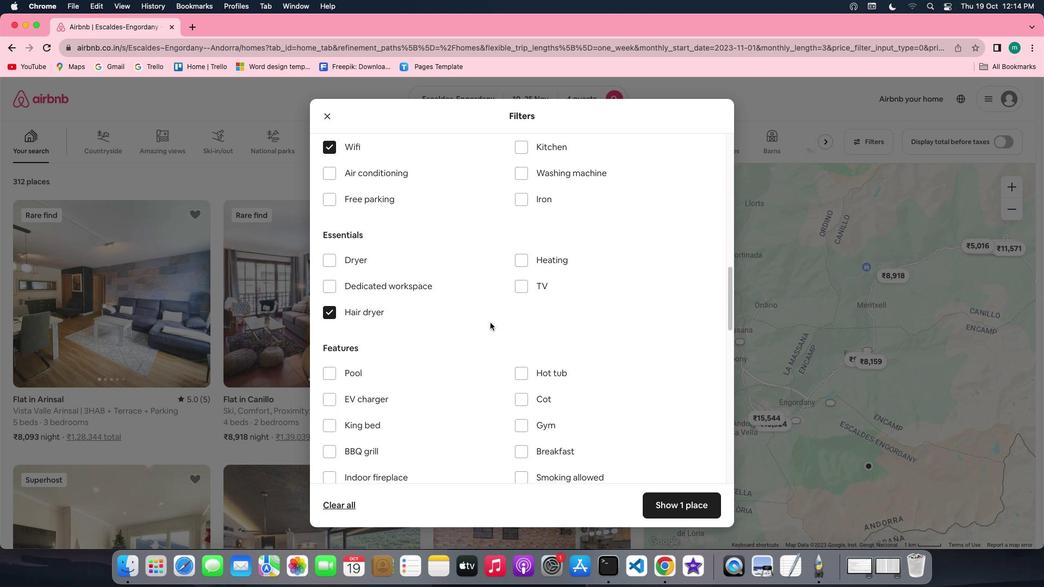 
Action: Mouse scrolled (490, 323) with delta (0, 1)
Screenshot: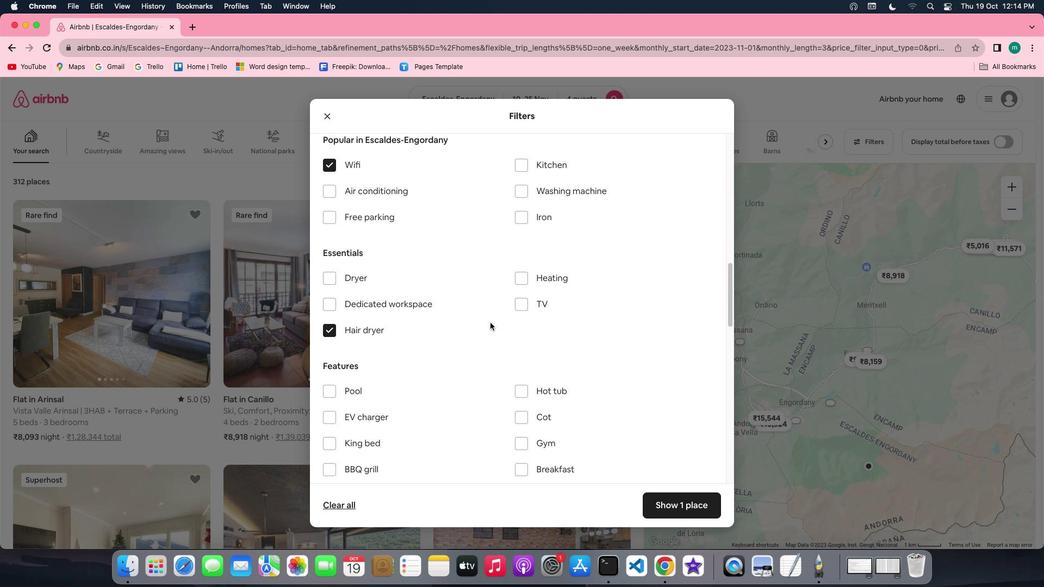 
Action: Mouse moved to (375, 290)
Screenshot: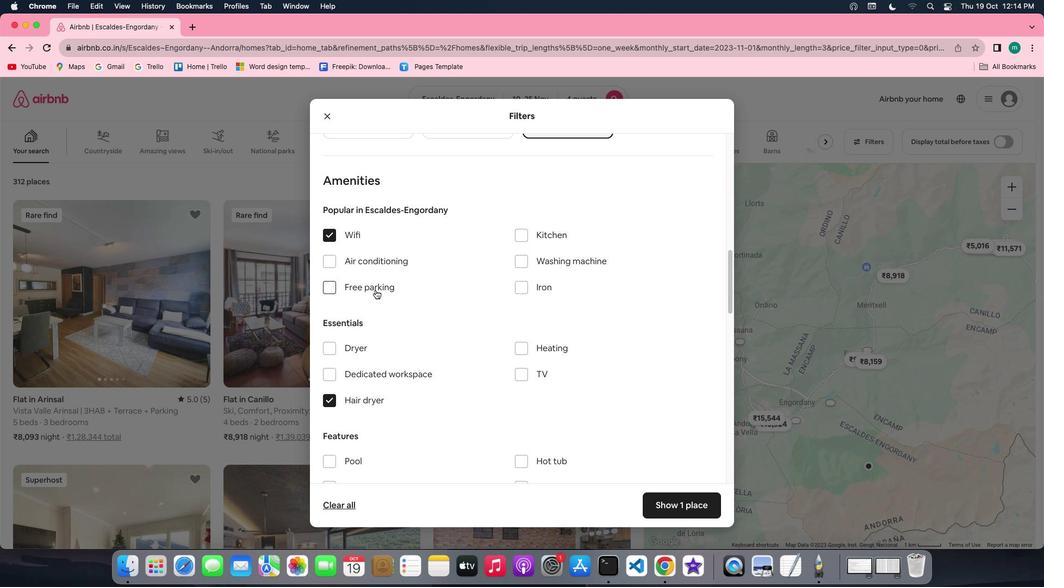 
Action: Mouse pressed left at (375, 290)
Screenshot: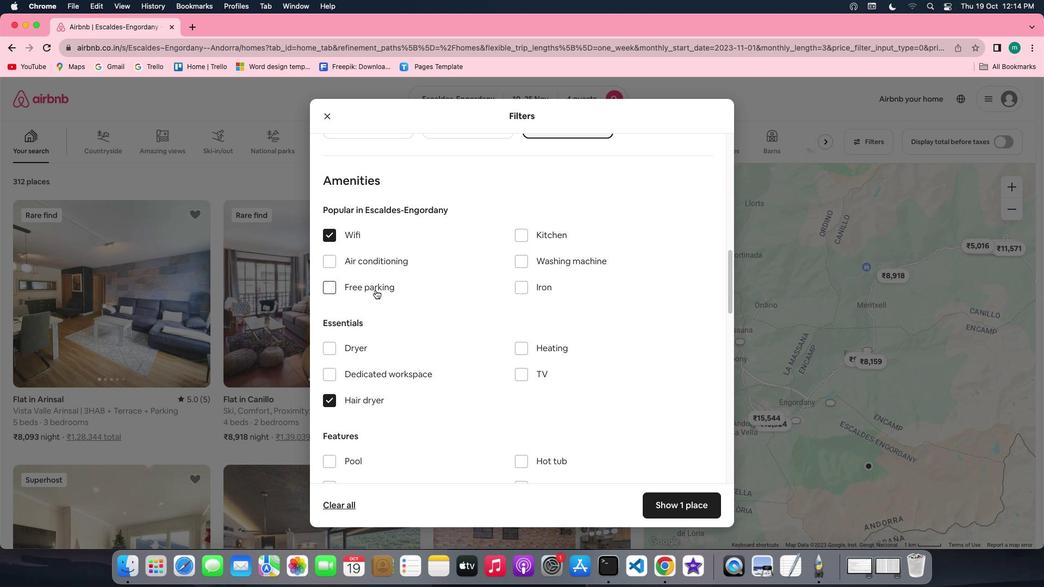 
Action: Mouse moved to (475, 339)
Screenshot: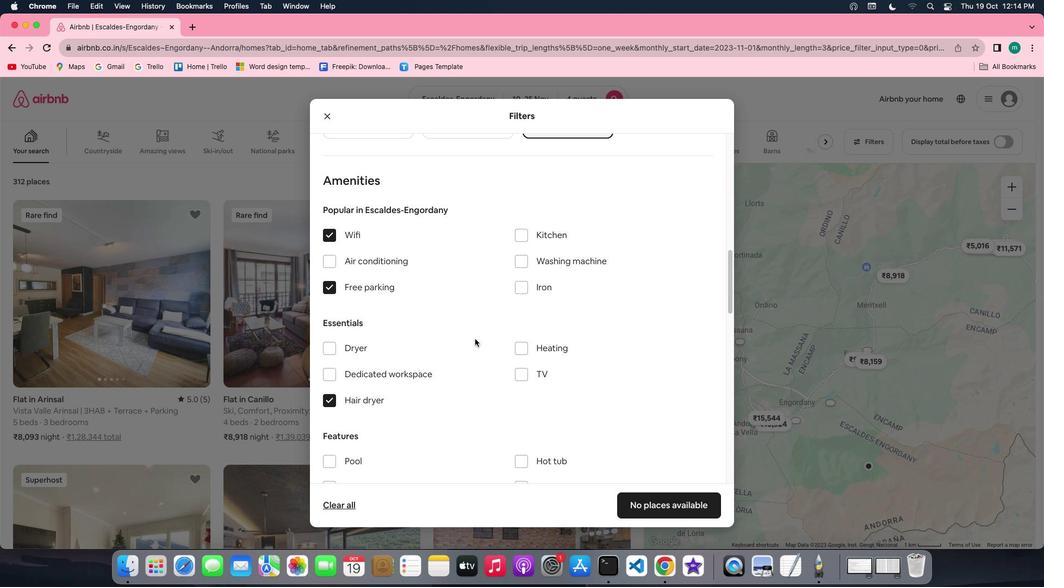 
Action: Mouse scrolled (475, 339) with delta (0, 0)
Screenshot: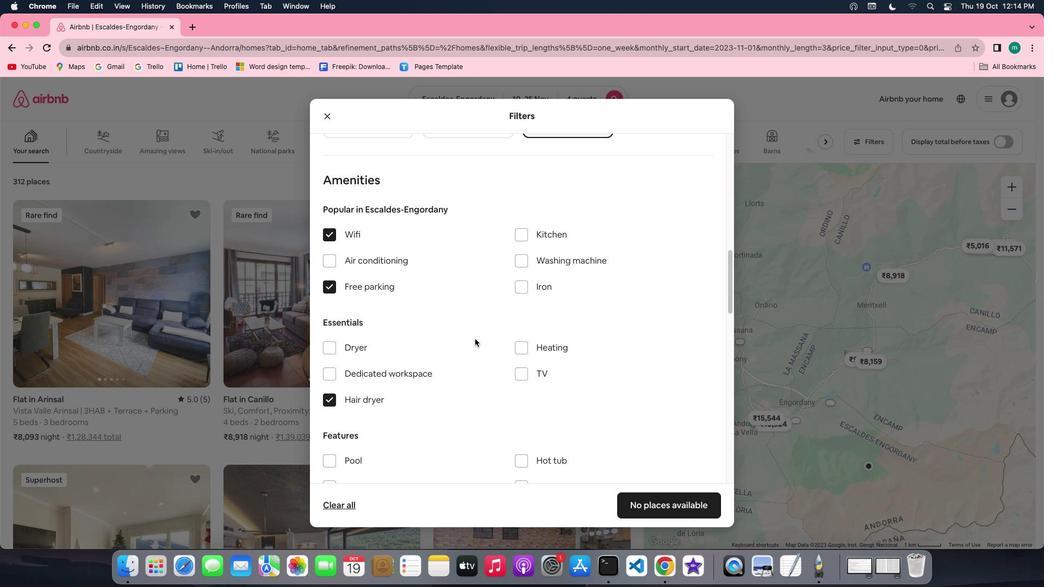 
Action: Mouse scrolled (475, 339) with delta (0, 0)
Screenshot: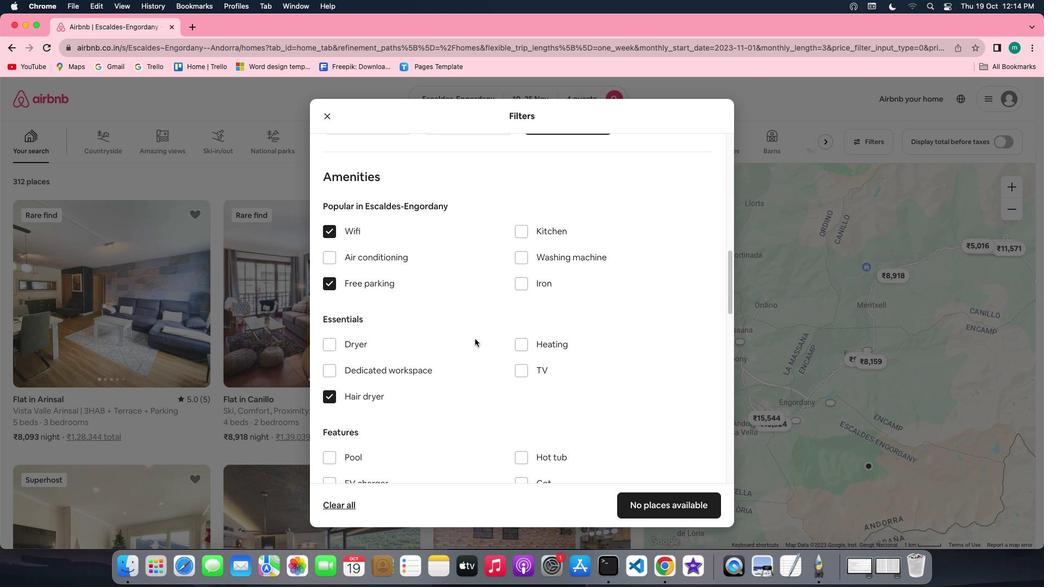 
Action: Mouse scrolled (475, 339) with delta (0, 0)
Screenshot: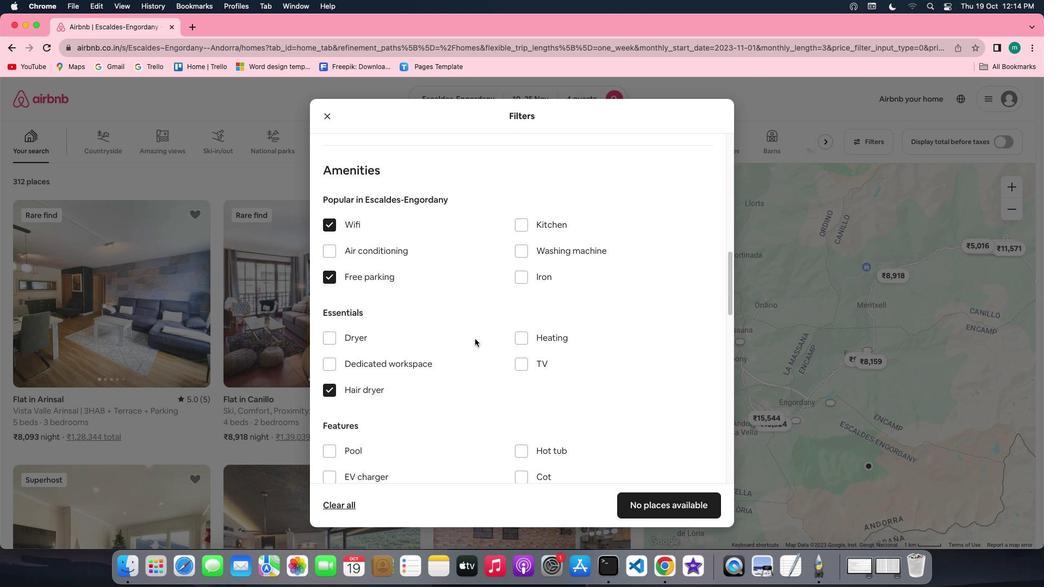 
Action: Mouse scrolled (475, 339) with delta (0, 0)
Screenshot: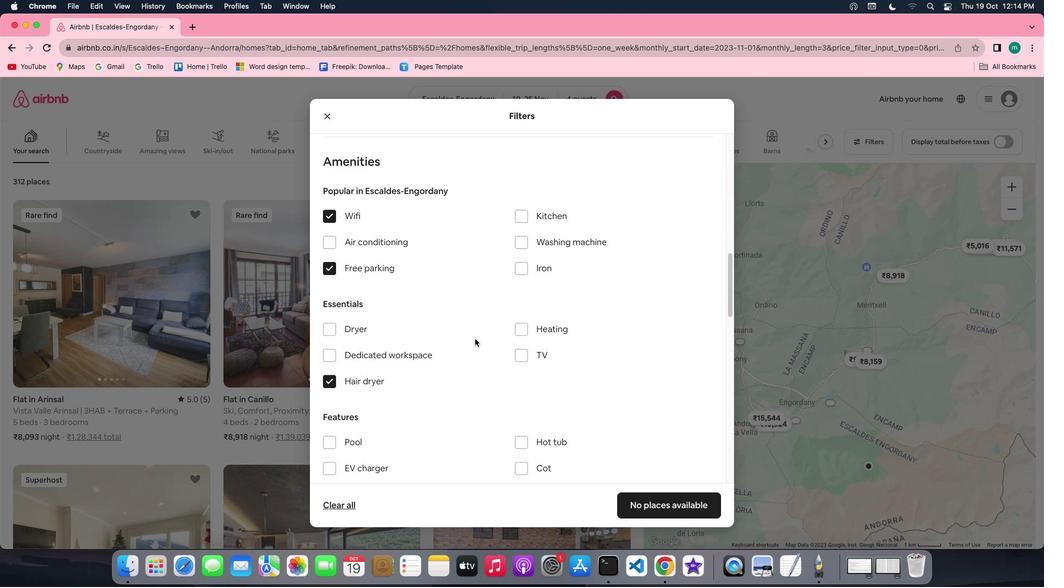 
Action: Mouse scrolled (475, 339) with delta (0, 0)
Screenshot: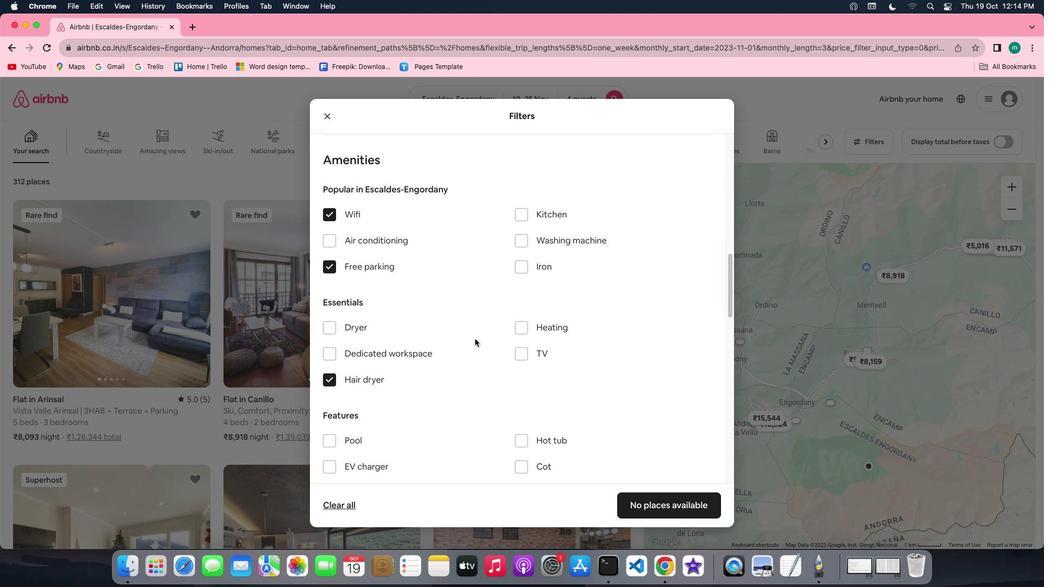 
Action: Mouse scrolled (475, 339) with delta (0, 0)
Screenshot: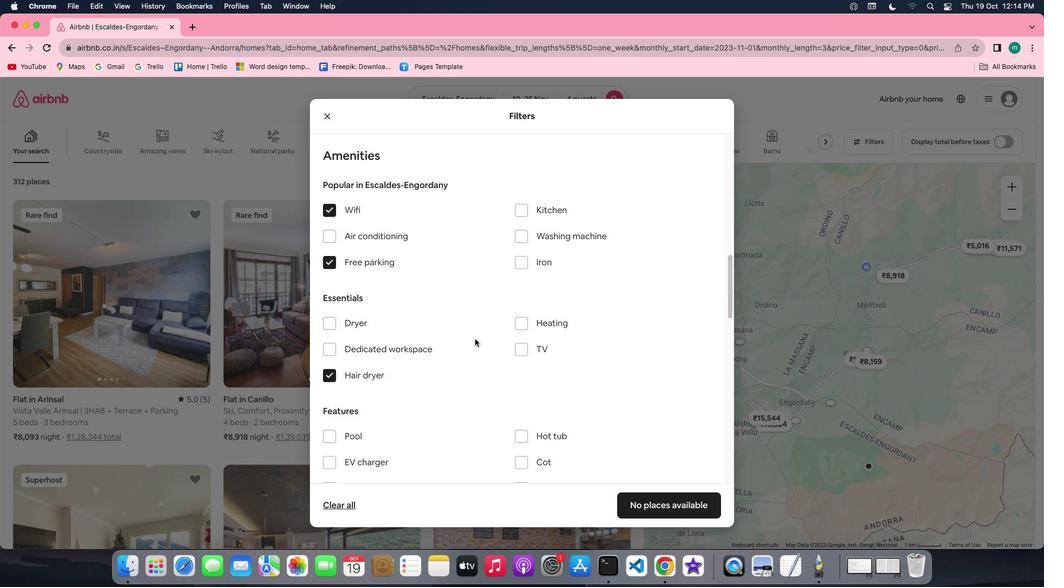 
Action: Mouse scrolled (475, 339) with delta (0, 0)
Screenshot: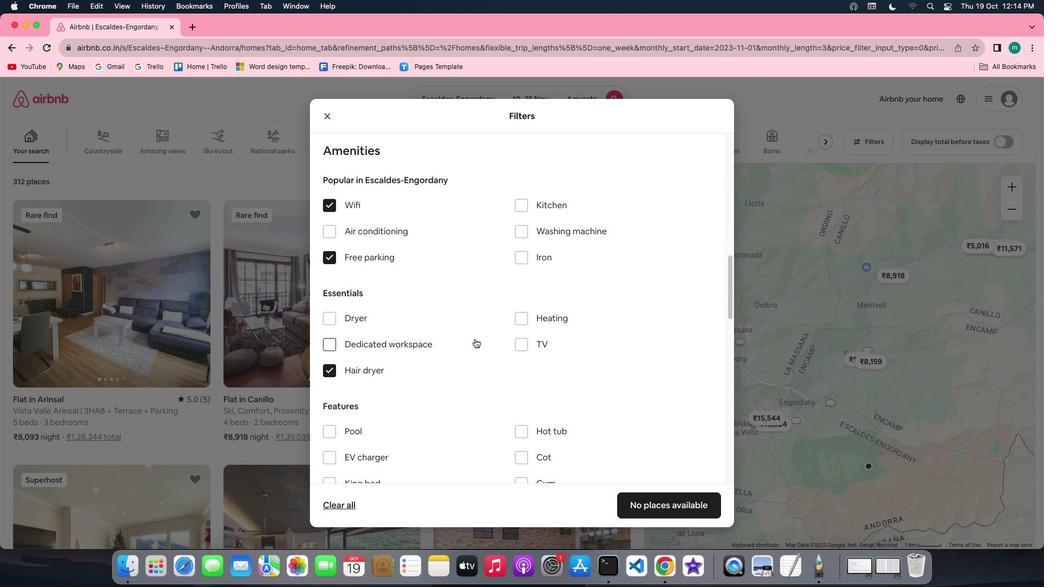 
Action: Mouse scrolled (475, 339) with delta (0, 0)
Screenshot: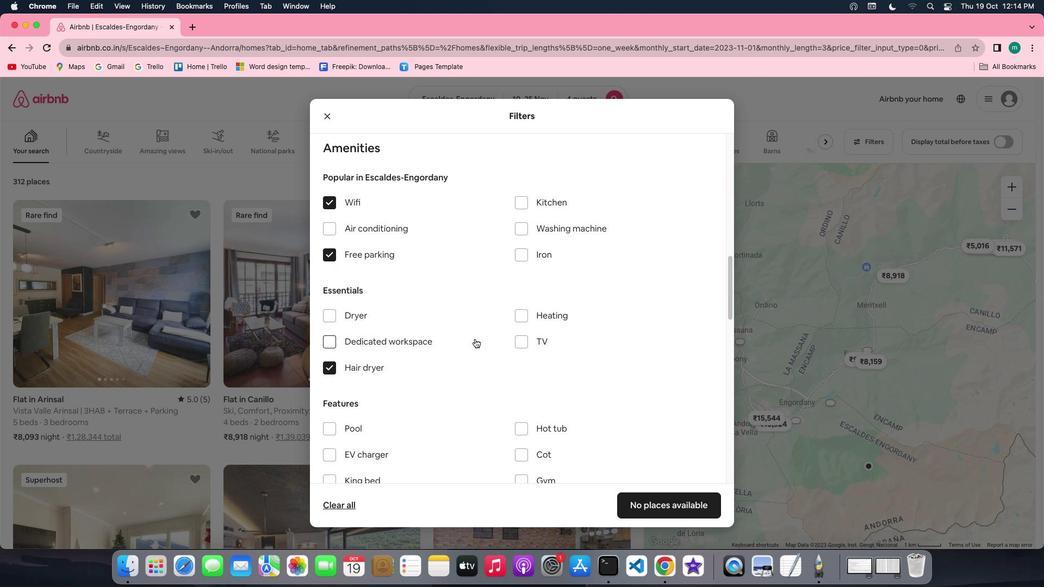 
Action: Mouse scrolled (475, 339) with delta (0, 0)
Screenshot: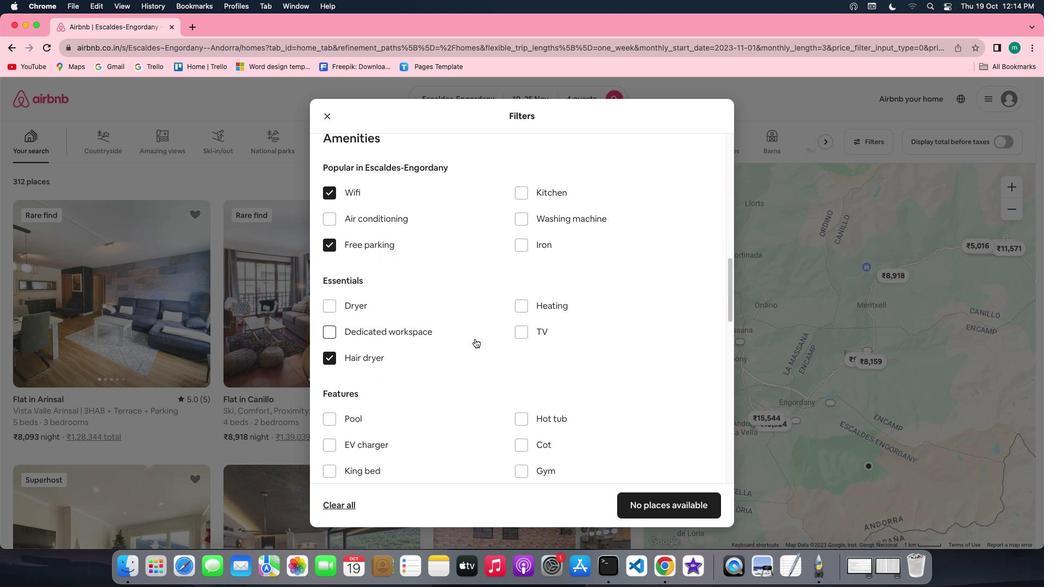 
Action: Mouse scrolled (475, 339) with delta (0, 0)
Screenshot: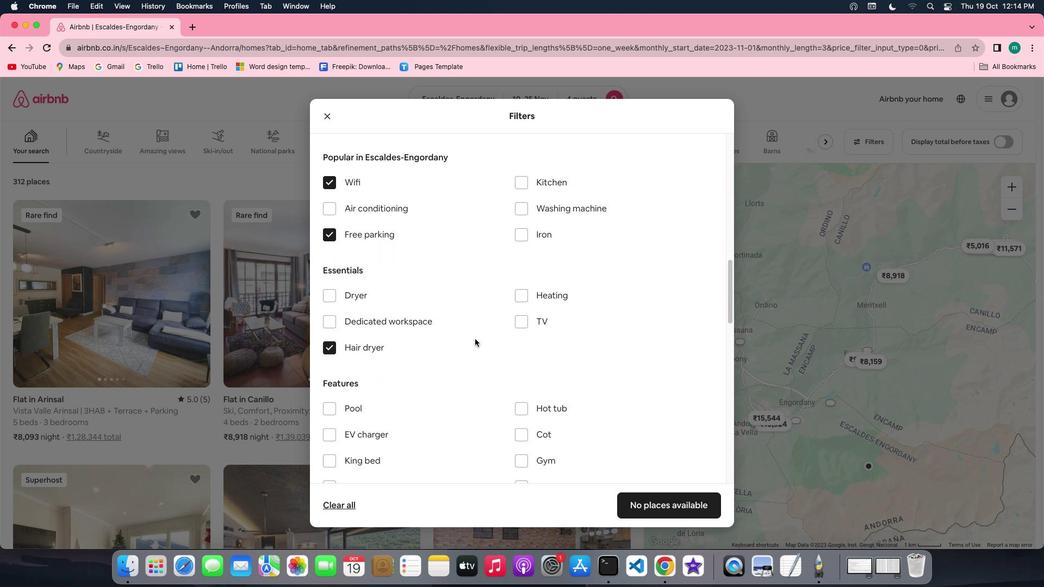 
Action: Mouse scrolled (475, 339) with delta (0, 0)
Screenshot: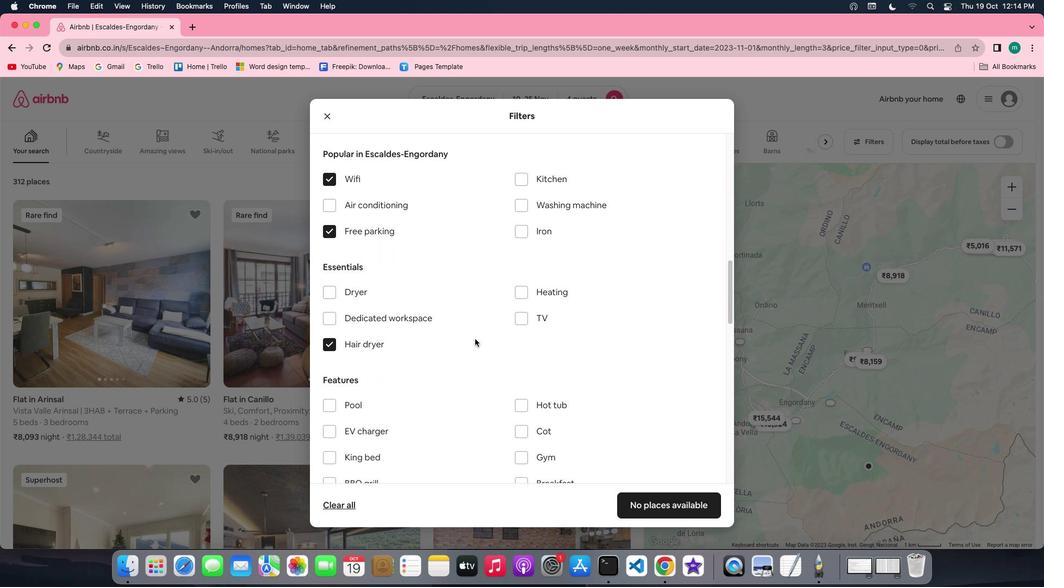 
Action: Mouse scrolled (475, 339) with delta (0, 0)
Screenshot: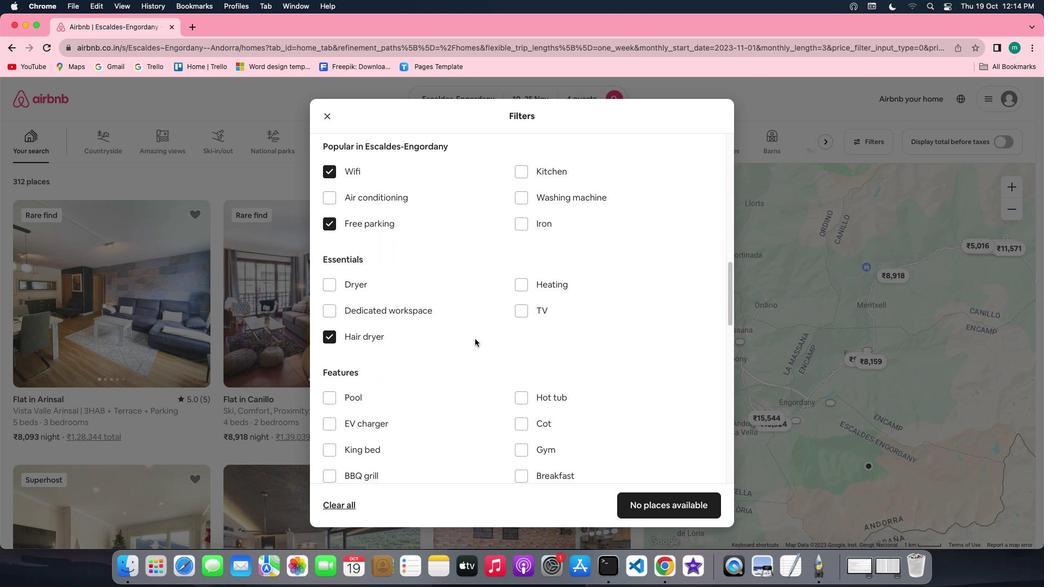 
Action: Mouse scrolled (475, 339) with delta (0, 0)
Screenshot: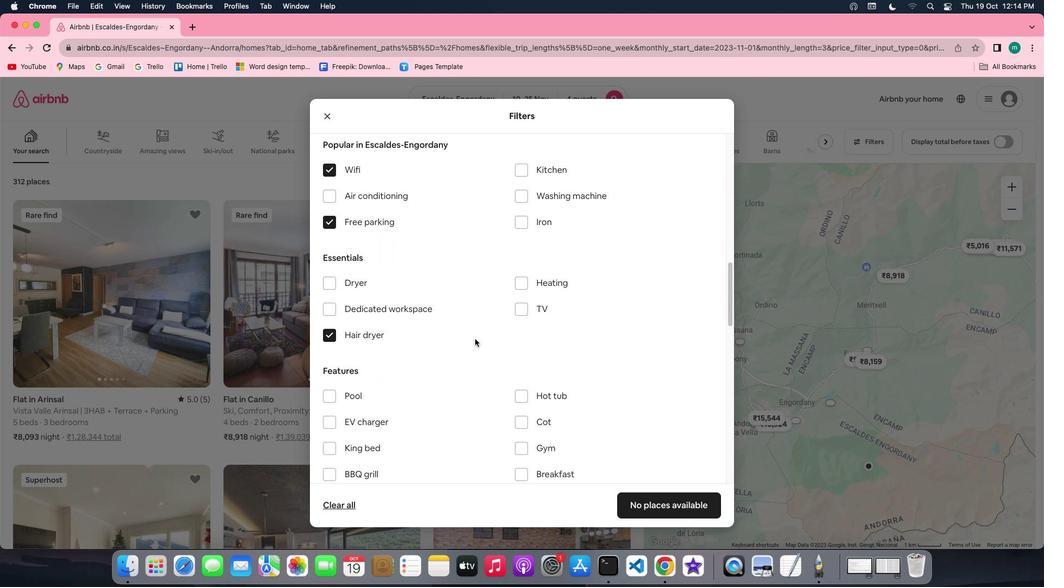 
Action: Mouse scrolled (475, 339) with delta (0, 0)
Screenshot: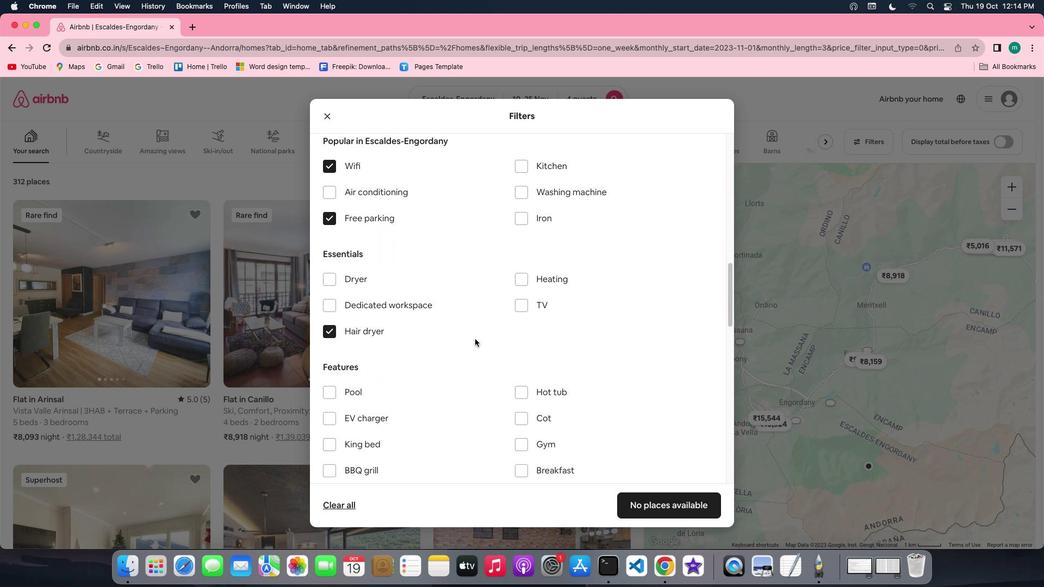 
Action: Mouse scrolled (475, 339) with delta (0, 0)
Screenshot: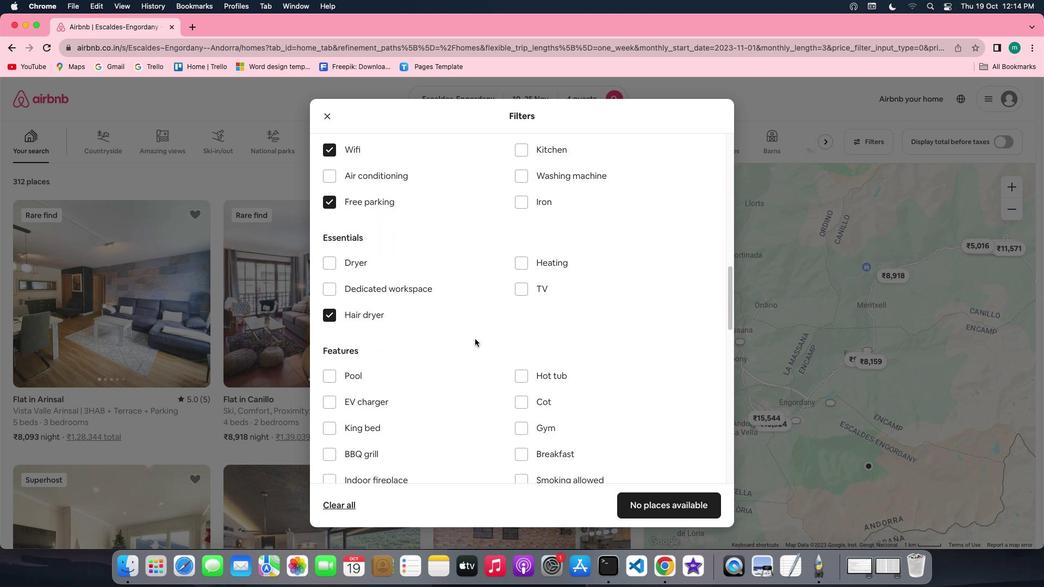 
Action: Mouse scrolled (475, 339) with delta (0, 0)
Screenshot: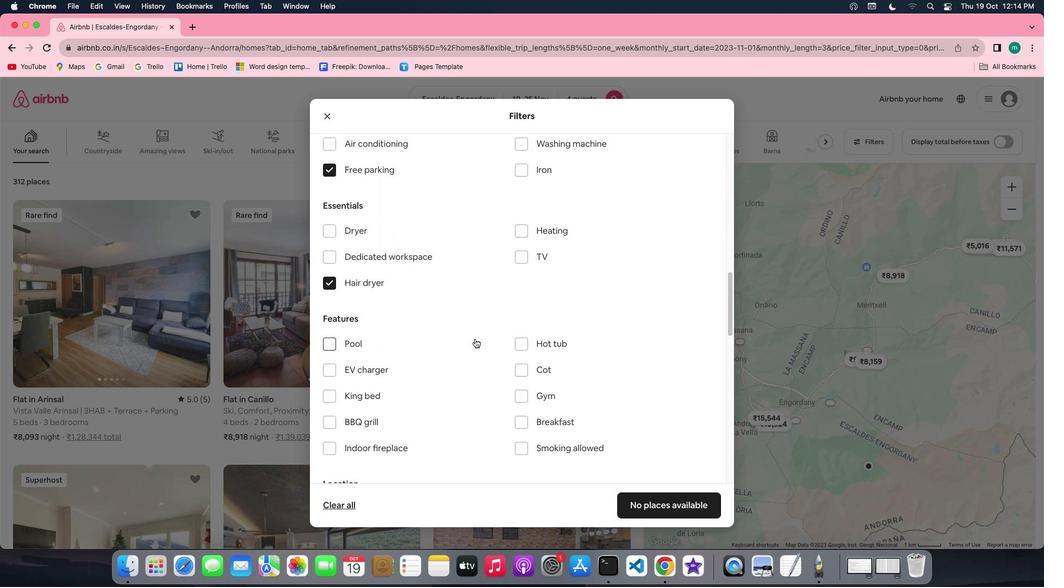 
Action: Mouse scrolled (475, 339) with delta (0, 0)
Screenshot: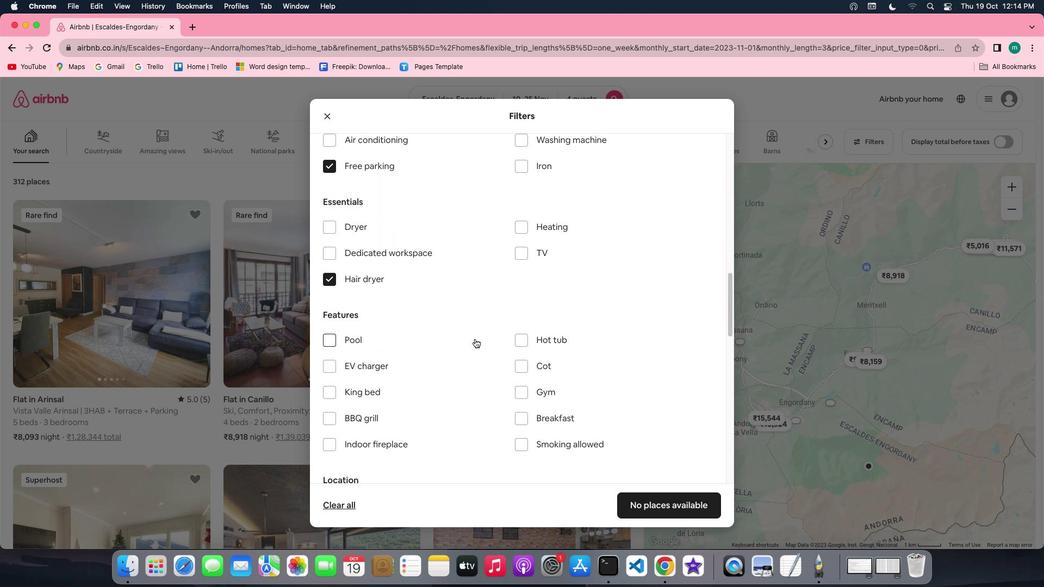 
Action: Mouse scrolled (475, 339) with delta (0, -1)
Screenshot: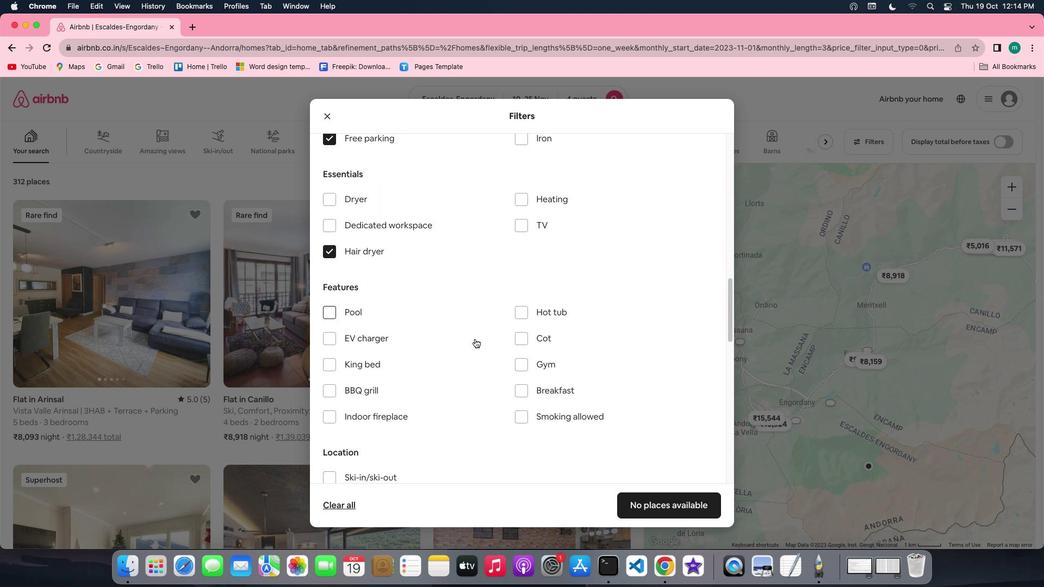 
Action: Mouse moved to (529, 323)
Screenshot: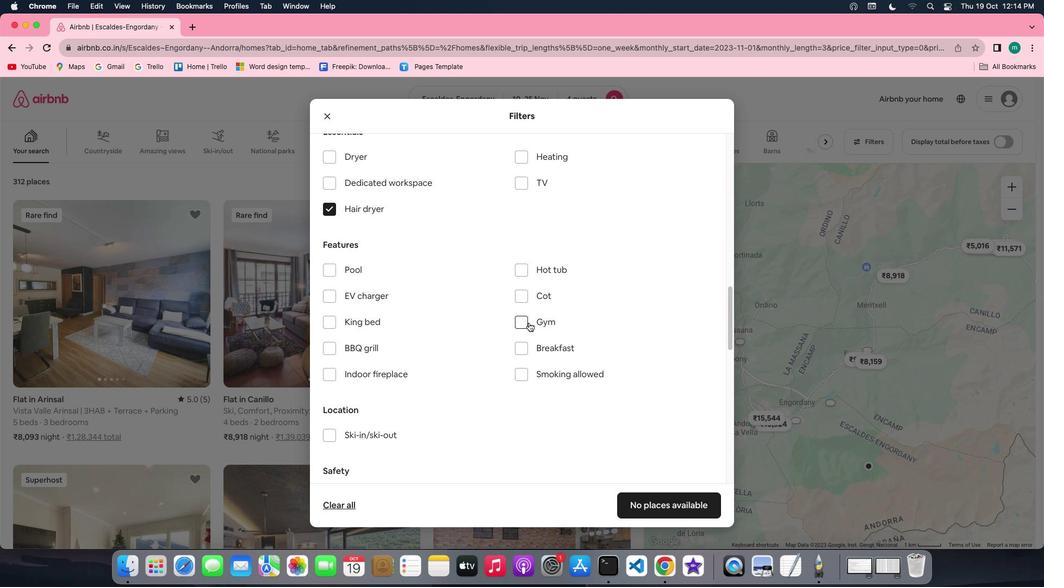 
Action: Mouse pressed left at (529, 323)
Screenshot: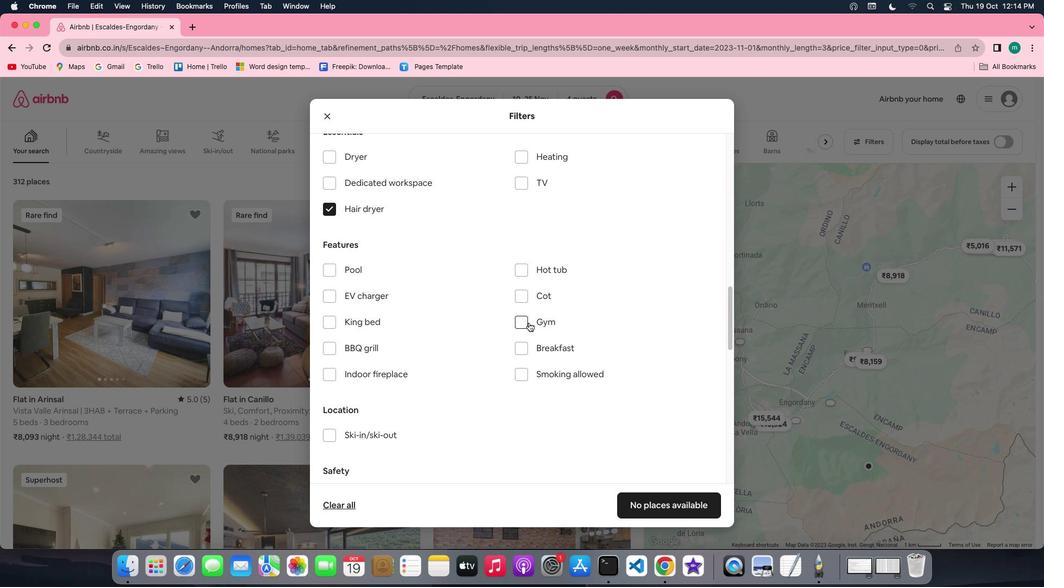 
Action: Mouse moved to (528, 347)
Screenshot: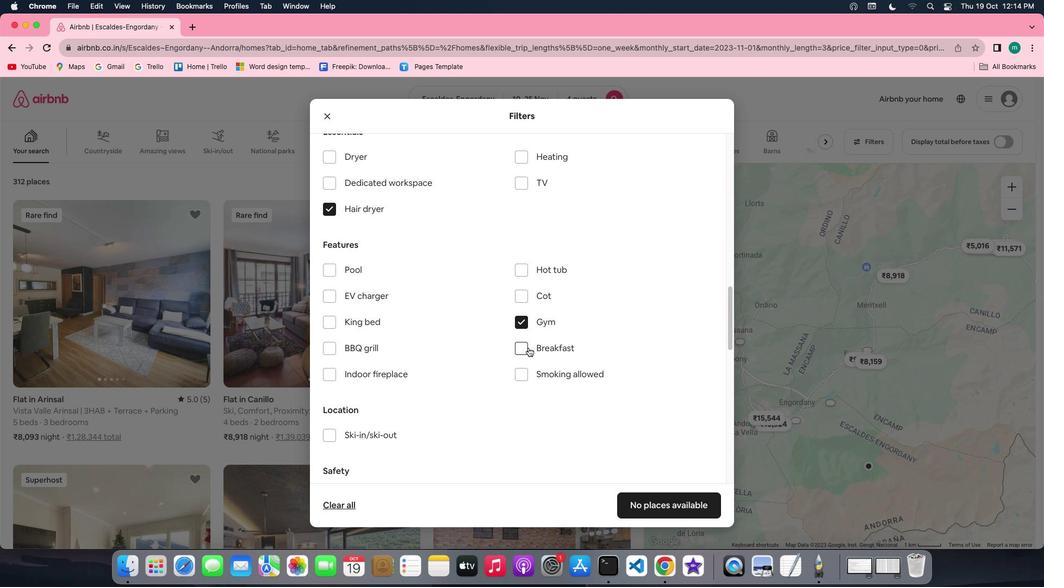 
Action: Mouse pressed left at (528, 347)
Screenshot: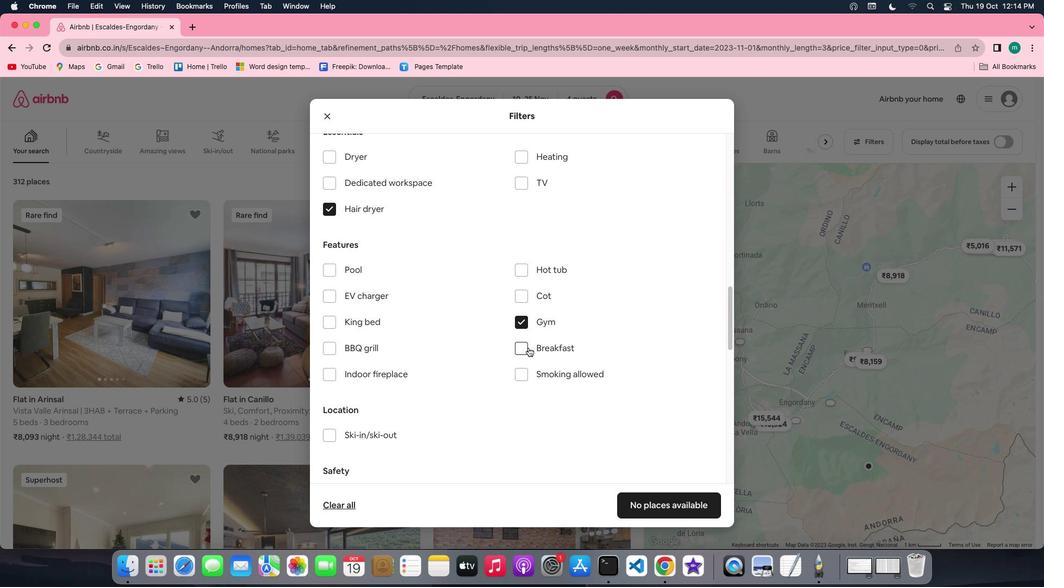 
Action: Mouse moved to (575, 409)
Screenshot: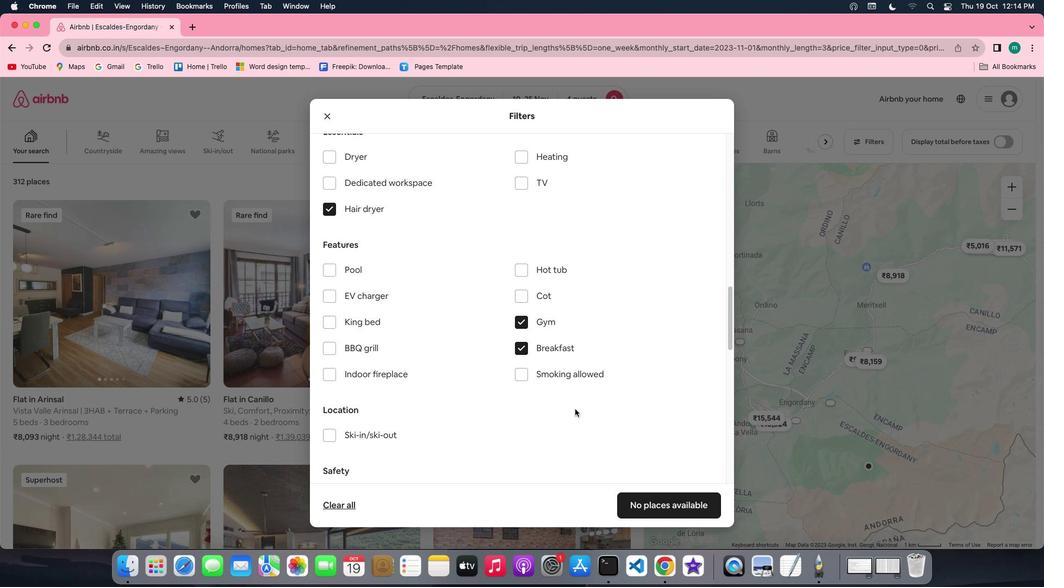 
Action: Mouse scrolled (575, 409) with delta (0, 0)
Screenshot: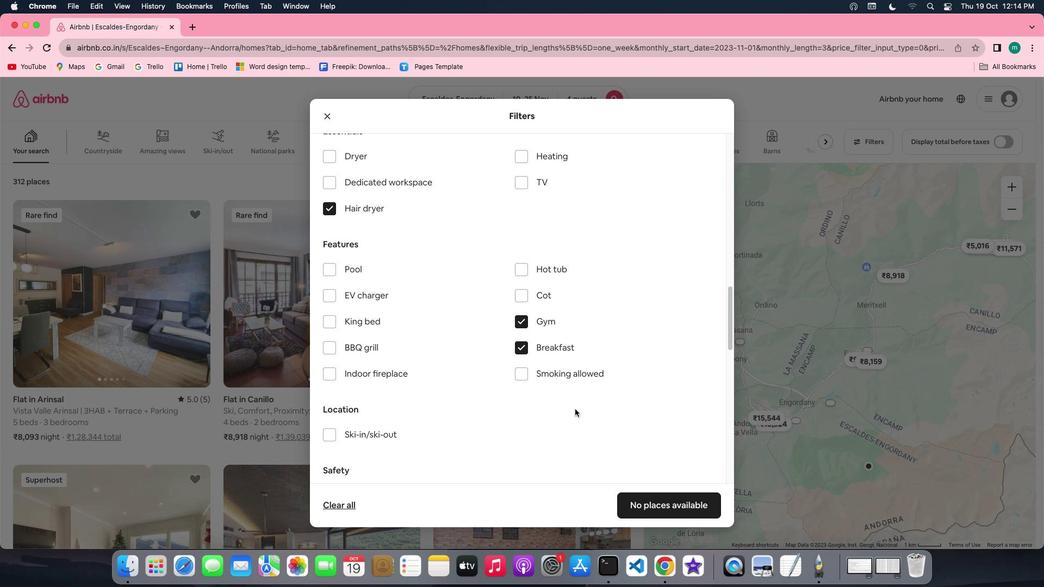 
Action: Mouse scrolled (575, 409) with delta (0, 0)
Screenshot: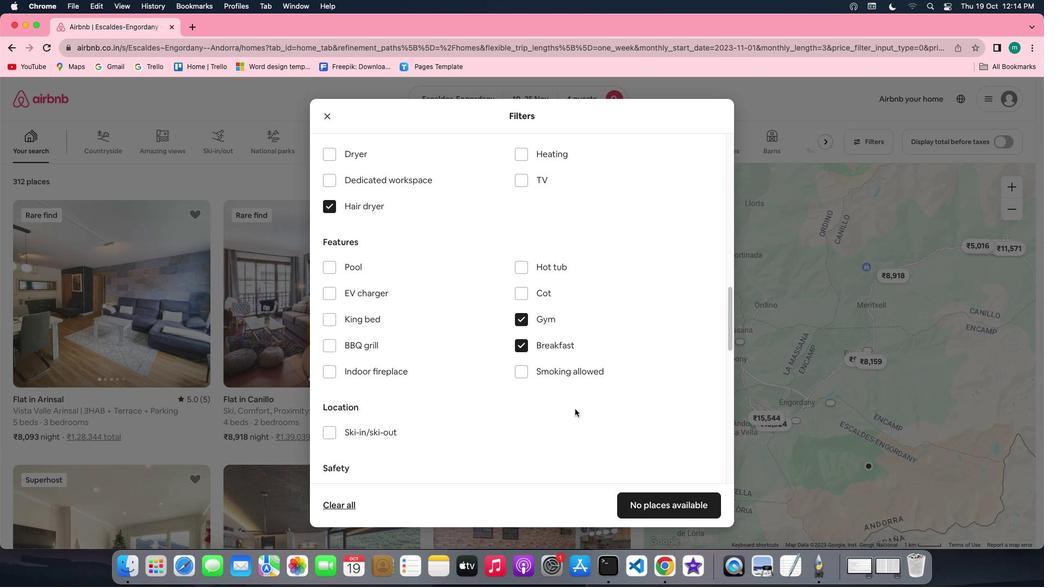 
Action: Mouse scrolled (575, 409) with delta (0, -1)
Screenshot: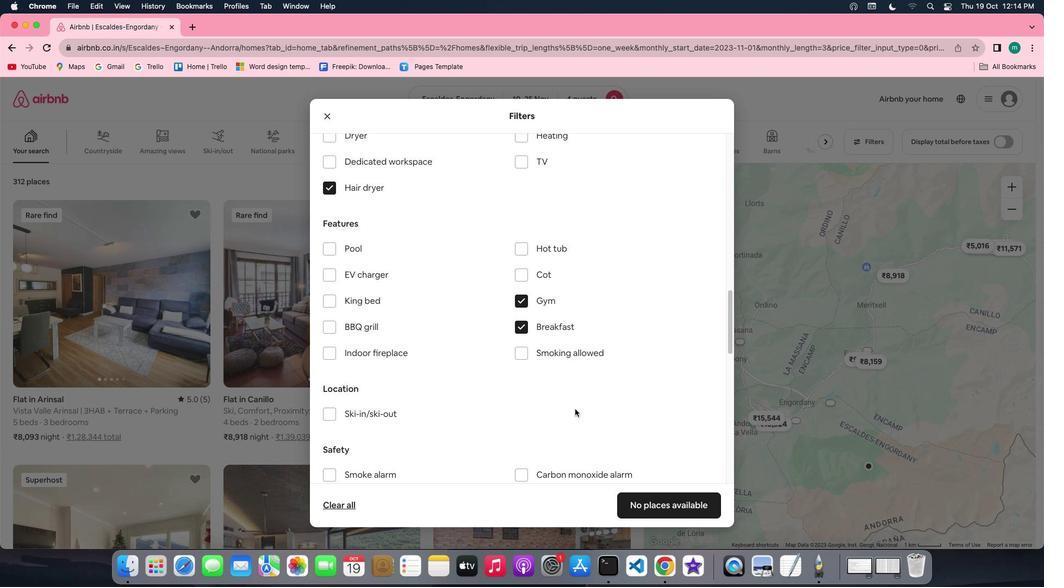 
Action: Mouse scrolled (575, 409) with delta (0, -1)
Screenshot: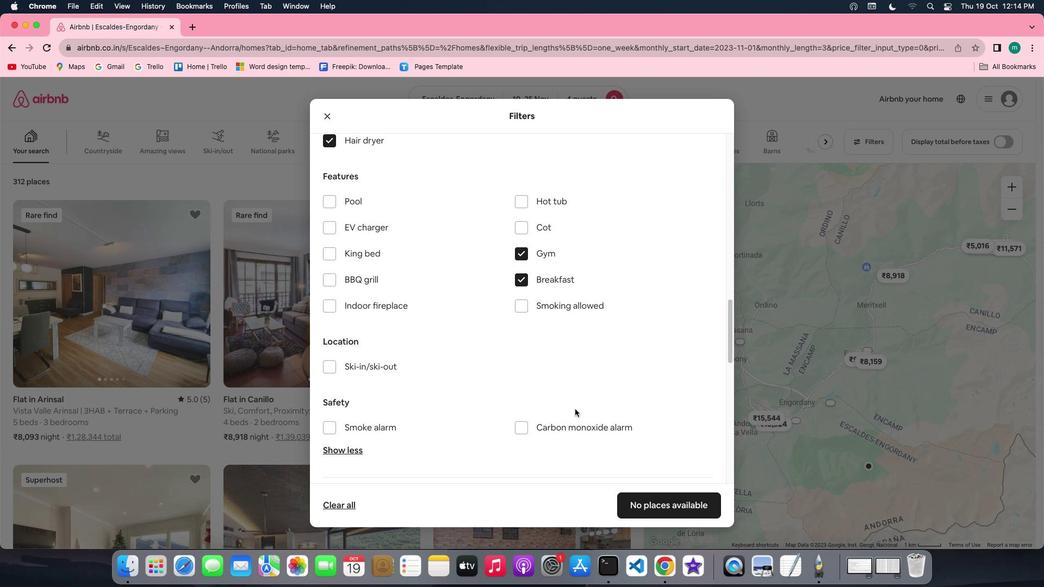 
Action: Mouse moved to (547, 416)
Screenshot: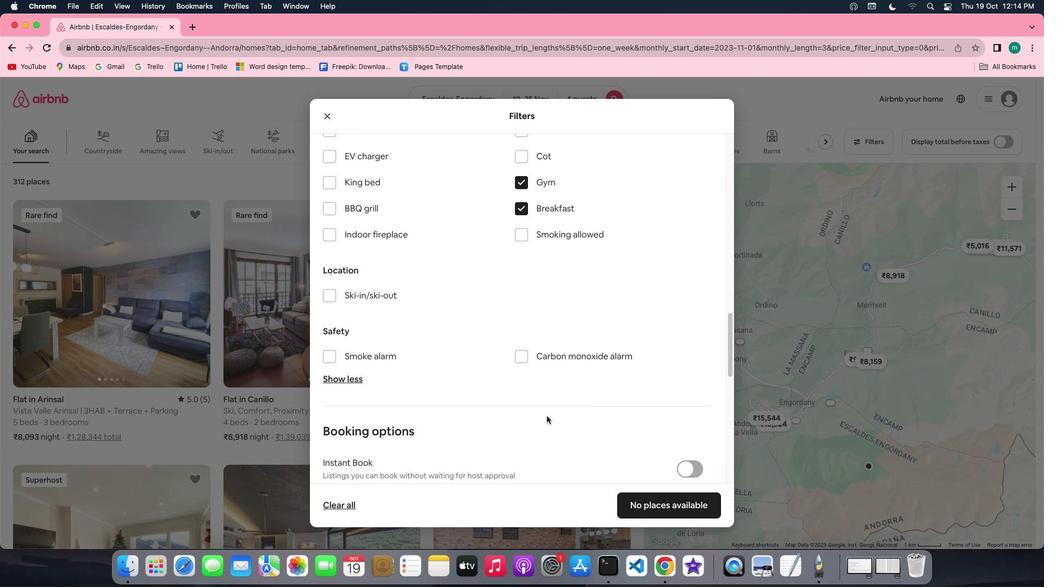 
Action: Mouse scrolled (547, 416) with delta (0, 0)
Screenshot: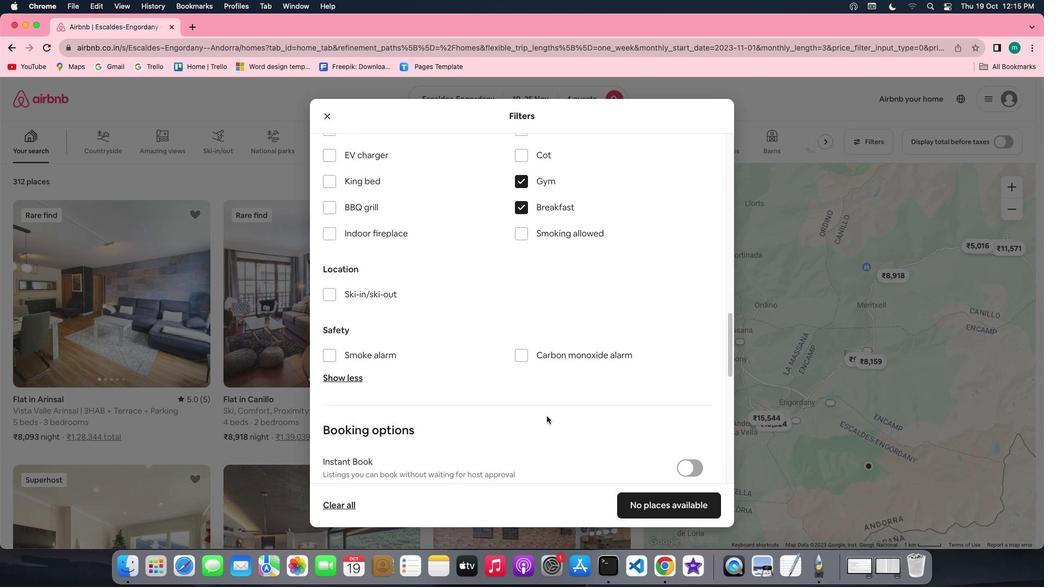
Action: Mouse scrolled (547, 416) with delta (0, 0)
Screenshot: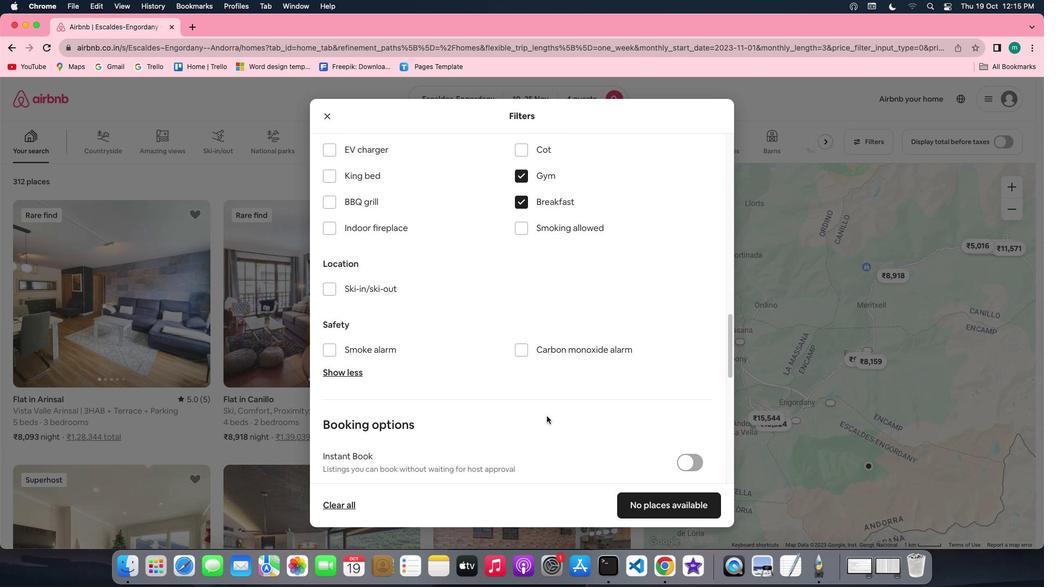 
Action: Mouse scrolled (547, 416) with delta (0, 0)
Screenshot: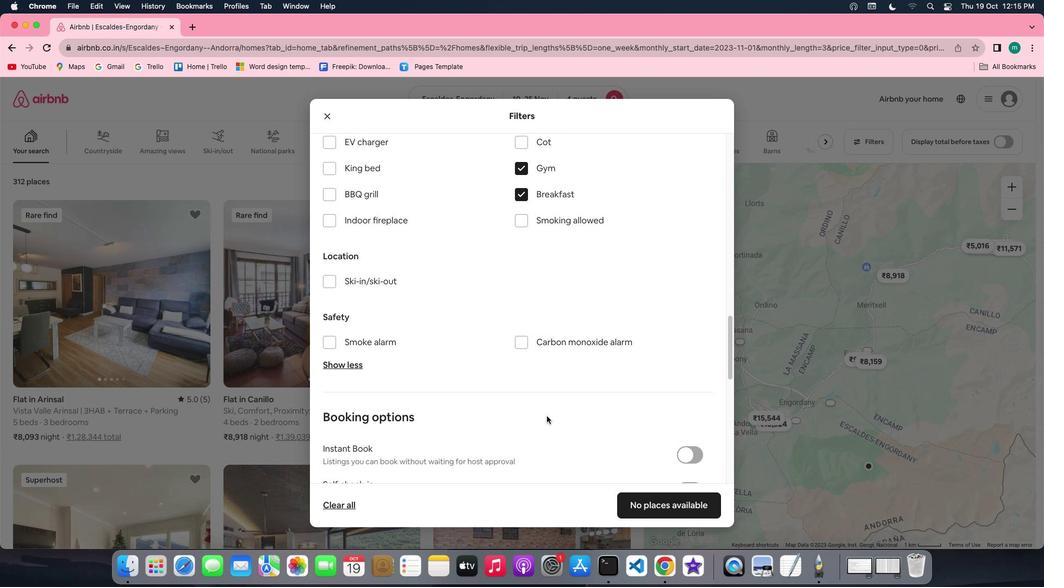 
Action: Mouse scrolled (547, 416) with delta (0, 0)
Screenshot: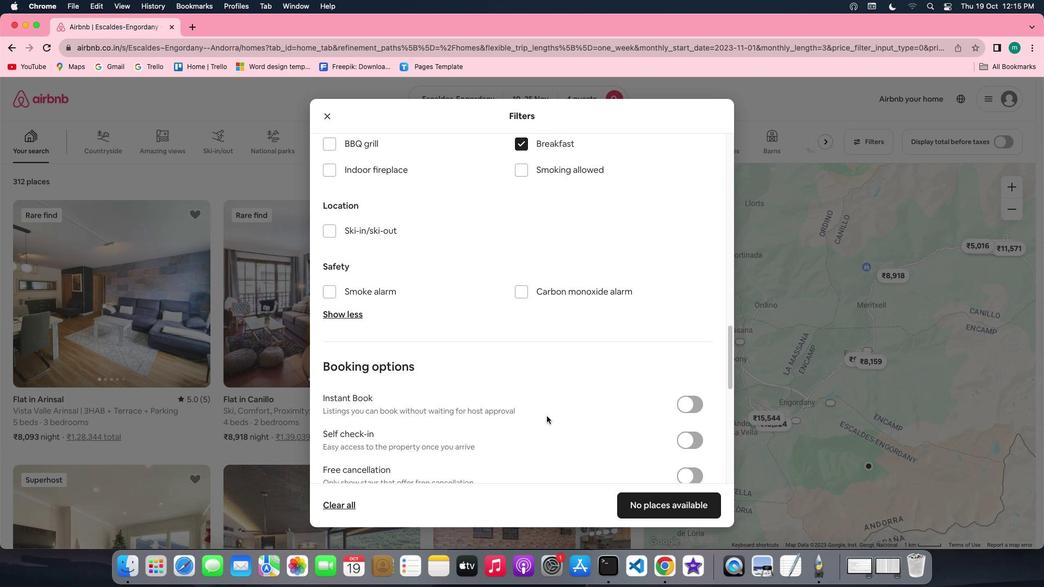 
Action: Mouse moved to (683, 412)
Screenshot: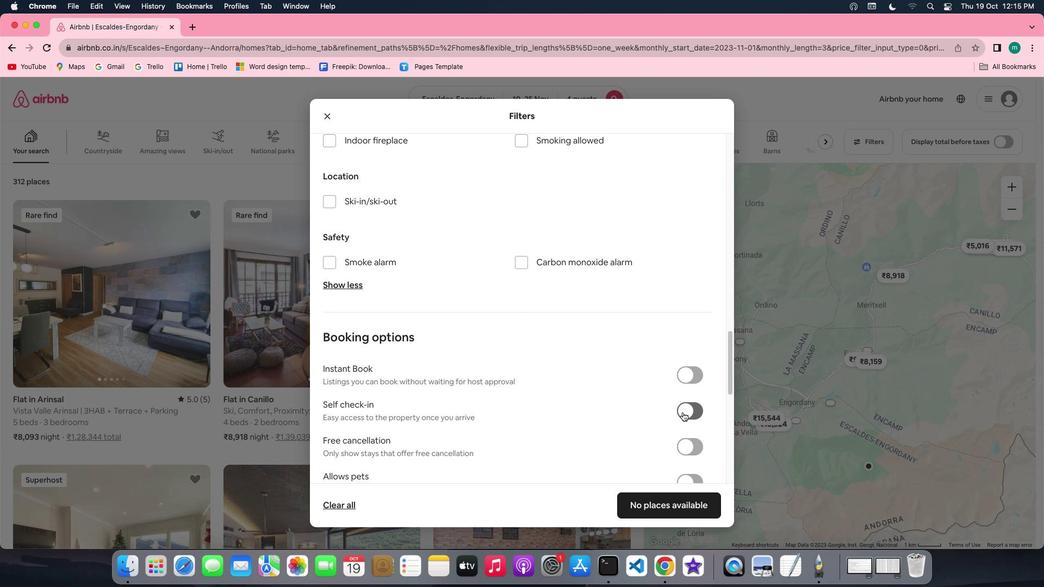 
Action: Mouse pressed left at (683, 412)
Screenshot: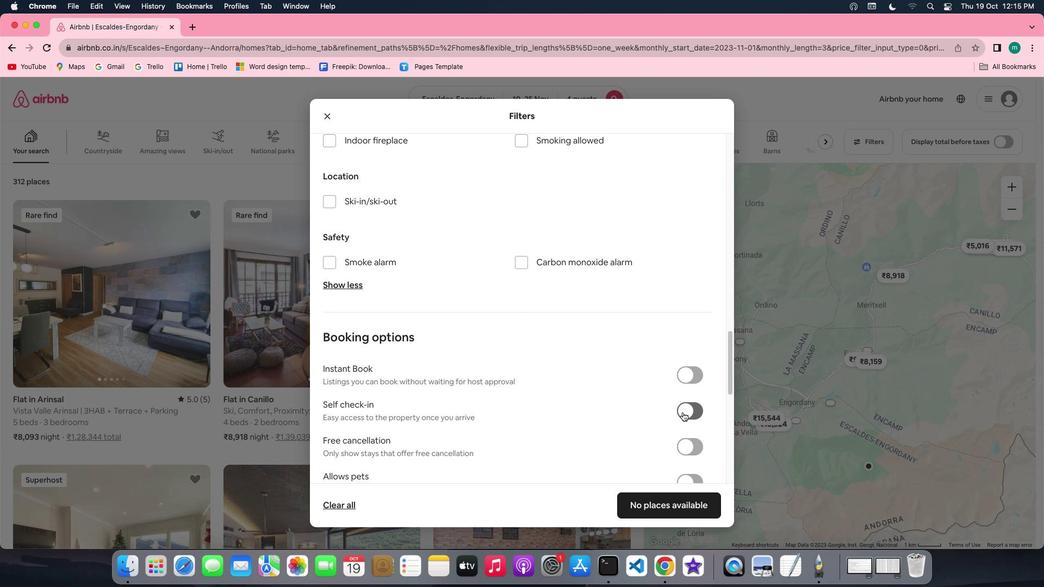 
Action: Mouse moved to (357, 393)
Screenshot: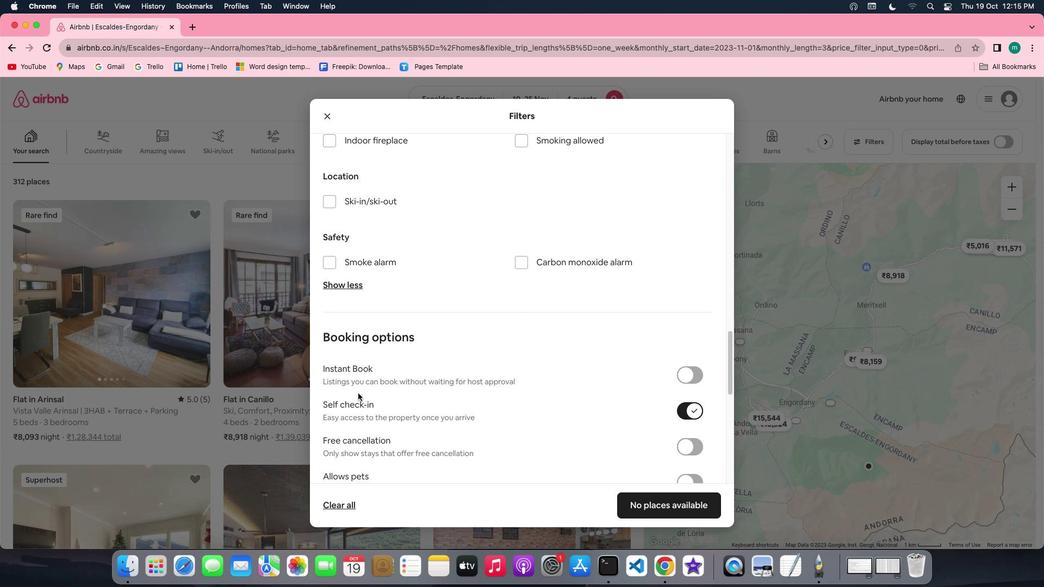 
Action: Mouse scrolled (357, 393) with delta (0, 0)
Screenshot: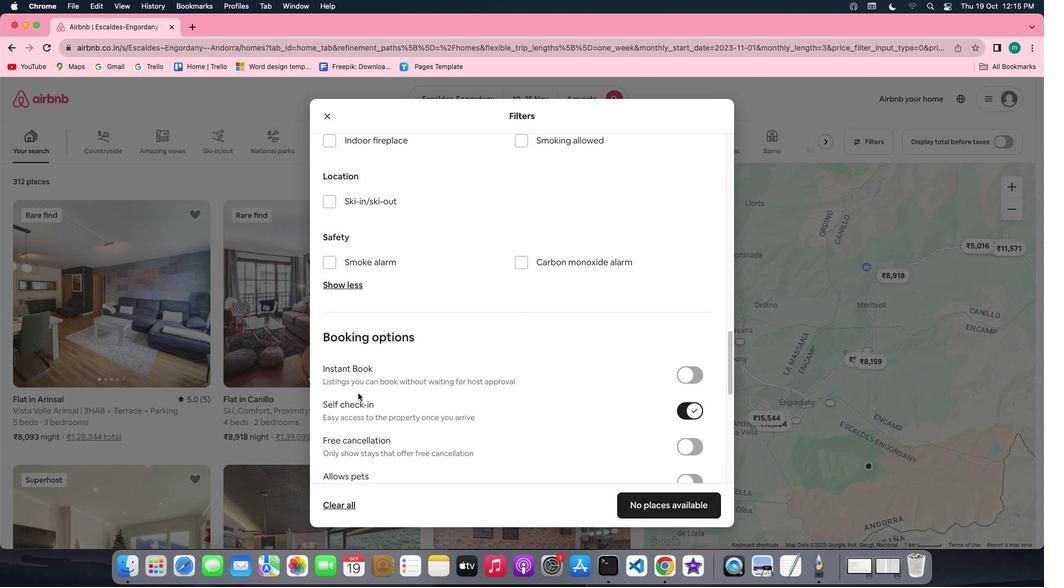 
Action: Mouse scrolled (357, 393) with delta (0, 0)
Screenshot: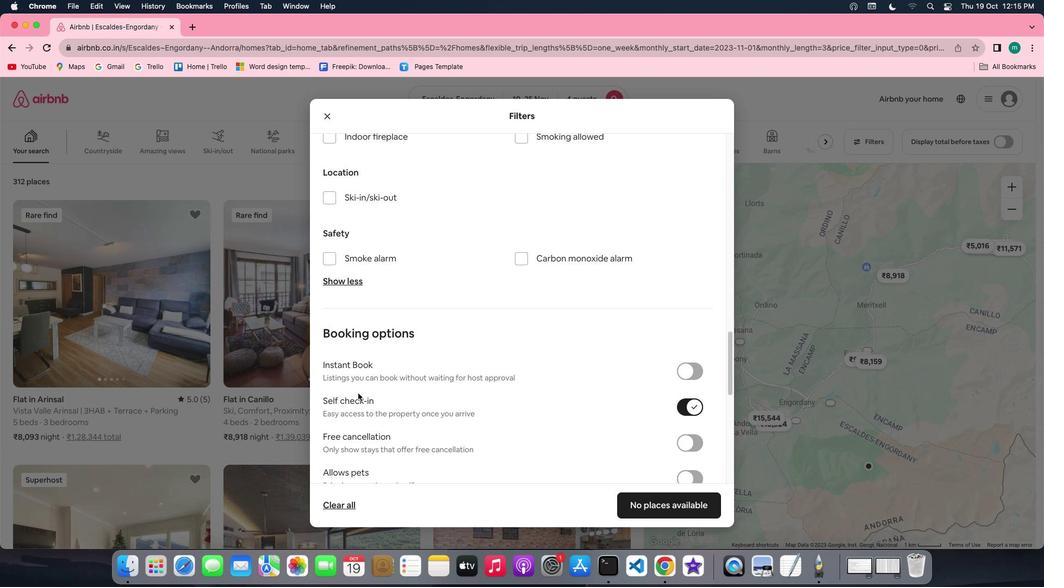 
Action: Mouse scrolled (357, 393) with delta (0, 0)
Screenshot: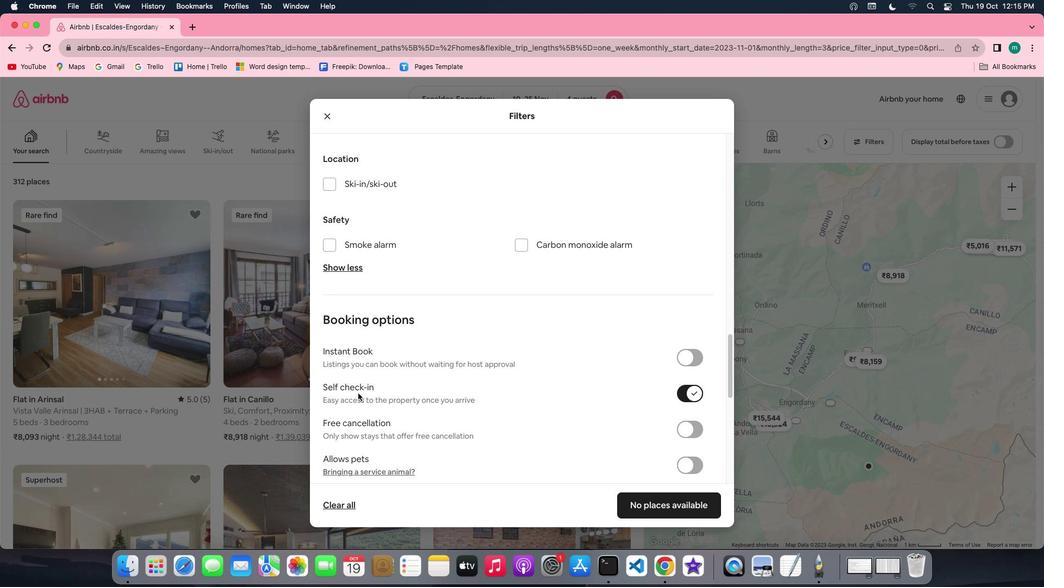 
Action: Mouse scrolled (357, 393) with delta (0, 0)
Screenshot: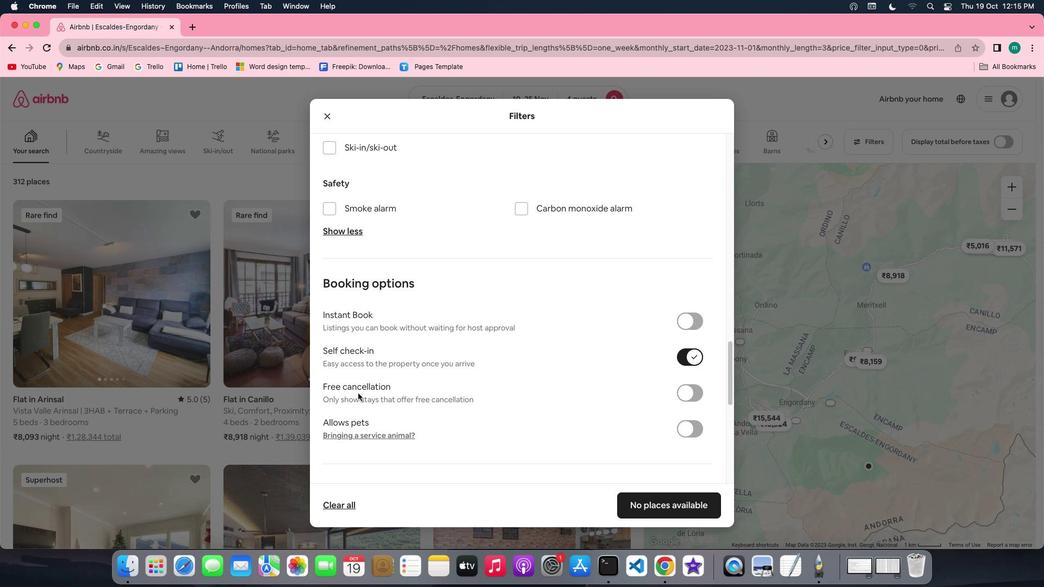 
Action: Mouse scrolled (357, 393) with delta (0, 0)
Screenshot: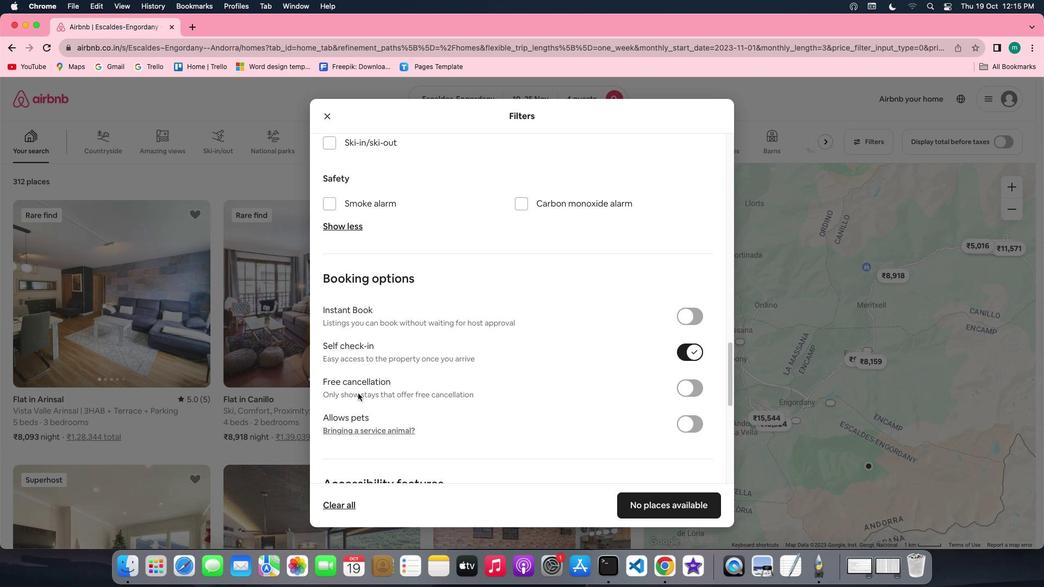 
Action: Mouse scrolled (357, 393) with delta (0, 0)
Screenshot: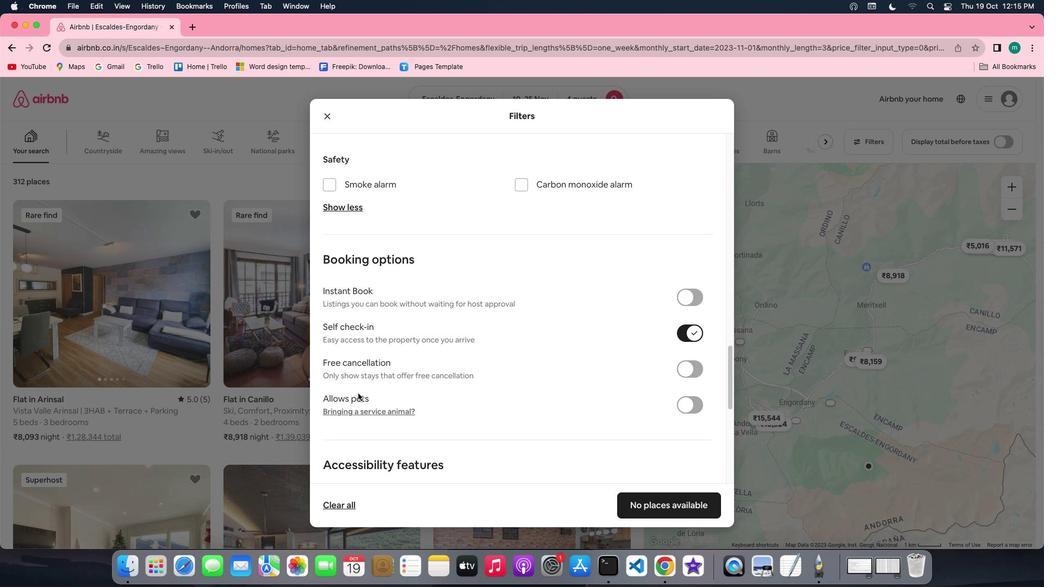 
Action: Mouse scrolled (357, 393) with delta (0, 0)
Screenshot: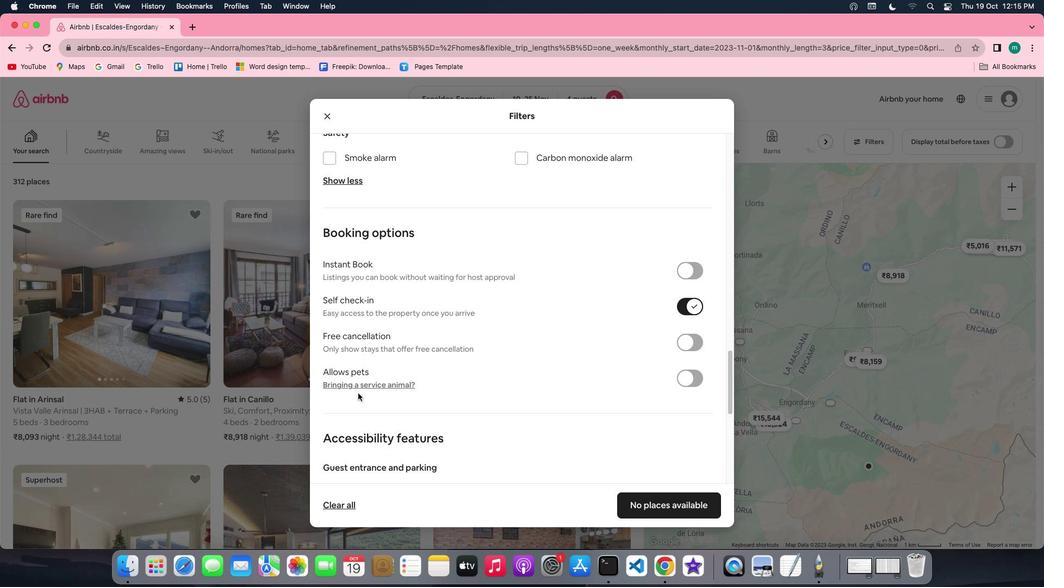 
Action: Mouse moved to (409, 426)
Screenshot: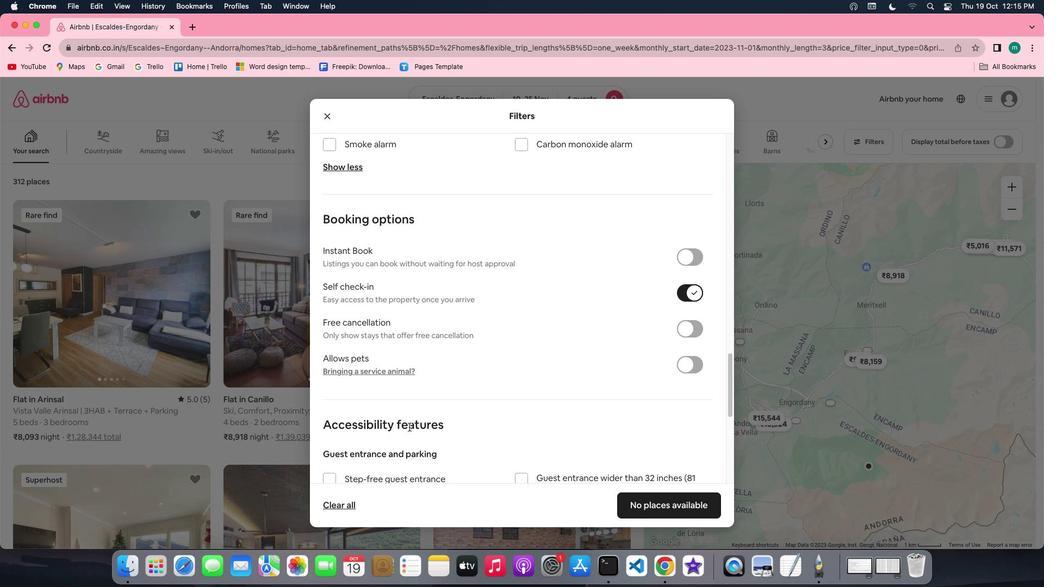 
Action: Mouse scrolled (409, 426) with delta (0, 0)
Screenshot: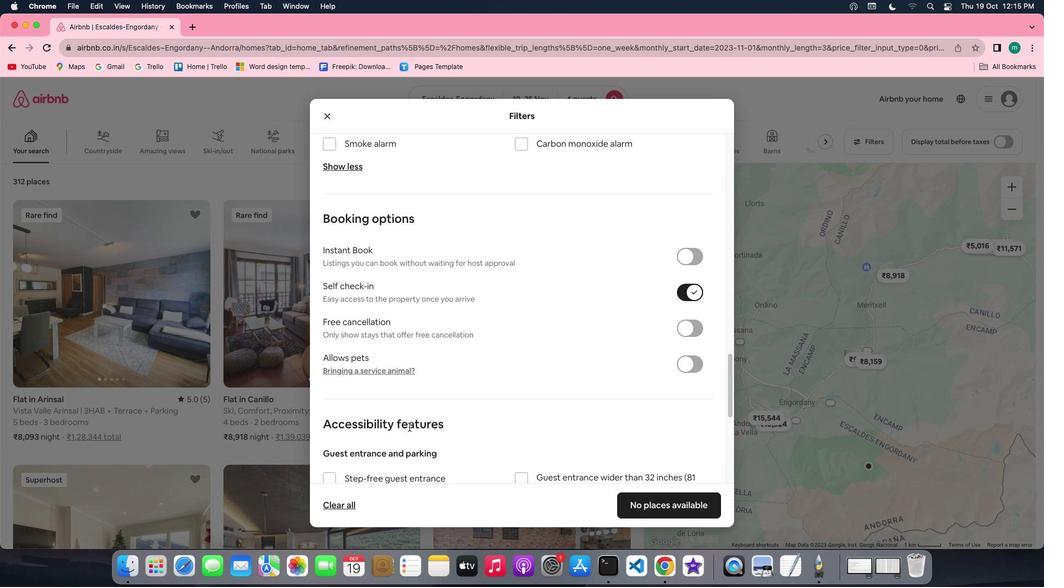 
Action: Mouse scrolled (409, 426) with delta (0, 0)
Screenshot: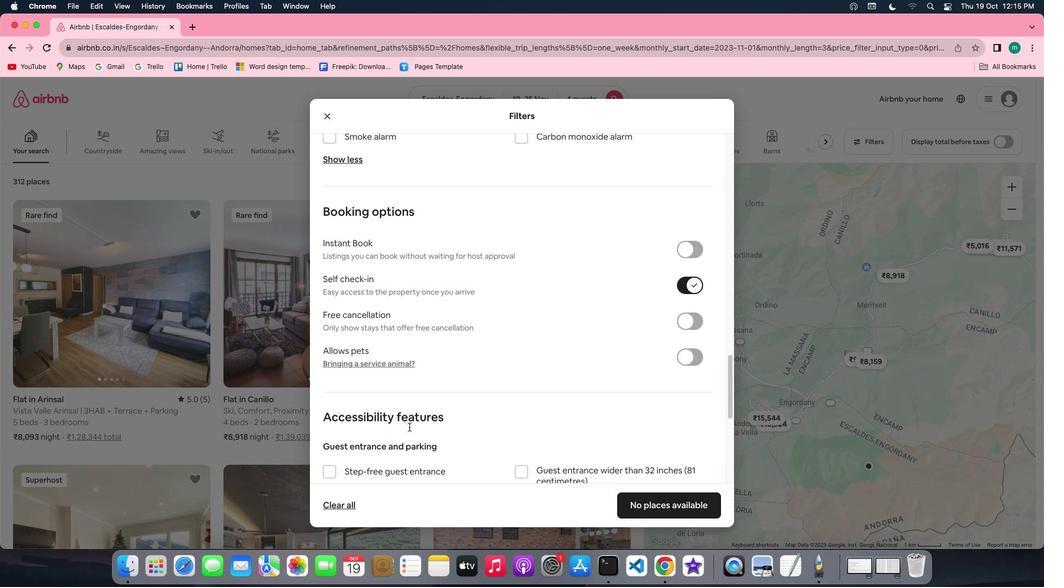 
Action: Mouse scrolled (409, 426) with delta (0, -1)
Screenshot: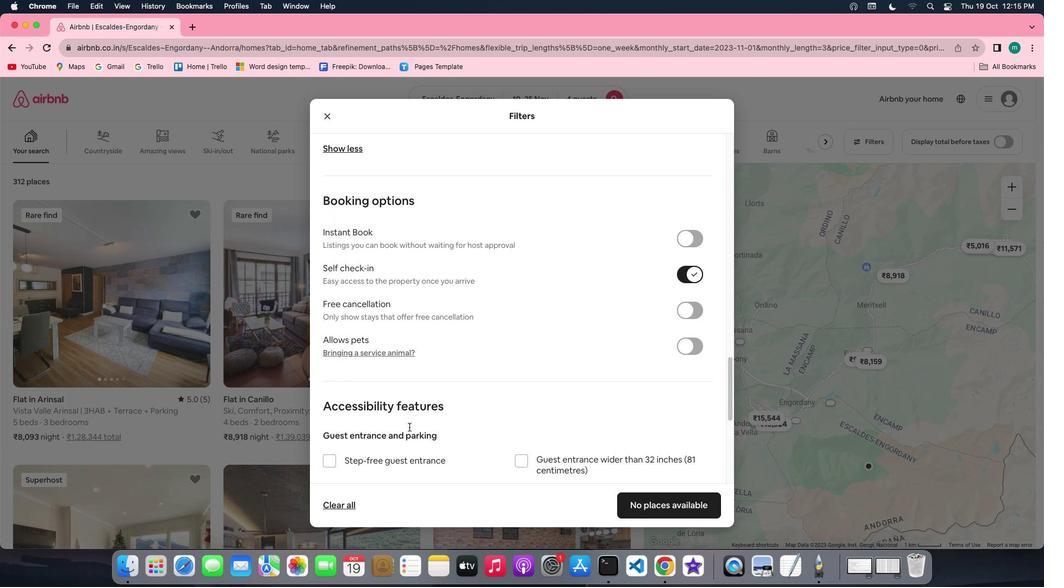 
Action: Mouse moved to (659, 504)
Screenshot: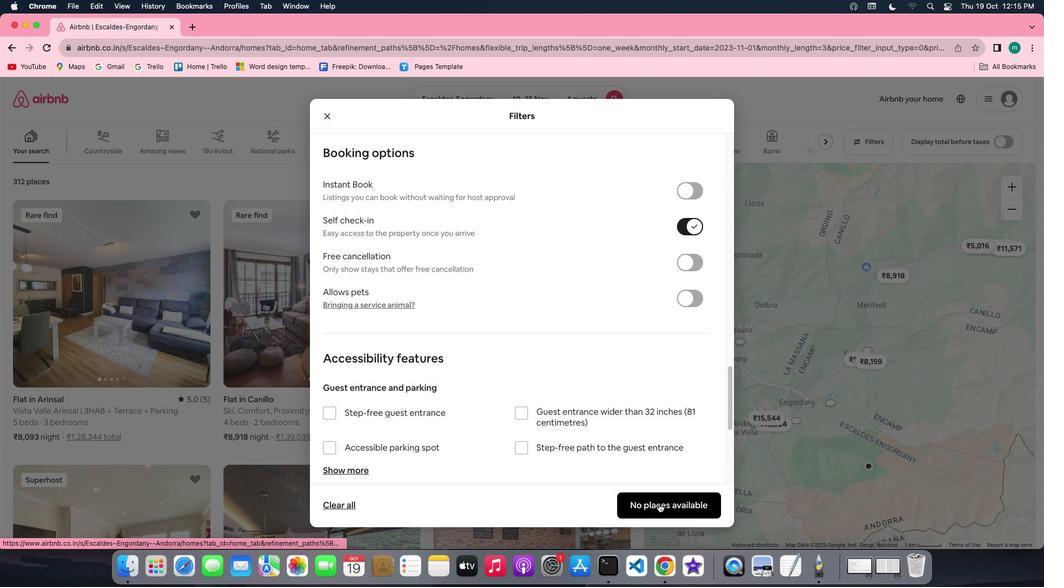 
Action: Mouse pressed left at (659, 504)
Screenshot: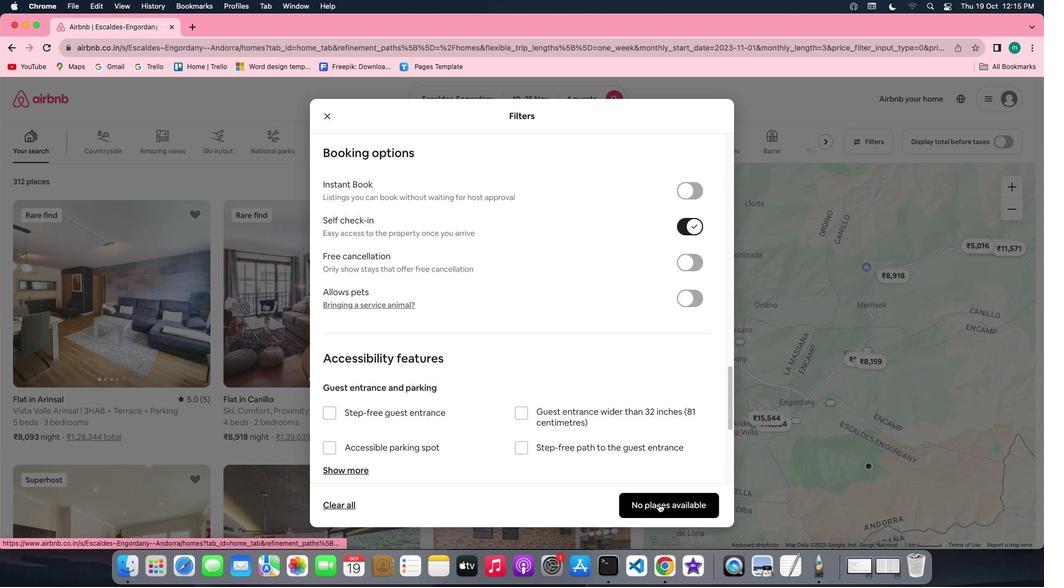 
Action: Mouse moved to (351, 437)
Screenshot: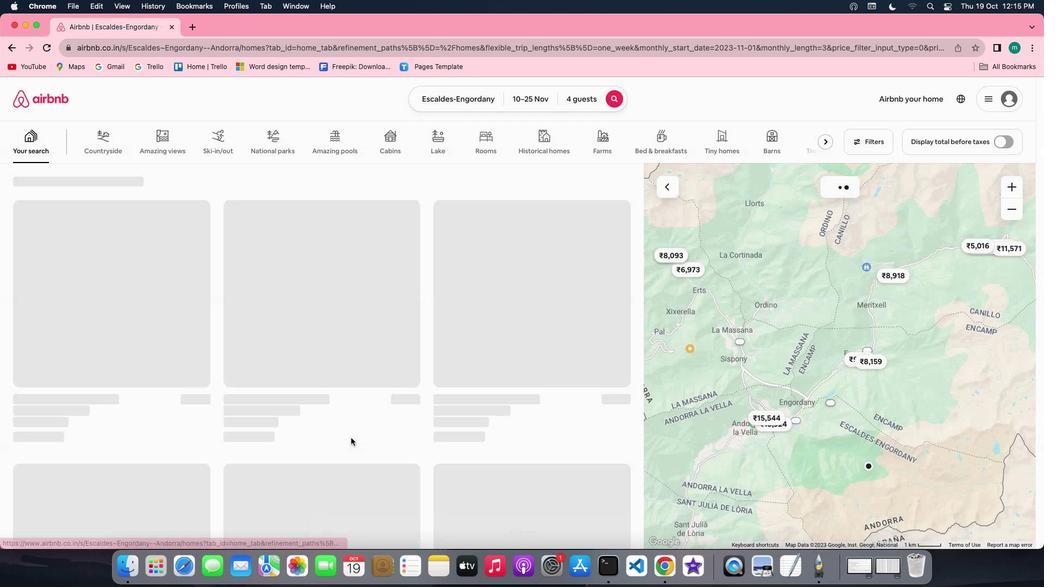 
